 Task: Search one way flight ticket for 4 adults, 2 children, 2 infants in seat and 1 infant on lap in premium economy from Rockland: Knox County Regional Airport to Indianapolis: Indianapolis International Airport on 8-5-2023. Choice of flights is Alaska. Number of bags: 2 checked bags. Price is upto 94000. Outbound departure time preference is 19:00.
Action: Mouse moved to (391, 357)
Screenshot: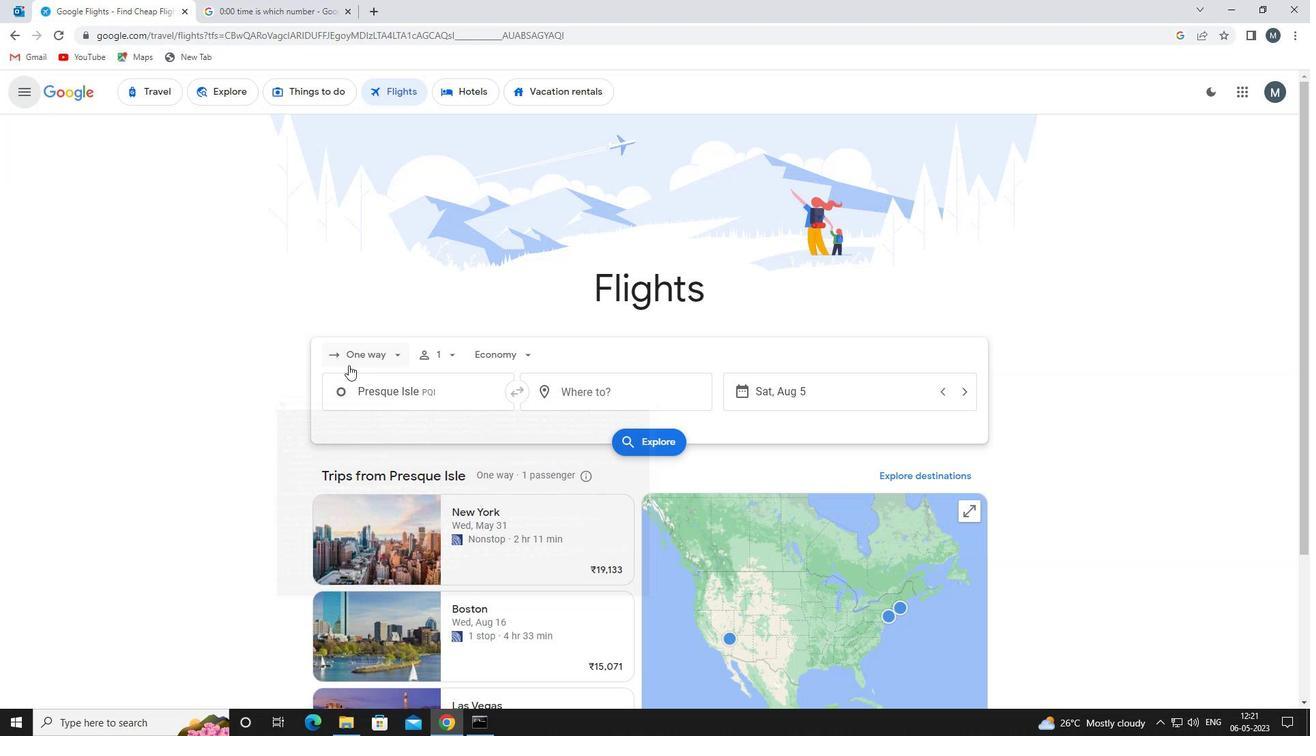 
Action: Mouse pressed left at (391, 357)
Screenshot: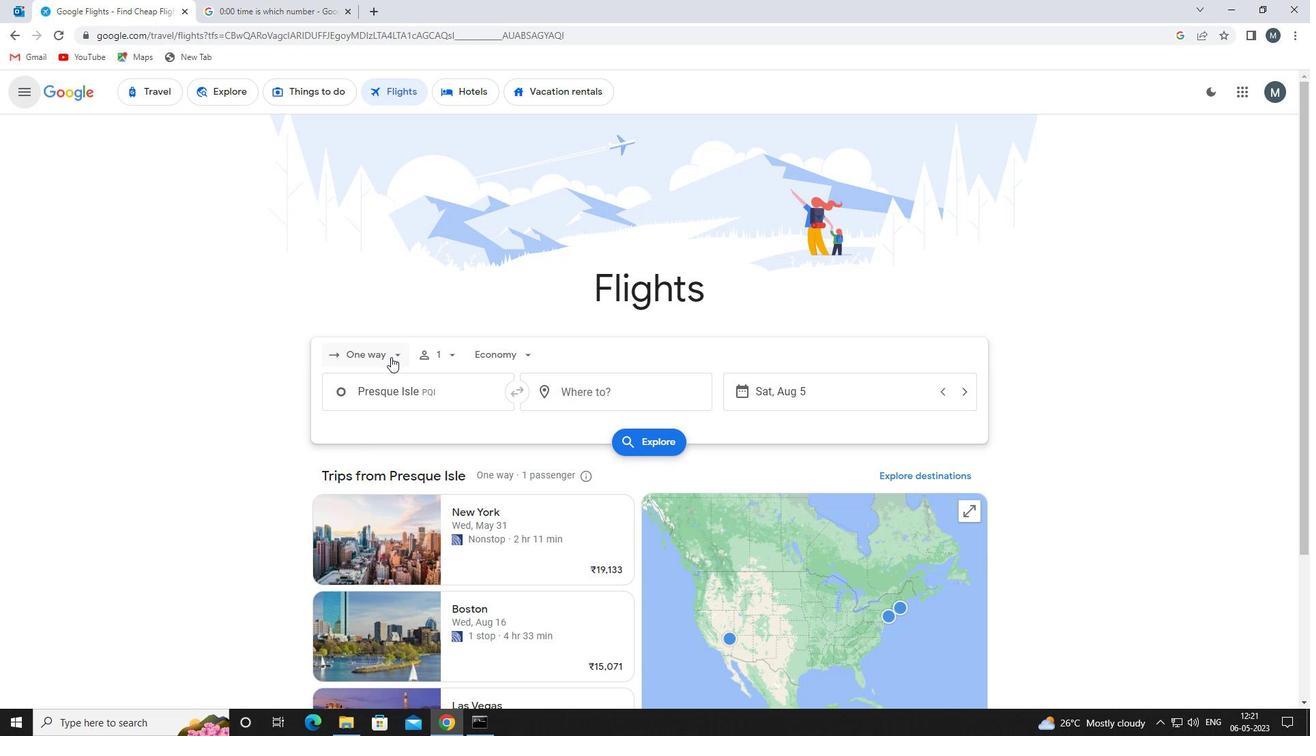 
Action: Mouse moved to (399, 419)
Screenshot: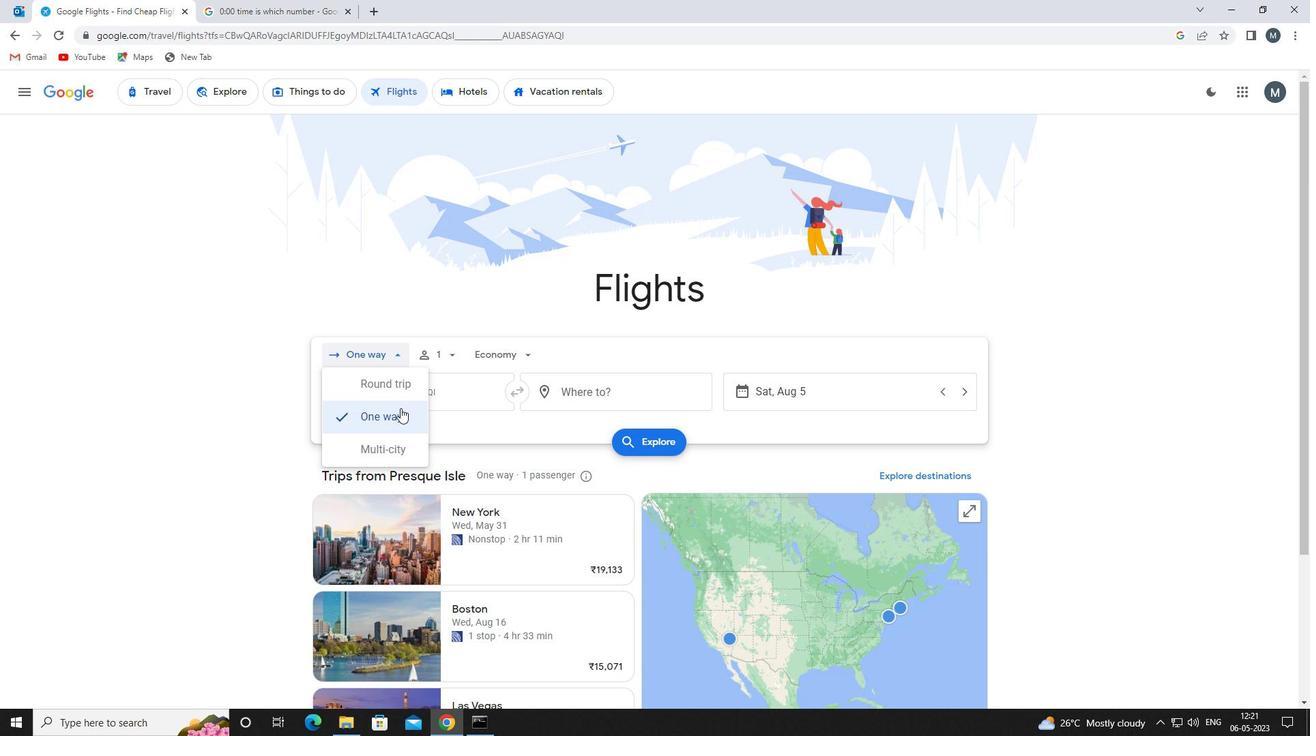 
Action: Mouse pressed left at (399, 419)
Screenshot: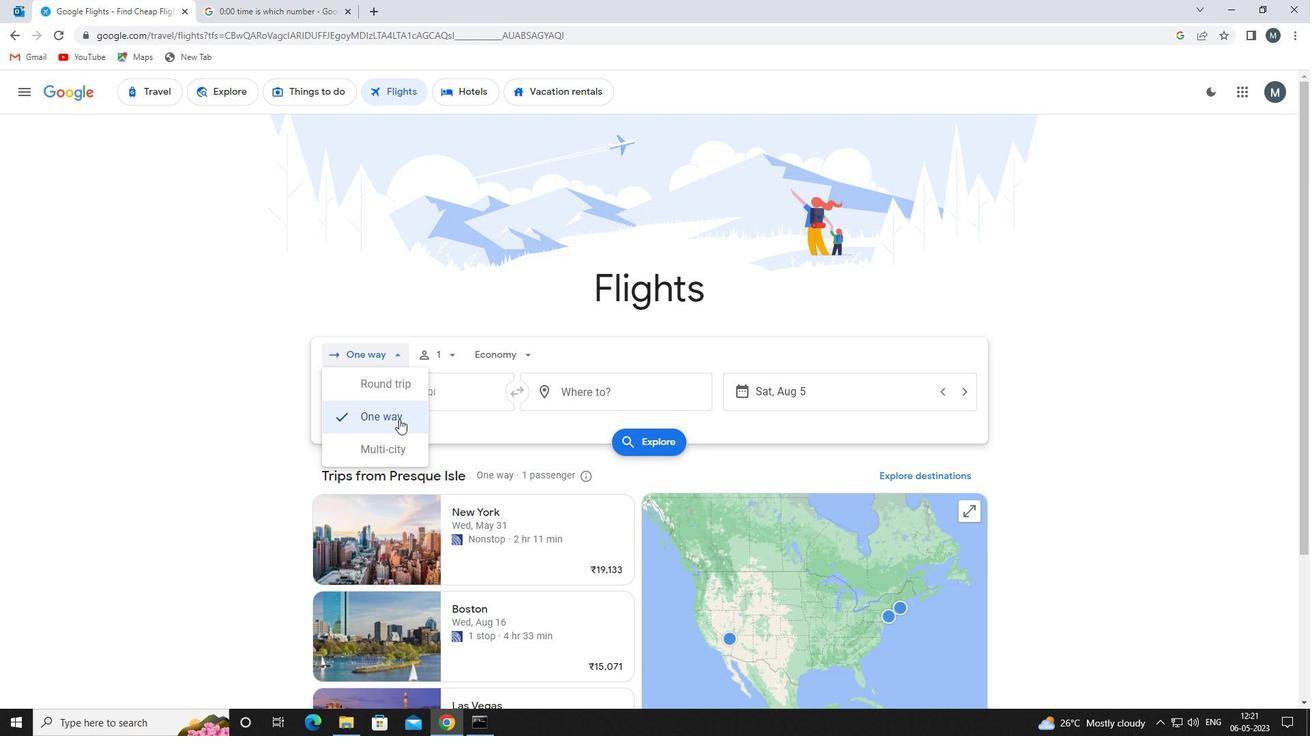 
Action: Mouse moved to (460, 358)
Screenshot: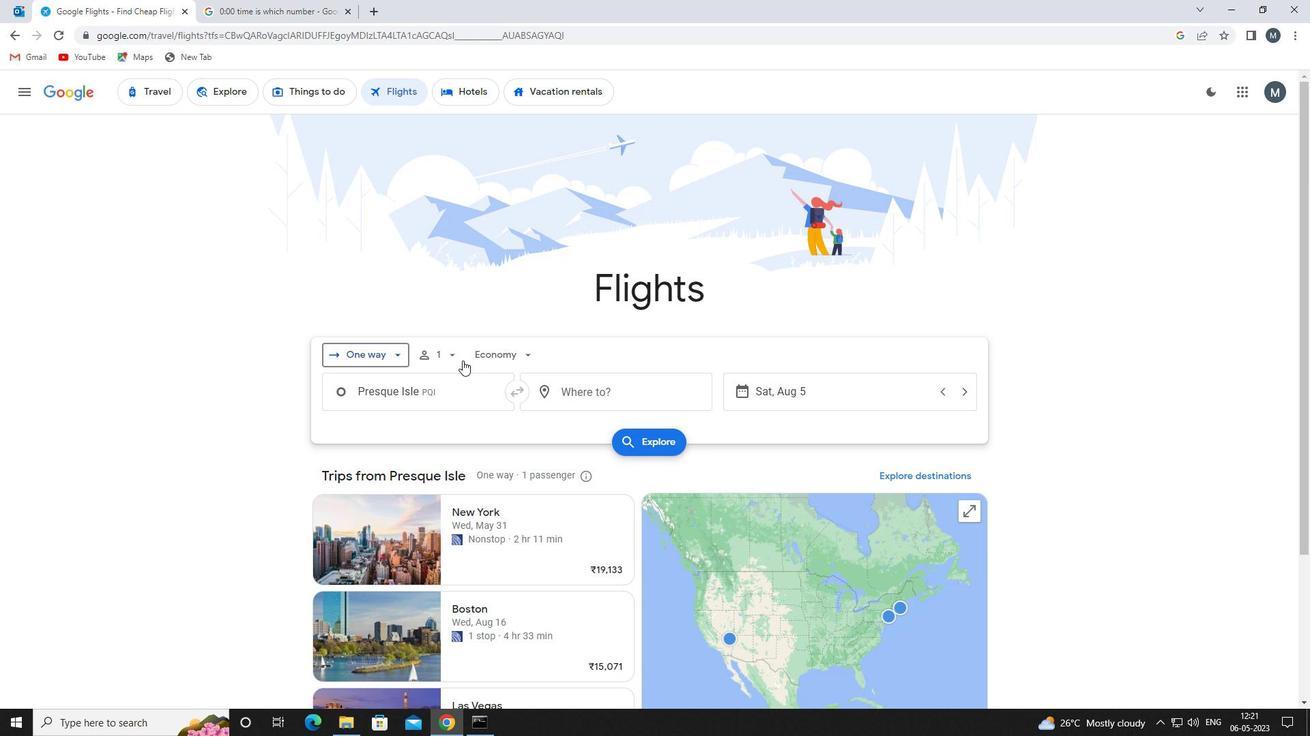 
Action: Mouse pressed left at (460, 358)
Screenshot: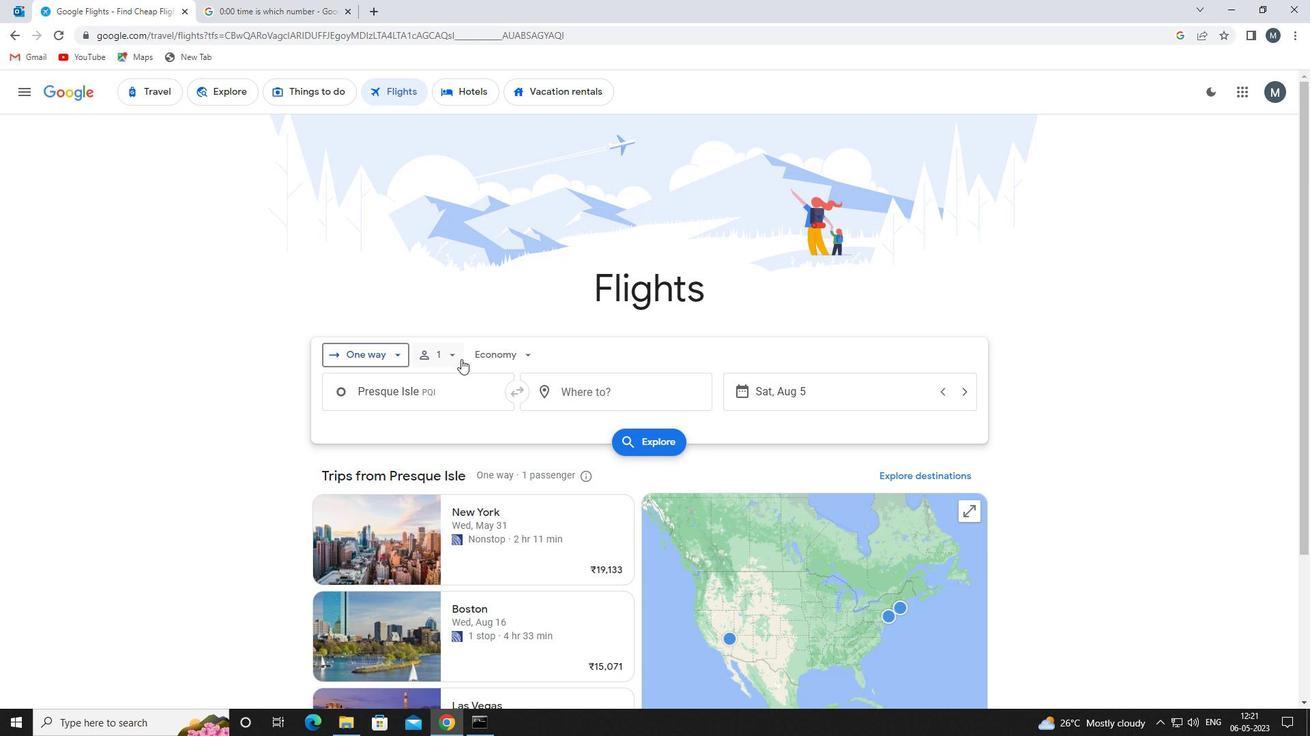 
Action: Mouse moved to (552, 388)
Screenshot: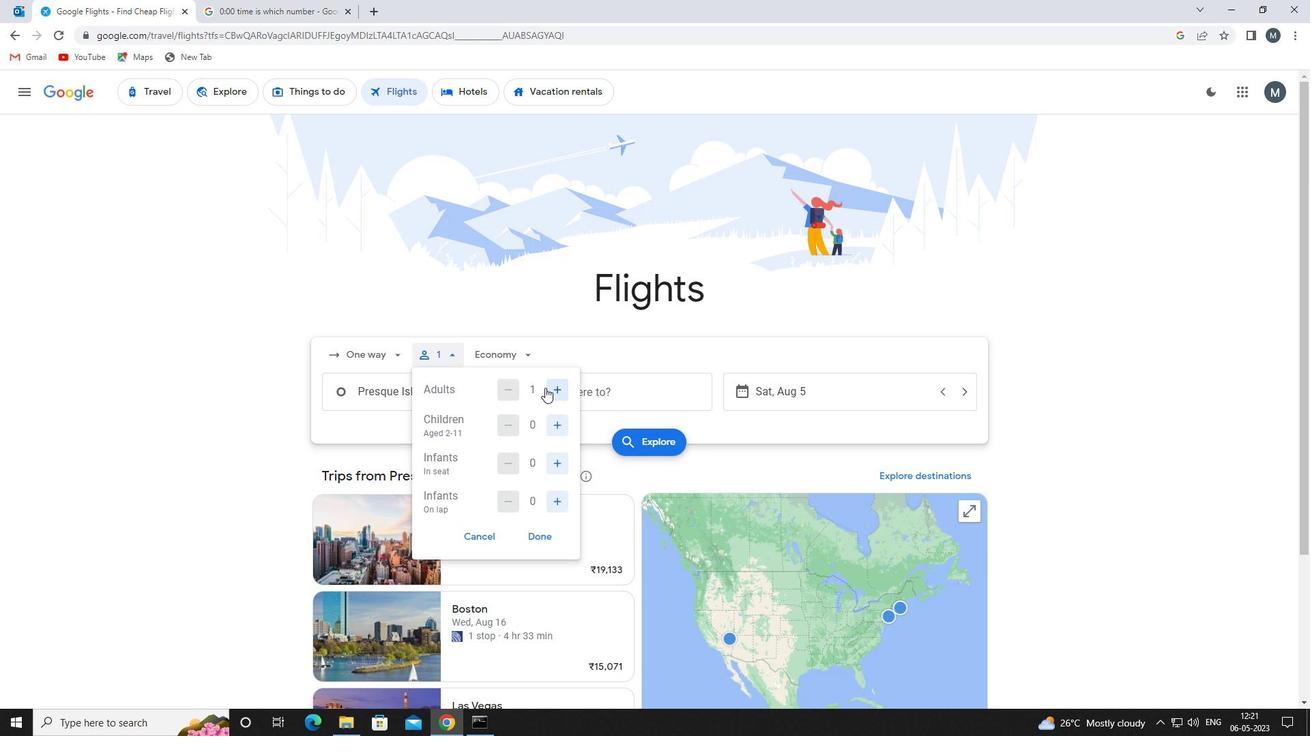 
Action: Mouse pressed left at (552, 388)
Screenshot: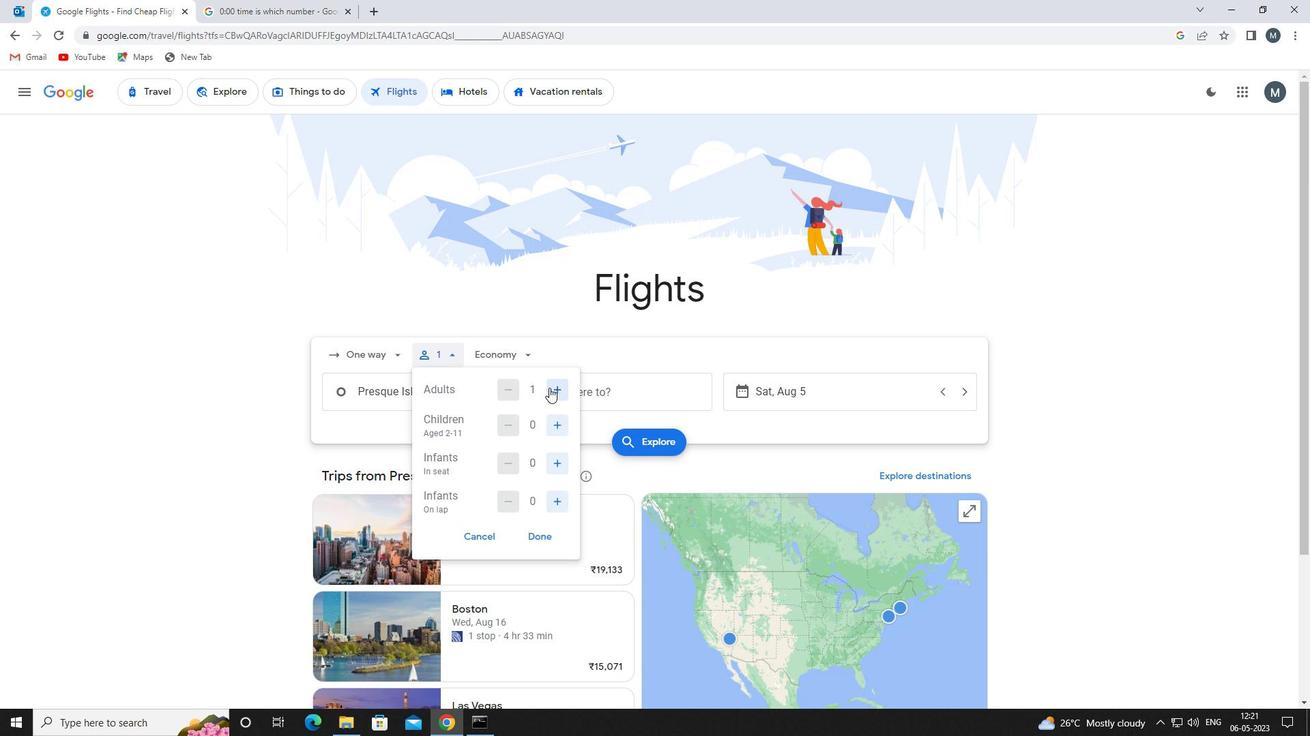 
Action: Mouse pressed left at (552, 388)
Screenshot: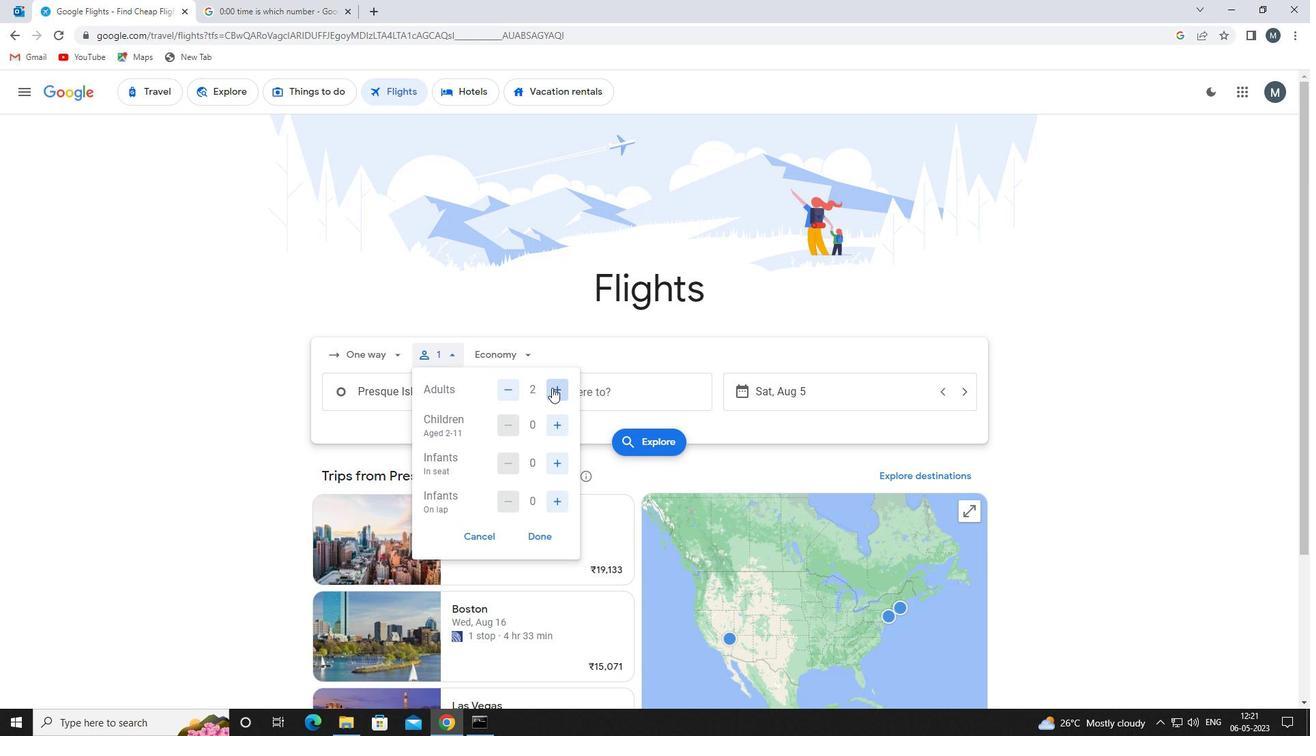 
Action: Mouse pressed left at (552, 388)
Screenshot: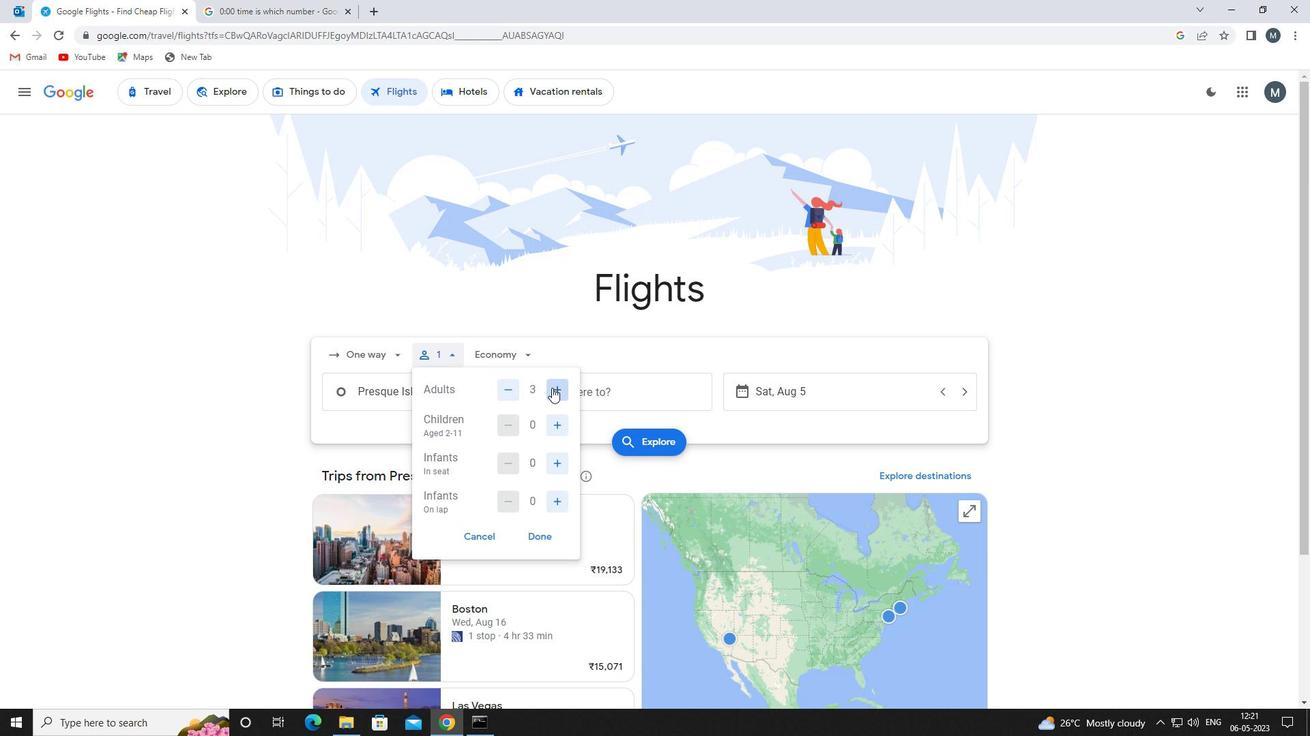 
Action: Mouse moved to (559, 429)
Screenshot: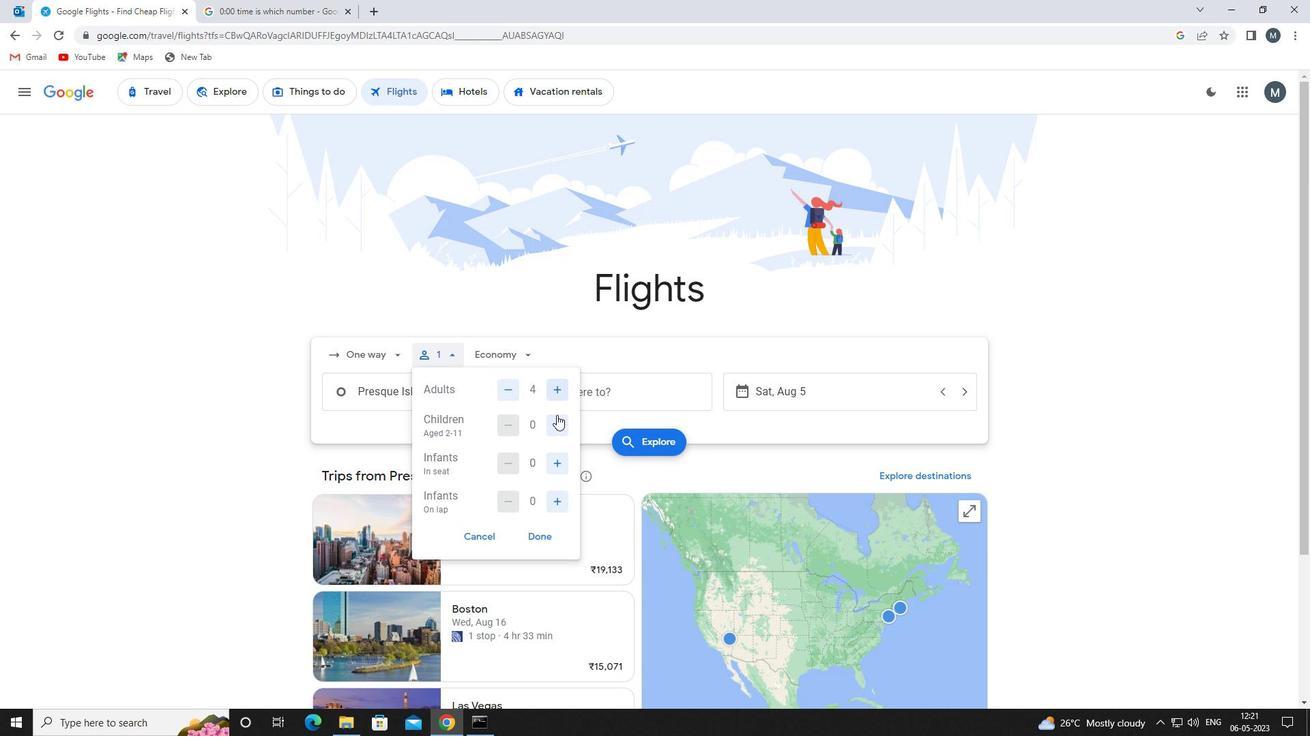 
Action: Mouse pressed left at (559, 429)
Screenshot: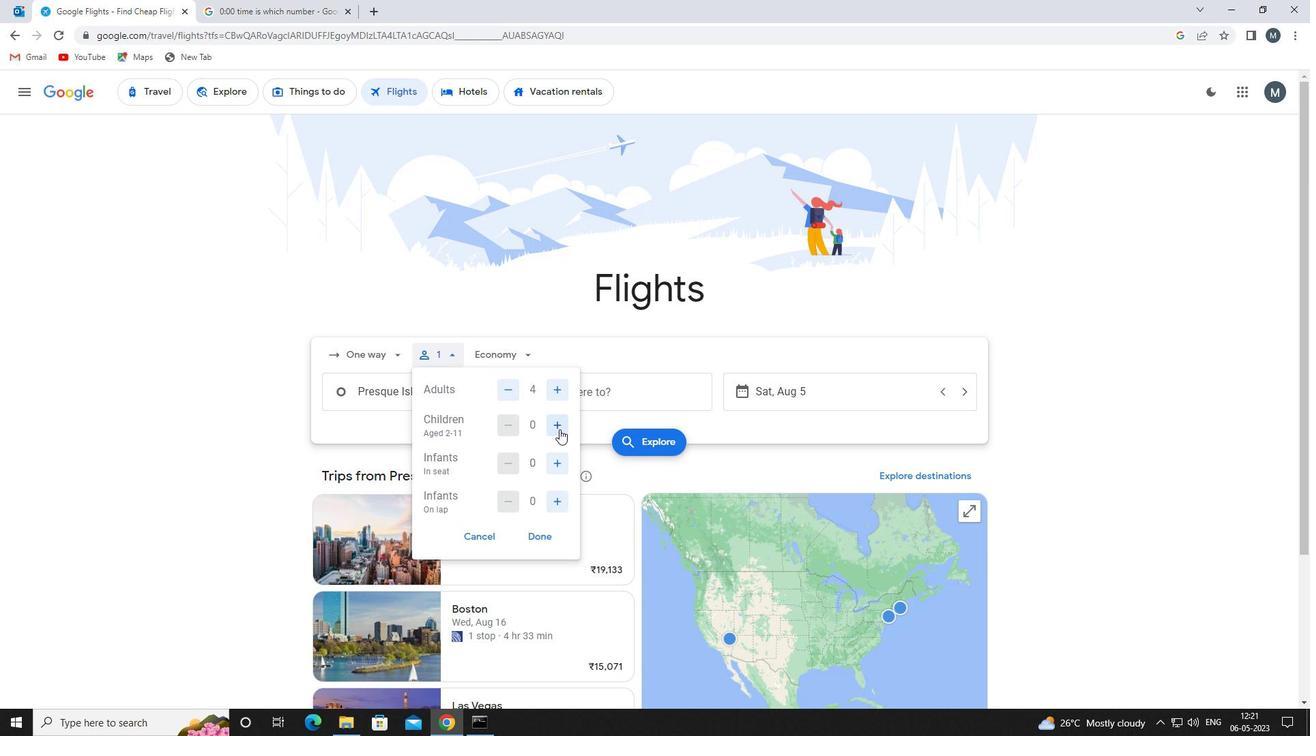 
Action: Mouse pressed left at (559, 429)
Screenshot: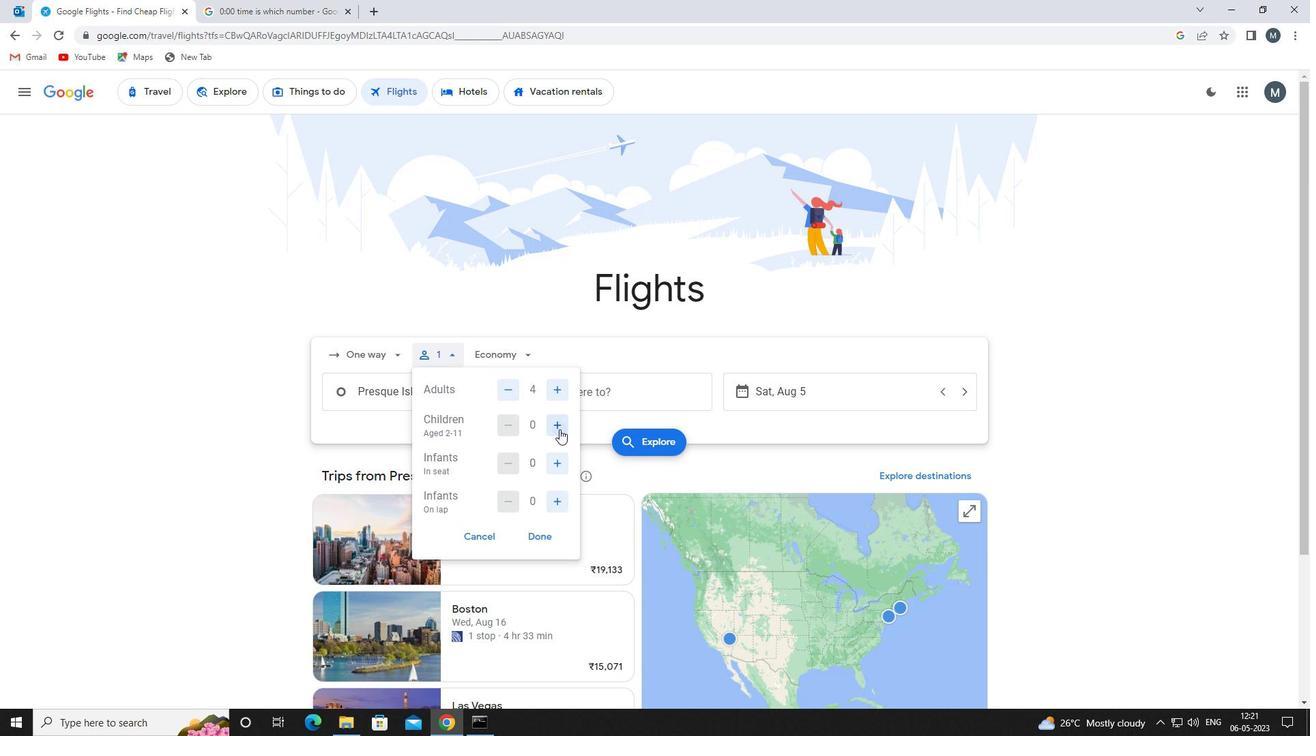 
Action: Mouse moved to (553, 462)
Screenshot: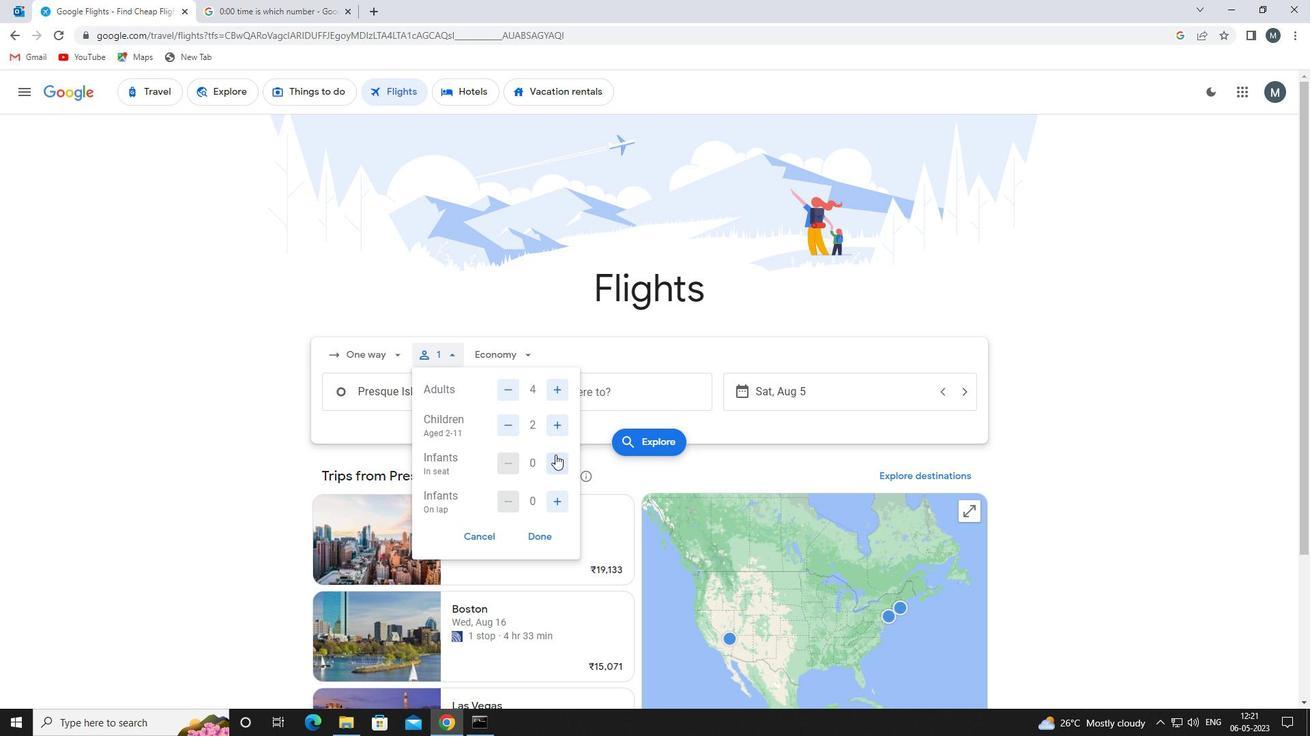 
Action: Mouse pressed left at (553, 462)
Screenshot: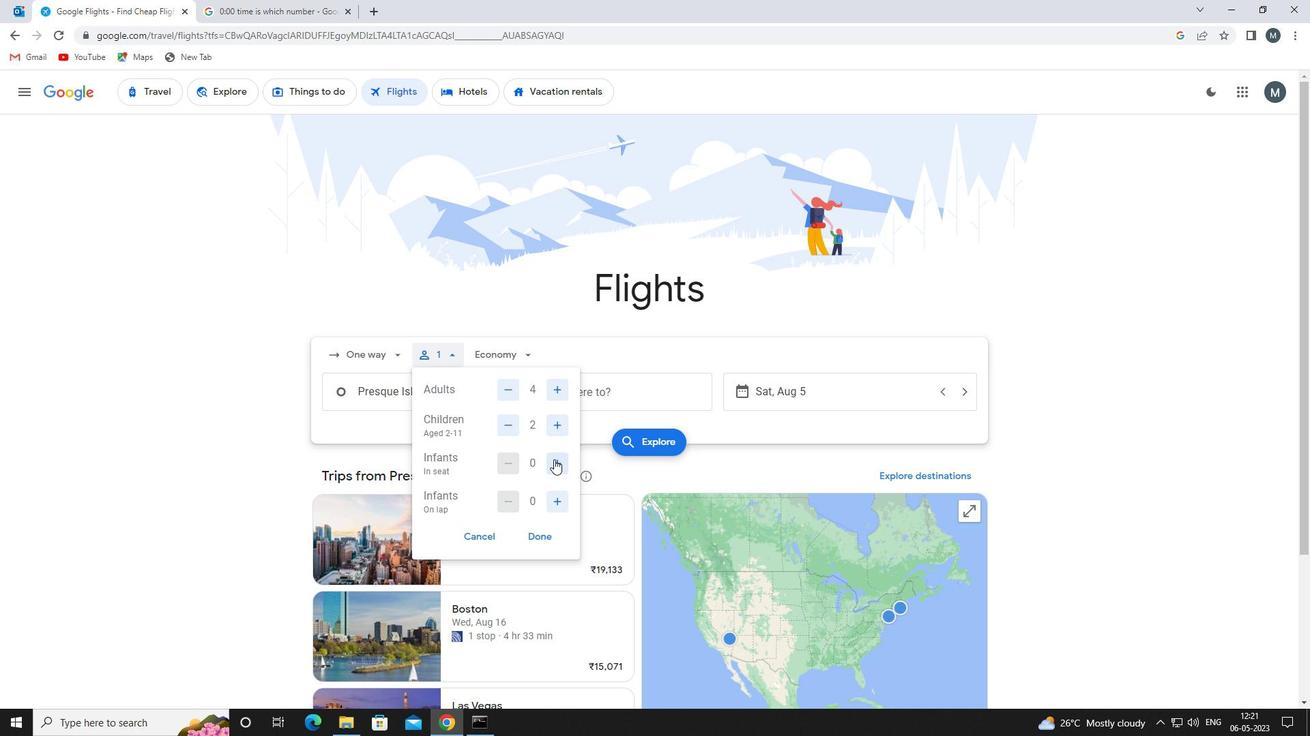 
Action: Mouse pressed left at (553, 462)
Screenshot: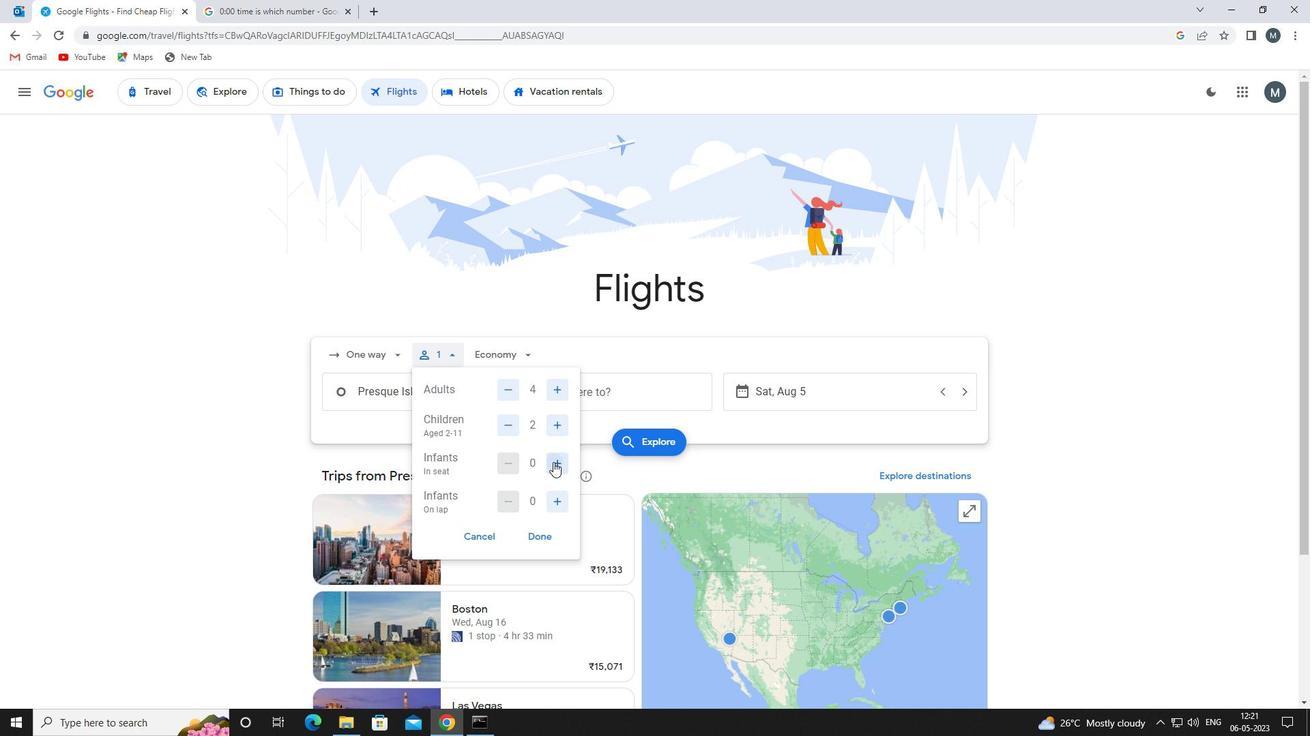 
Action: Mouse moved to (550, 509)
Screenshot: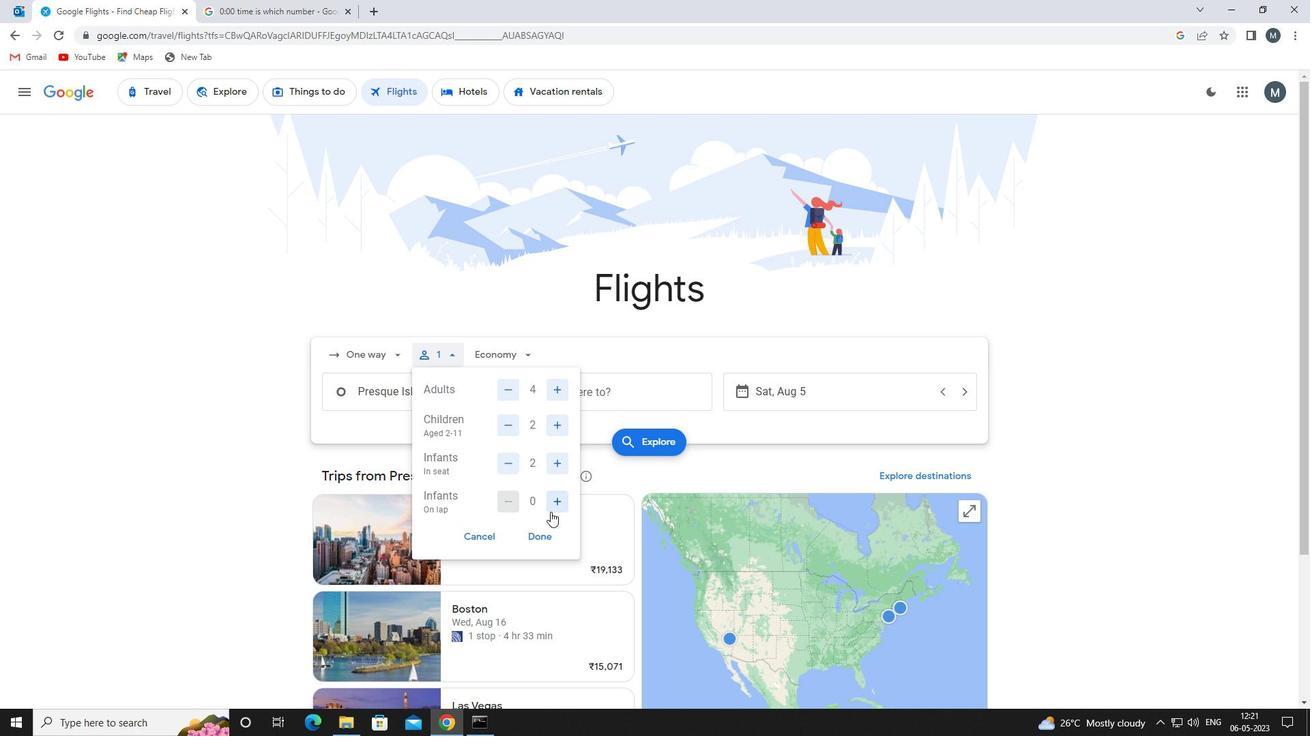 
Action: Mouse pressed left at (550, 509)
Screenshot: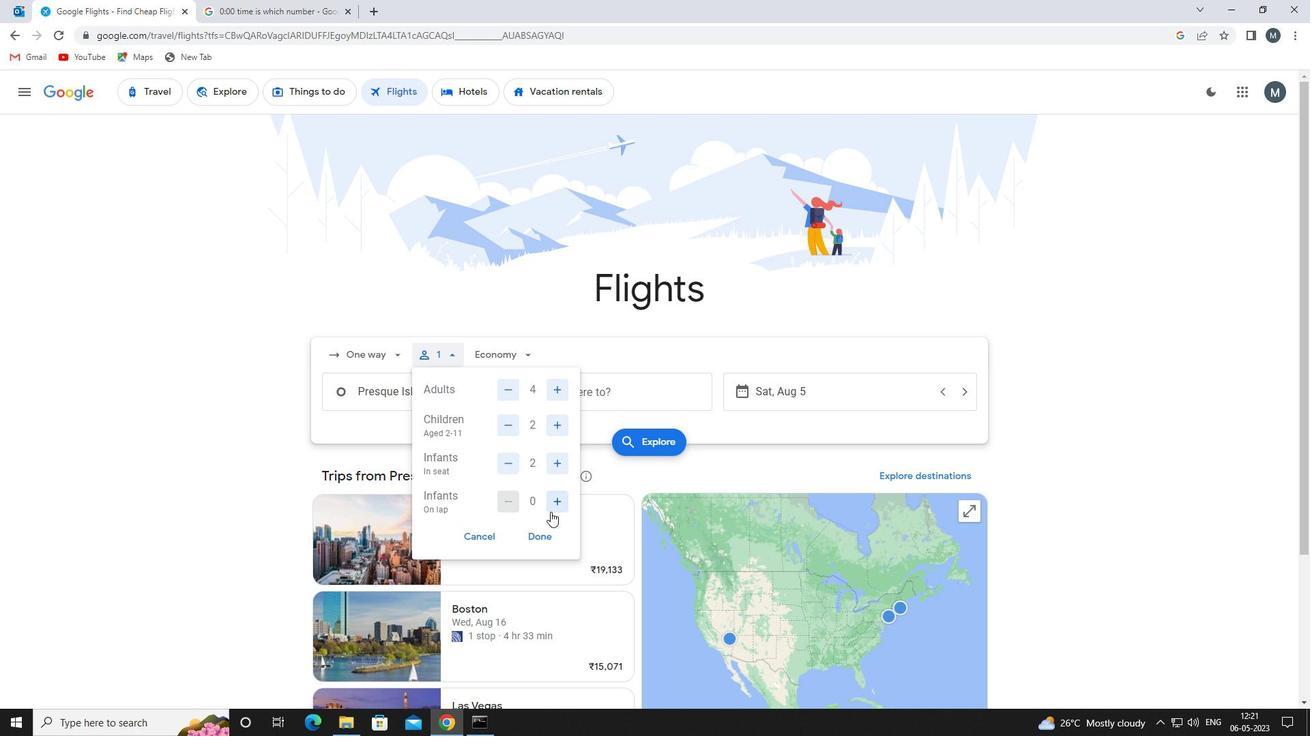 
Action: Mouse moved to (549, 527)
Screenshot: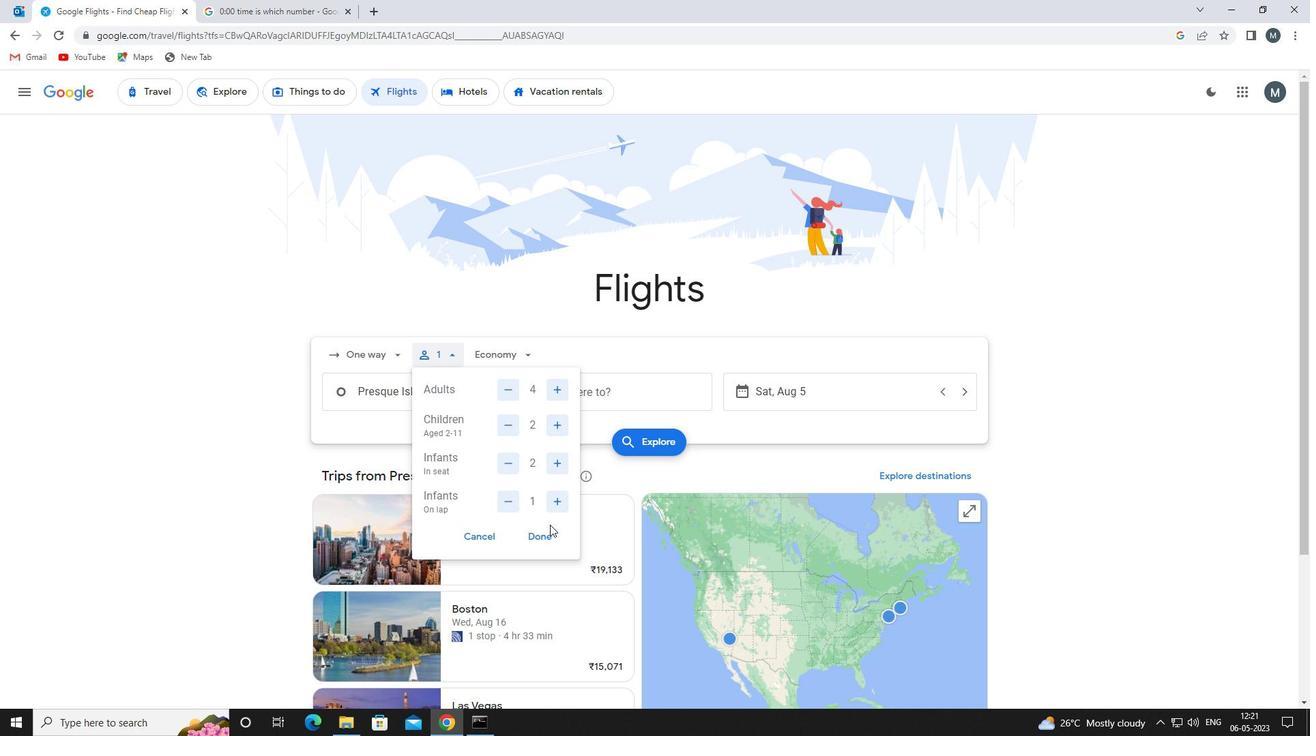 
Action: Mouse pressed left at (549, 527)
Screenshot: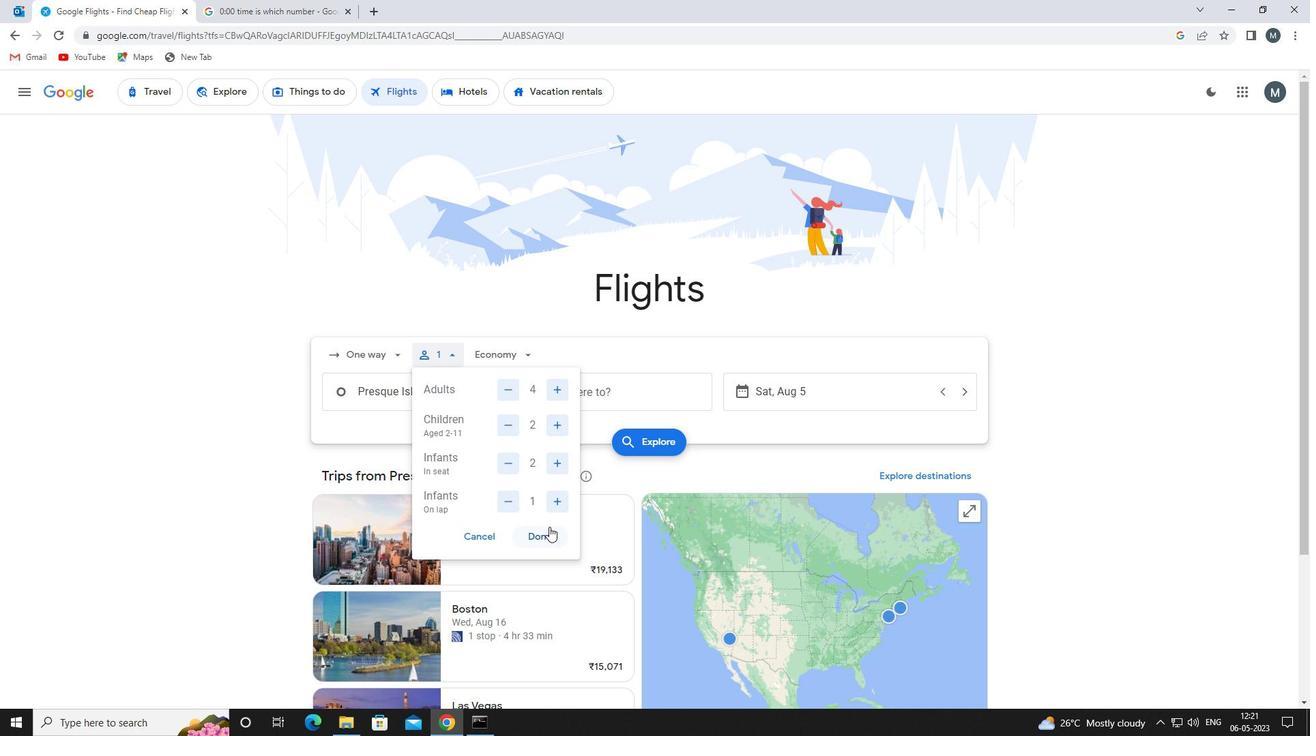 
Action: Mouse moved to (489, 352)
Screenshot: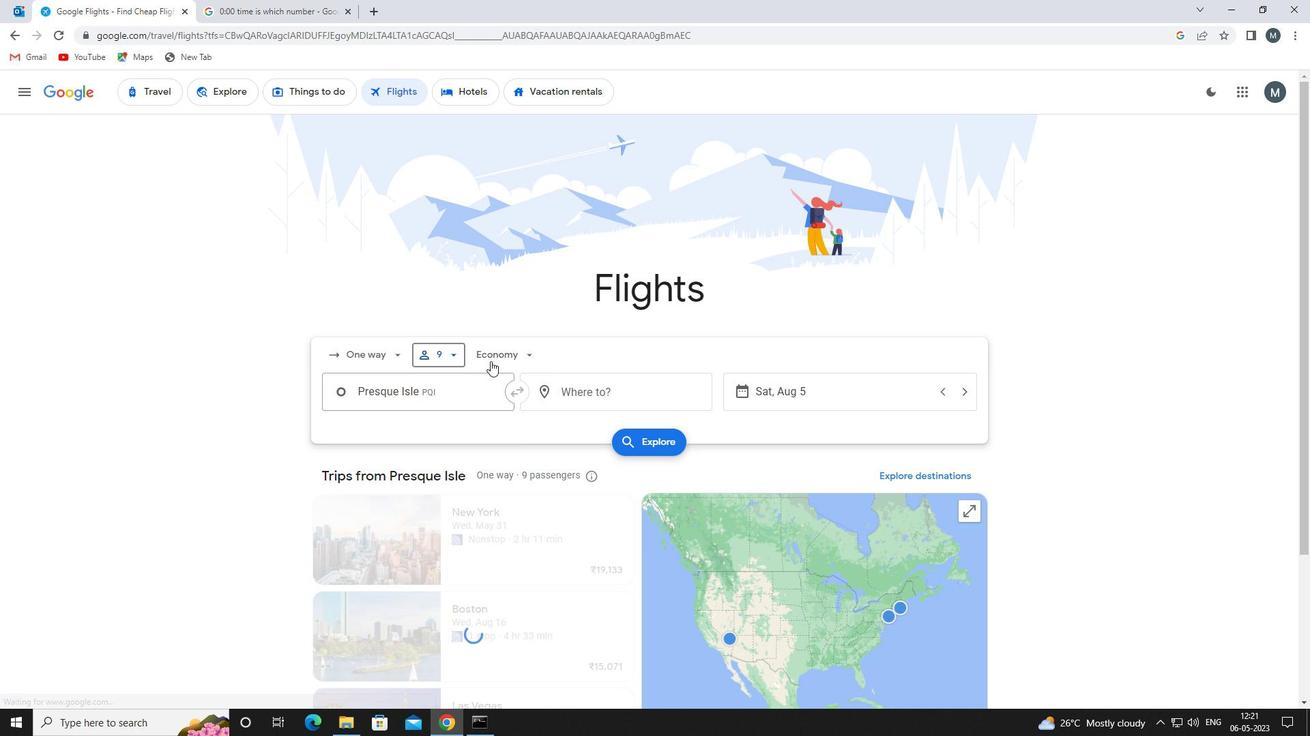 
Action: Mouse pressed left at (489, 352)
Screenshot: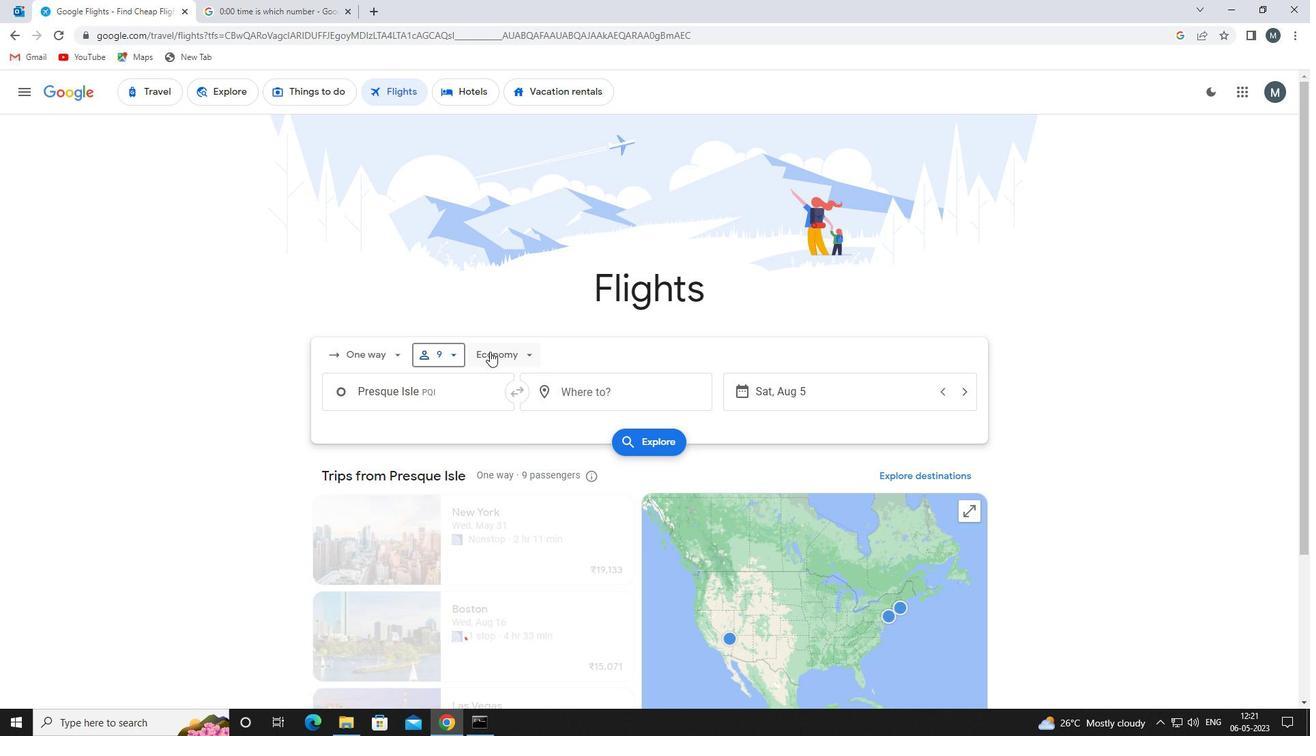 
Action: Mouse moved to (521, 419)
Screenshot: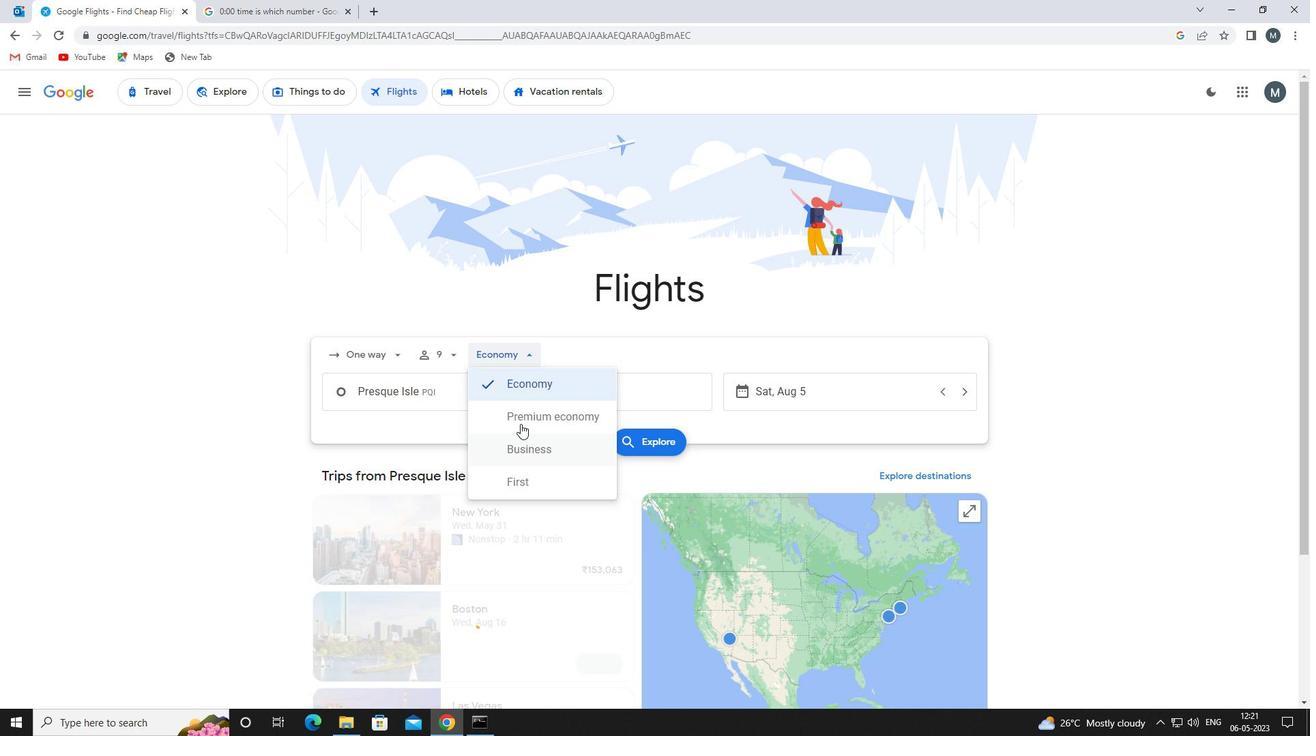 
Action: Mouse pressed left at (521, 419)
Screenshot: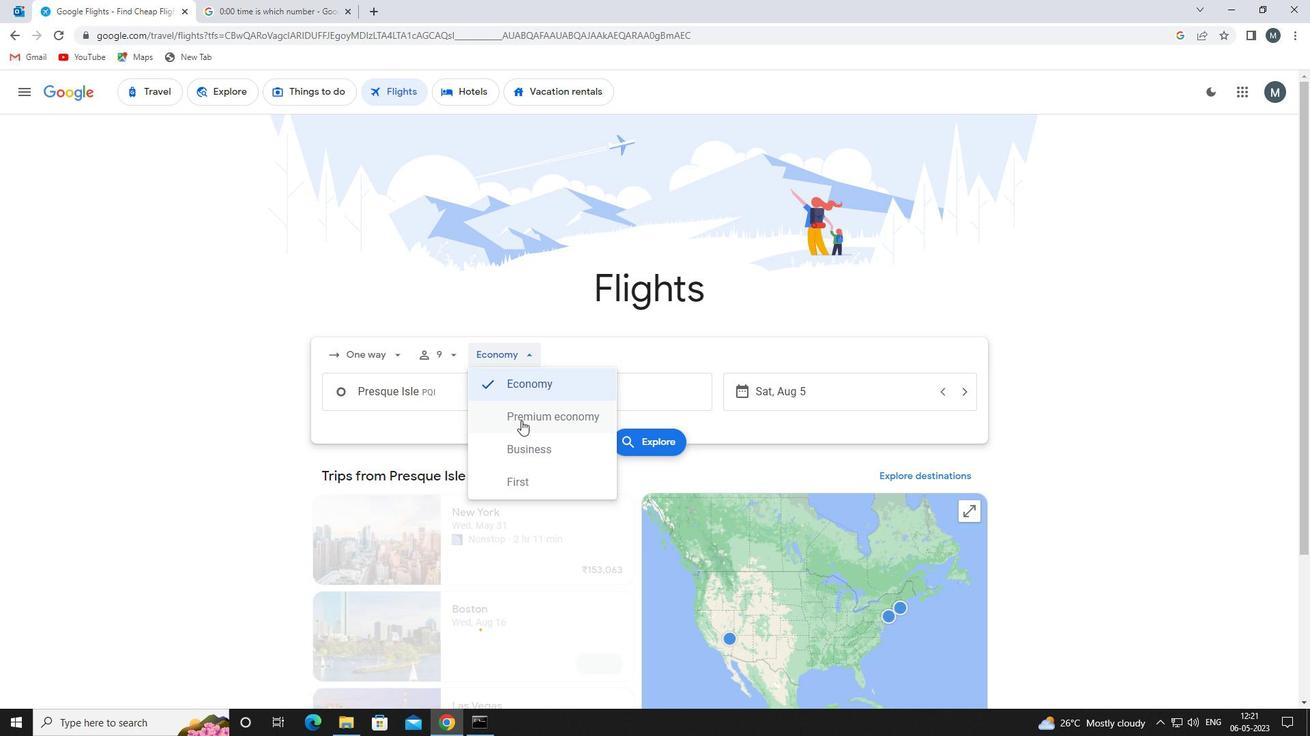 
Action: Mouse moved to (442, 397)
Screenshot: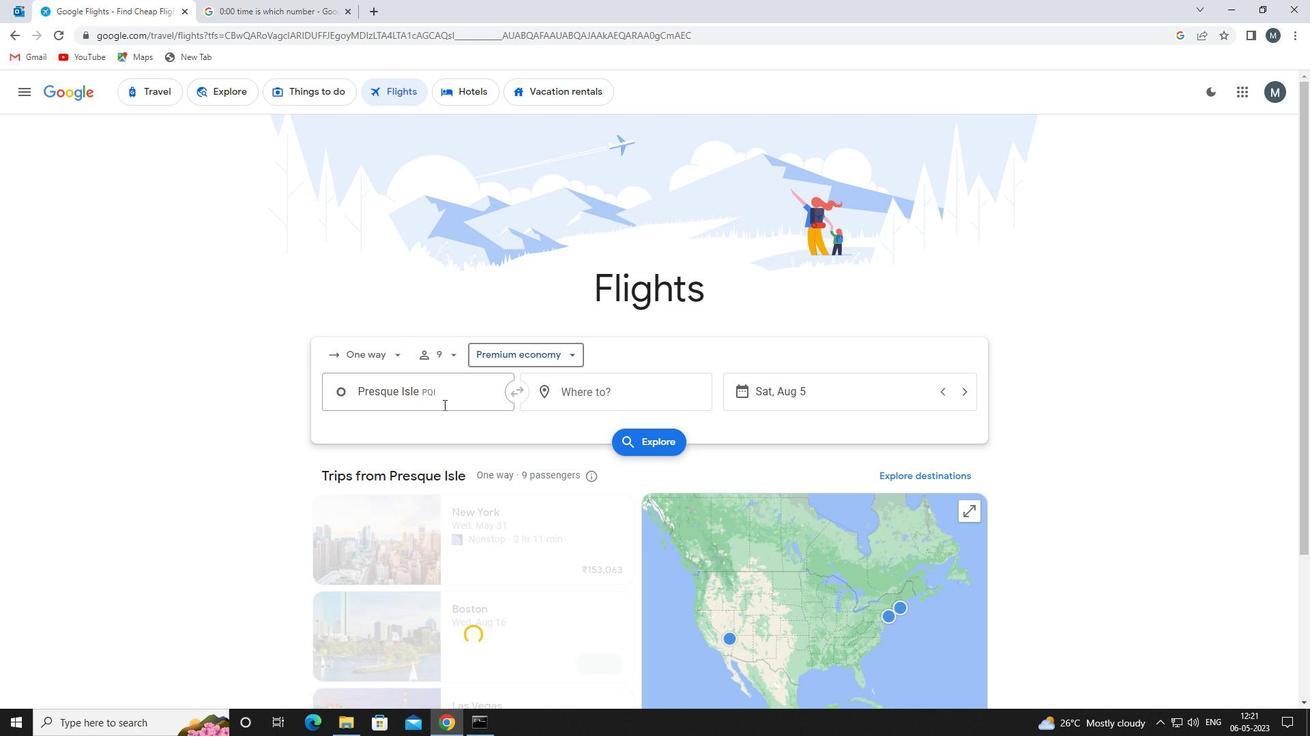 
Action: Mouse pressed left at (442, 397)
Screenshot: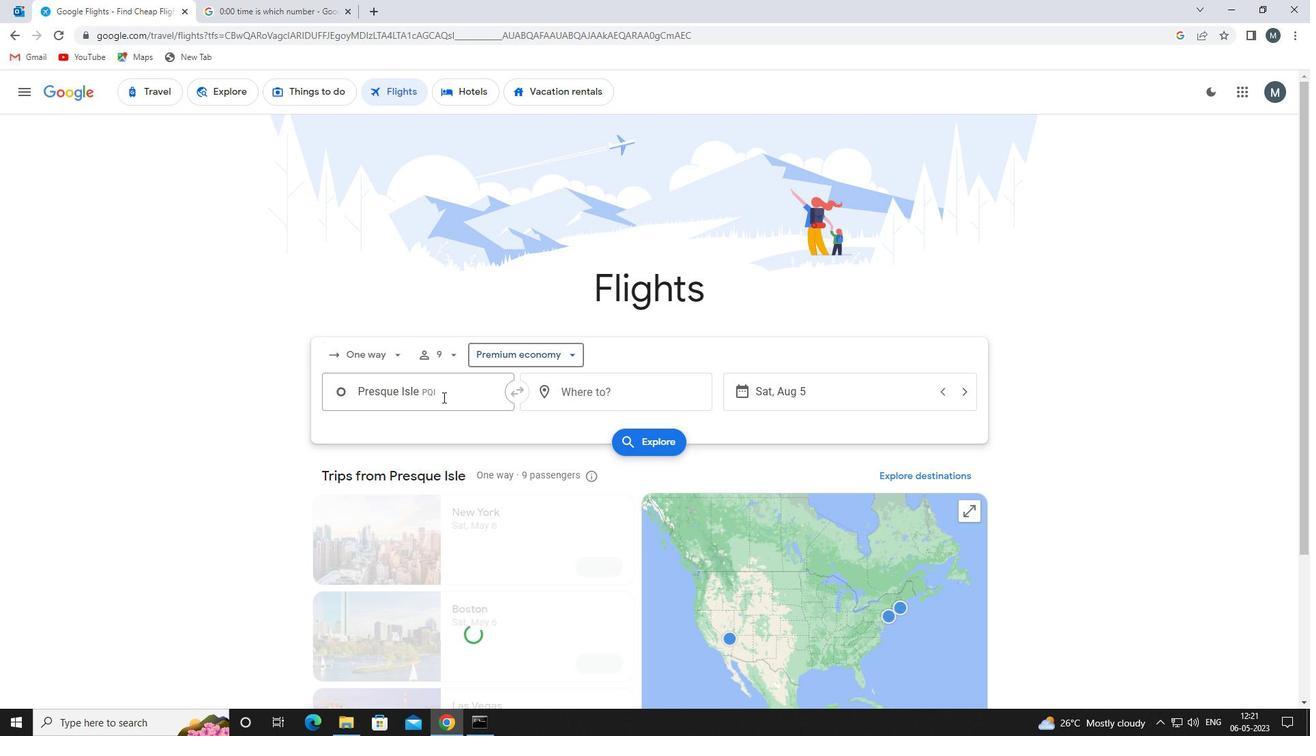 
Action: Key pressed knox<Key.space>county<Key.space>re
Screenshot: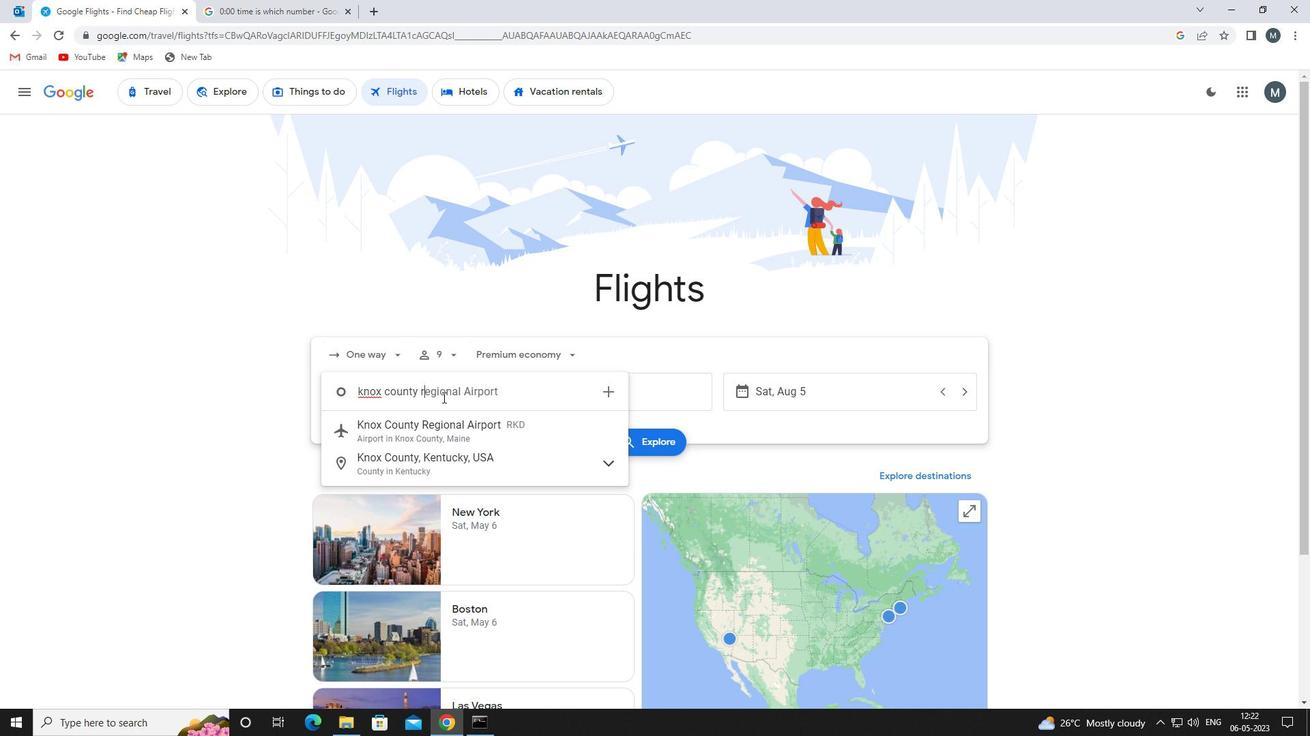 
Action: Mouse moved to (455, 433)
Screenshot: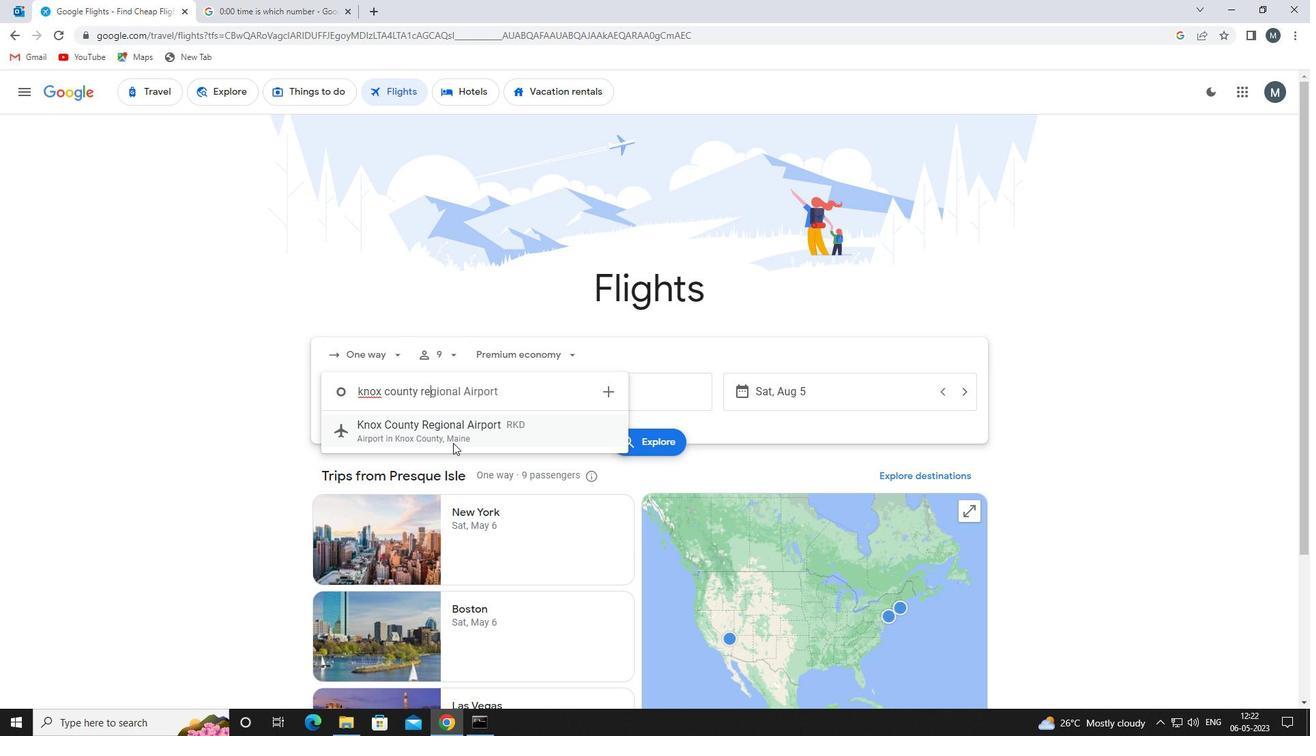 
Action: Mouse pressed left at (455, 433)
Screenshot: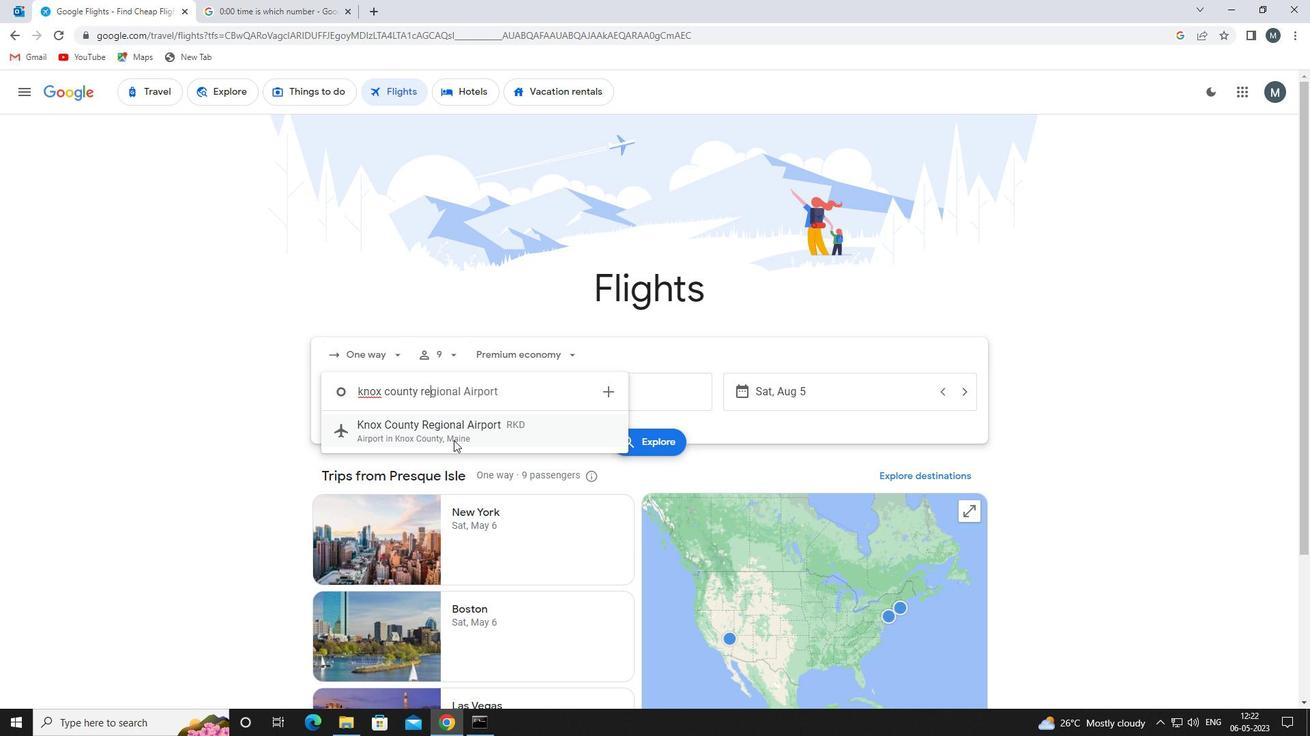 
Action: Mouse moved to (585, 393)
Screenshot: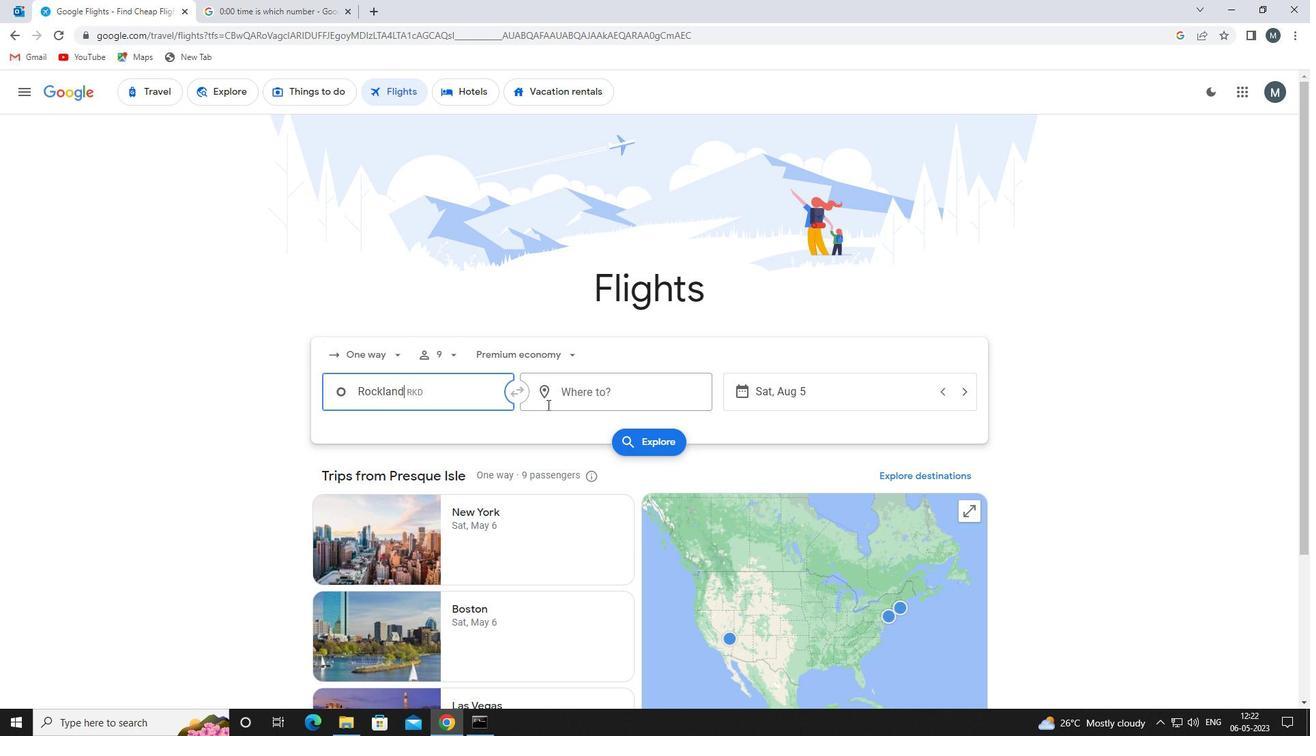 
Action: Mouse pressed left at (585, 393)
Screenshot: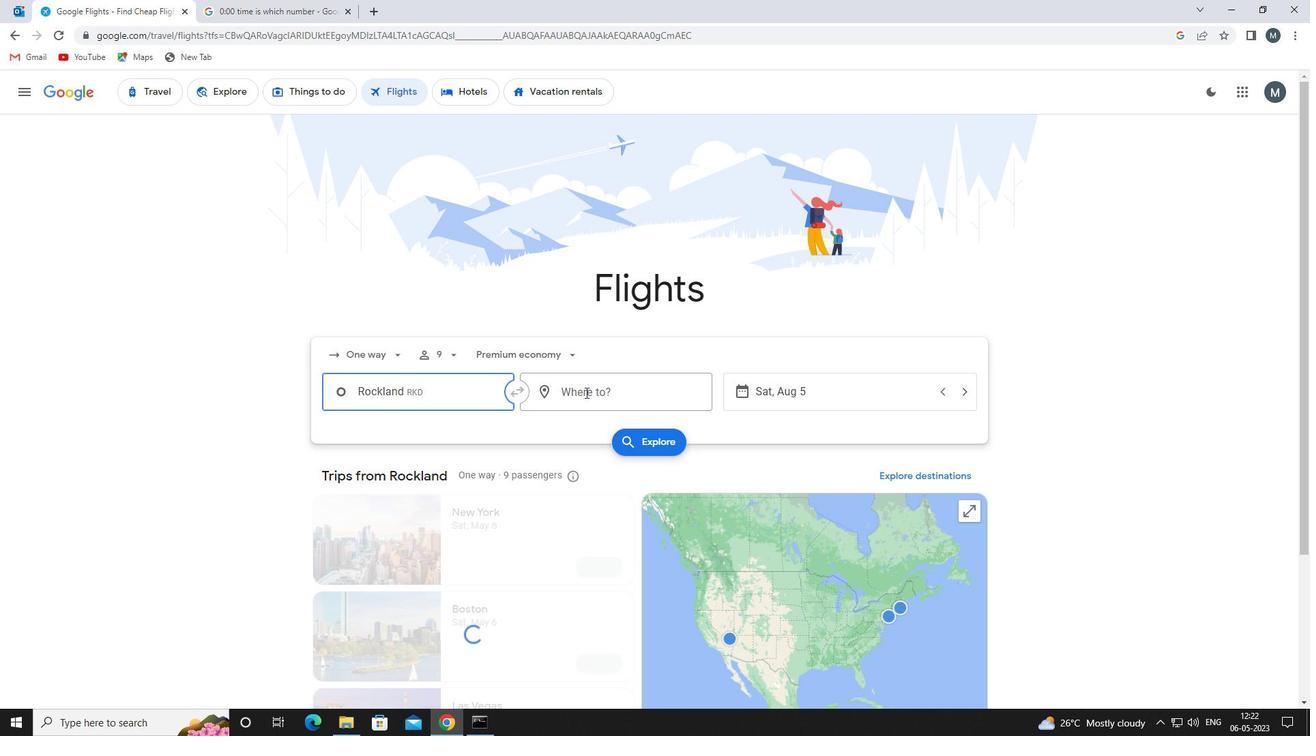 
Action: Key pressed ind
Screenshot: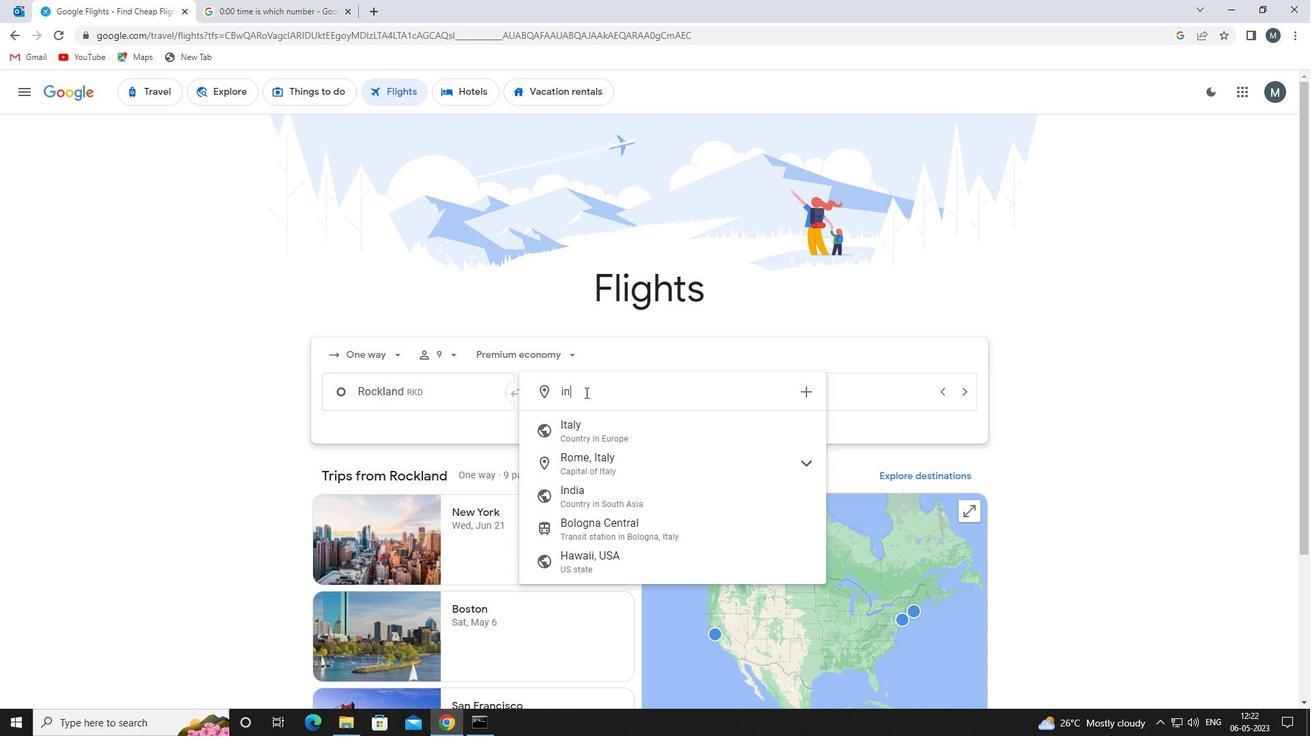 
Action: Mouse moved to (592, 431)
Screenshot: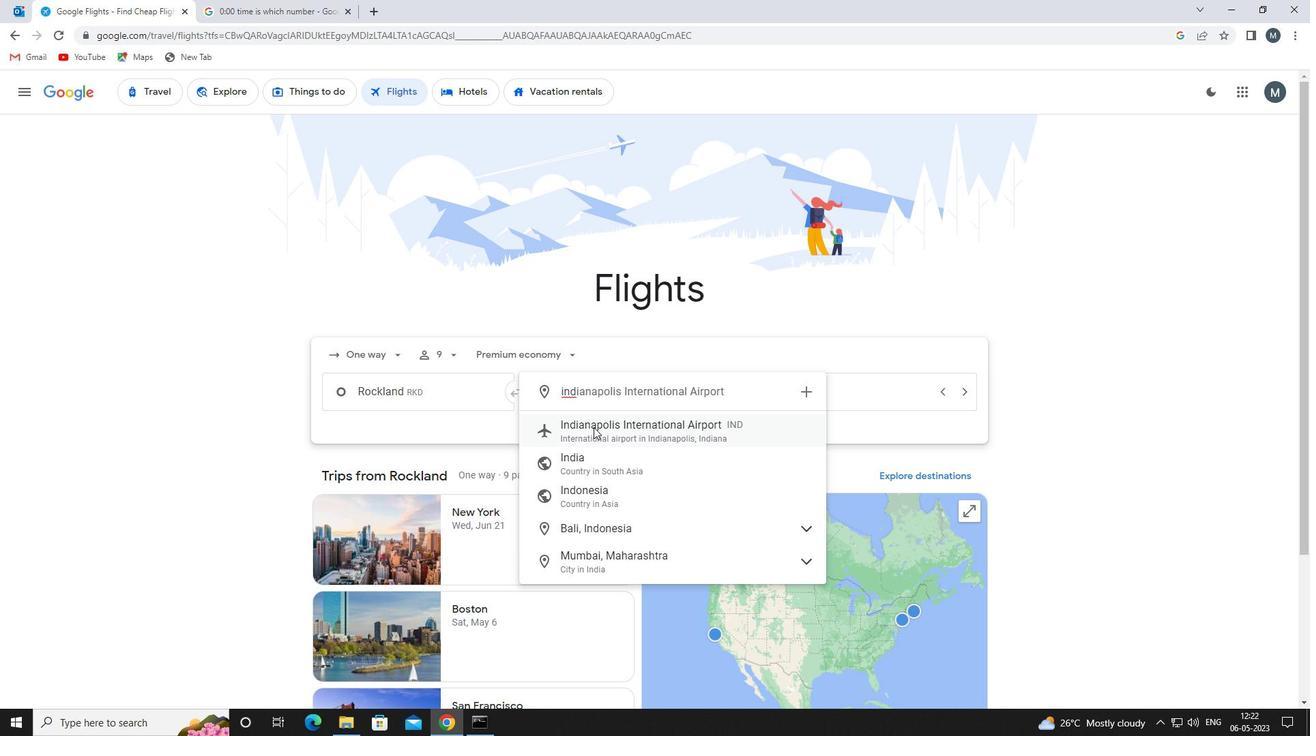 
Action: Mouse pressed left at (592, 431)
Screenshot: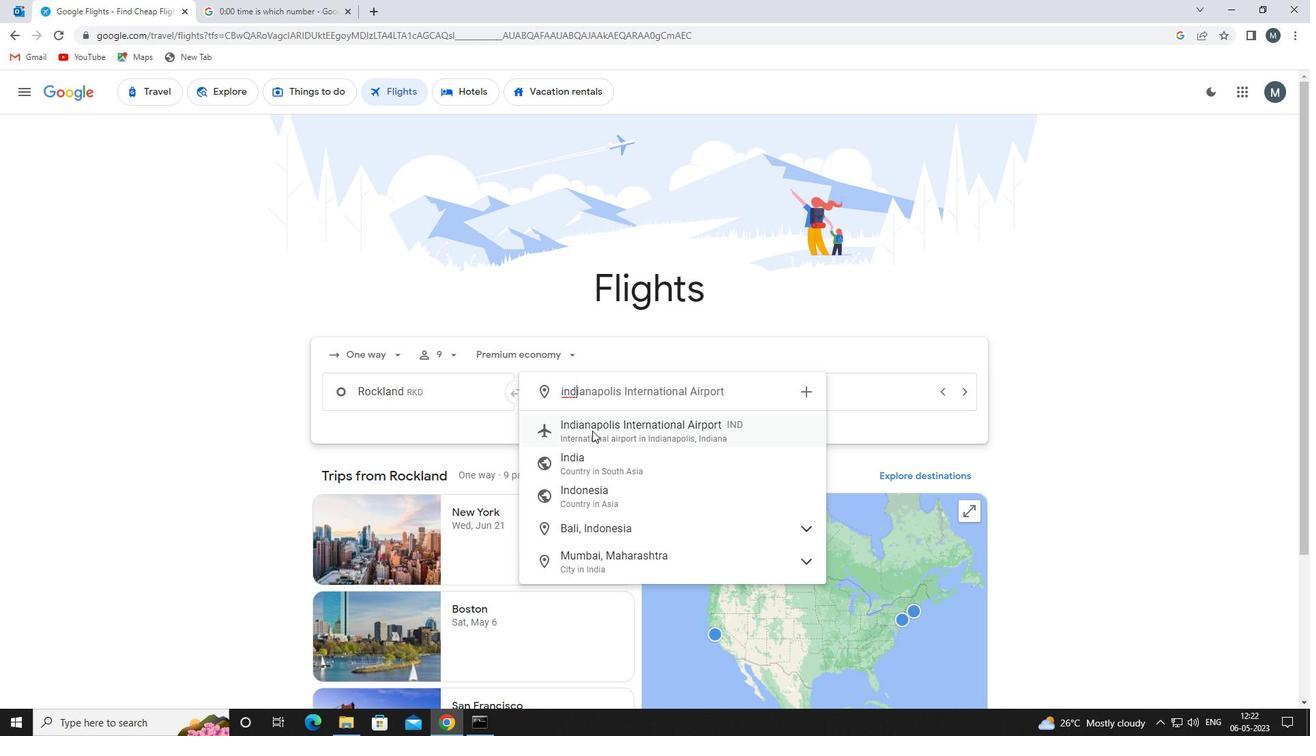 
Action: Mouse moved to (758, 391)
Screenshot: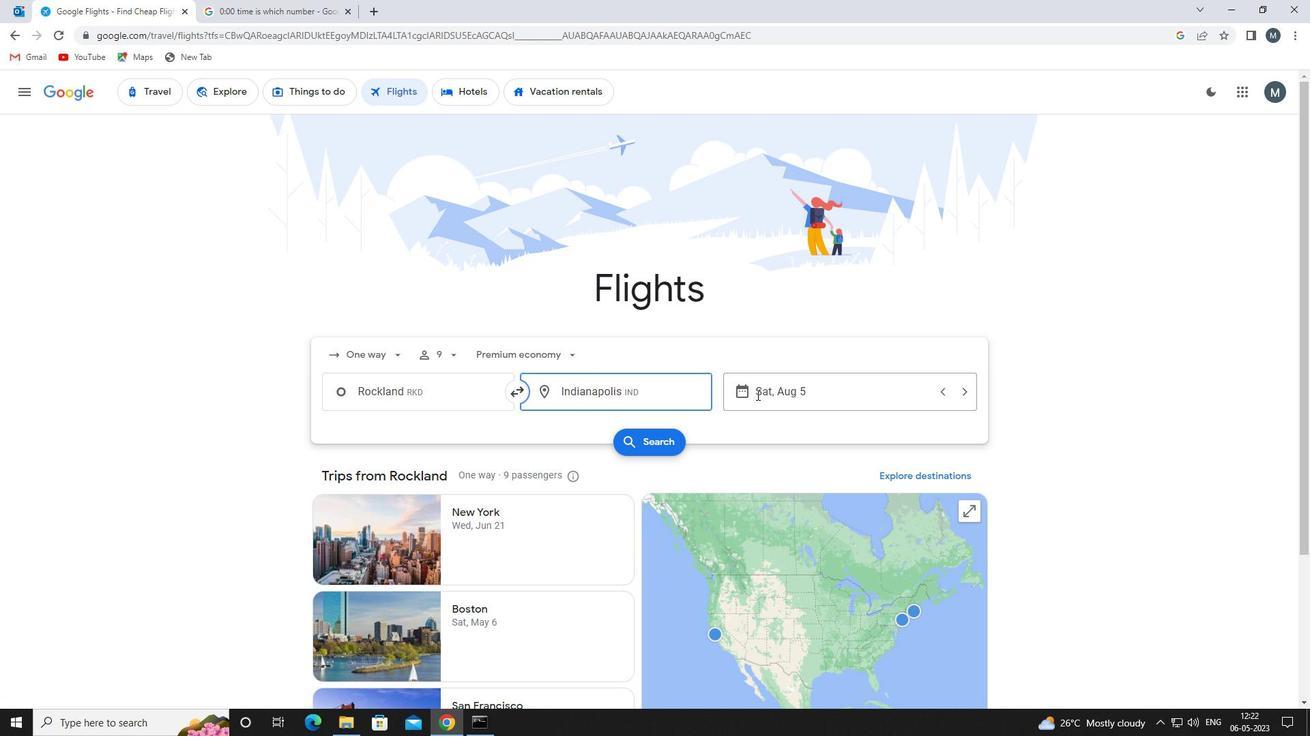 
Action: Mouse pressed left at (758, 391)
Screenshot: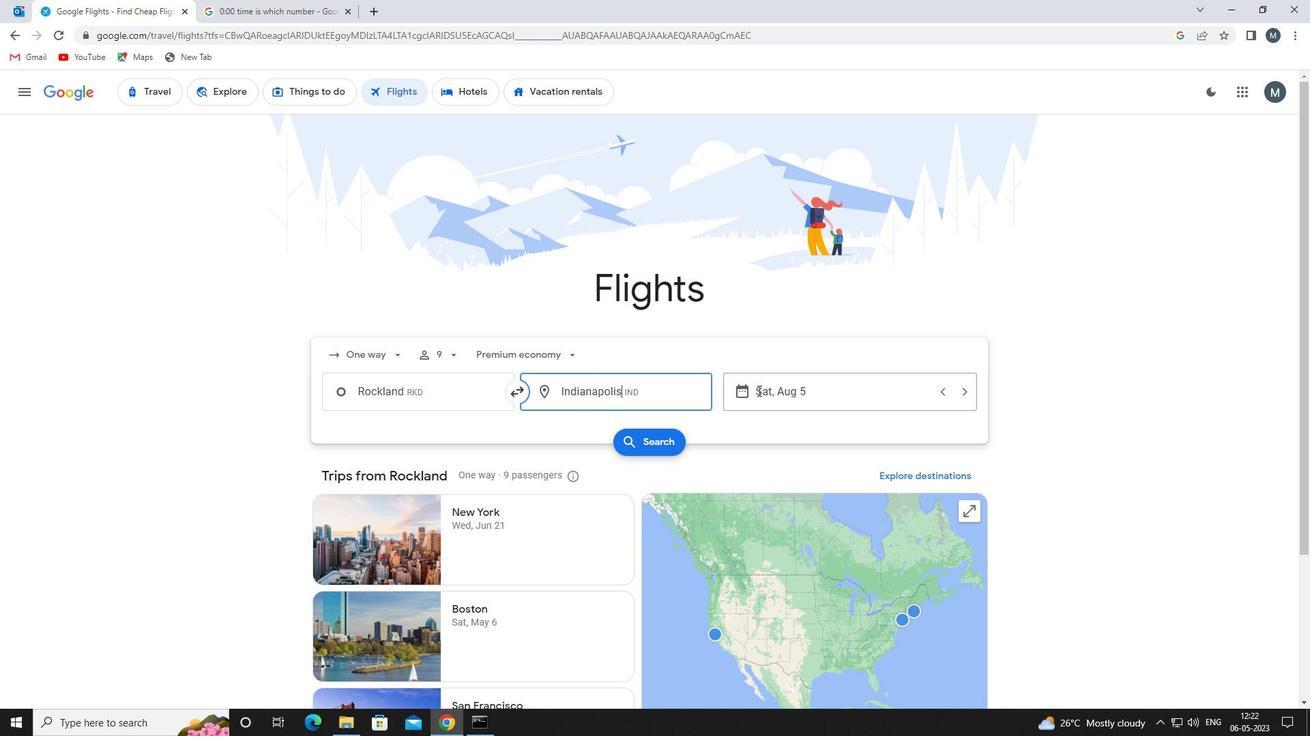 
Action: Mouse moved to (689, 466)
Screenshot: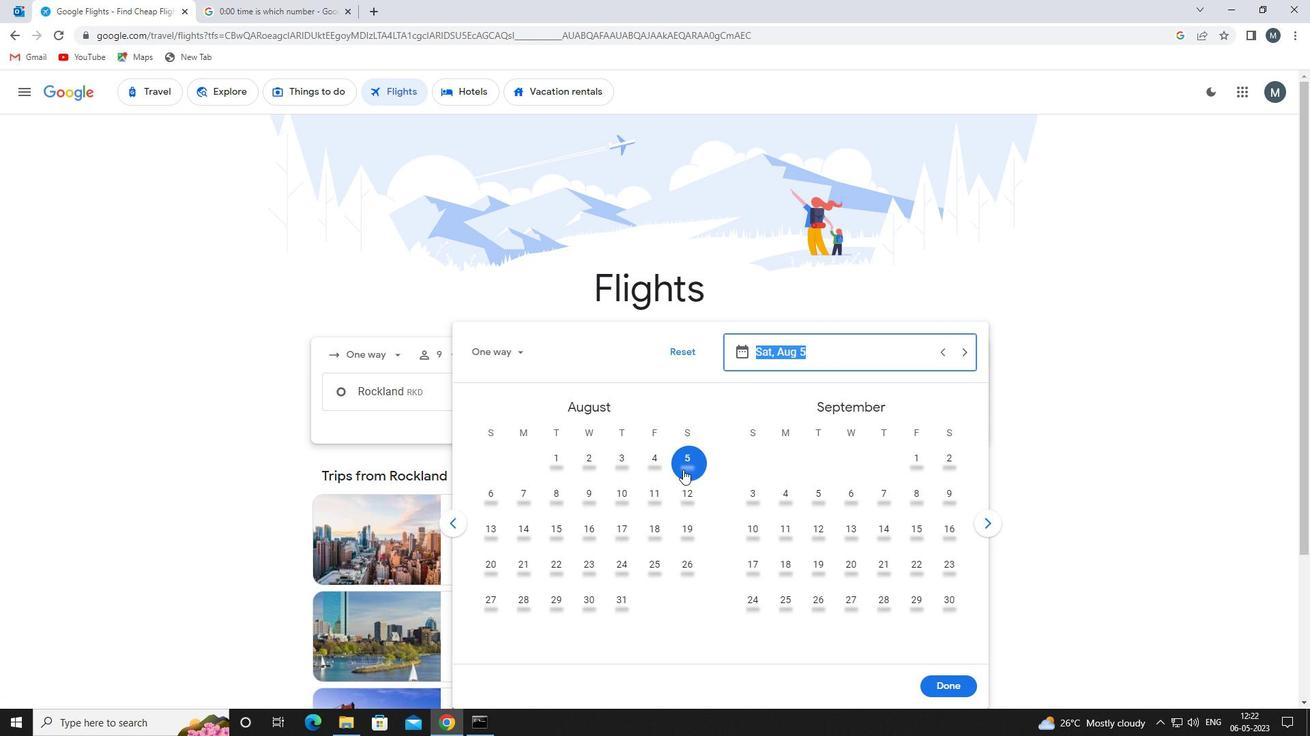 
Action: Mouse pressed left at (689, 466)
Screenshot: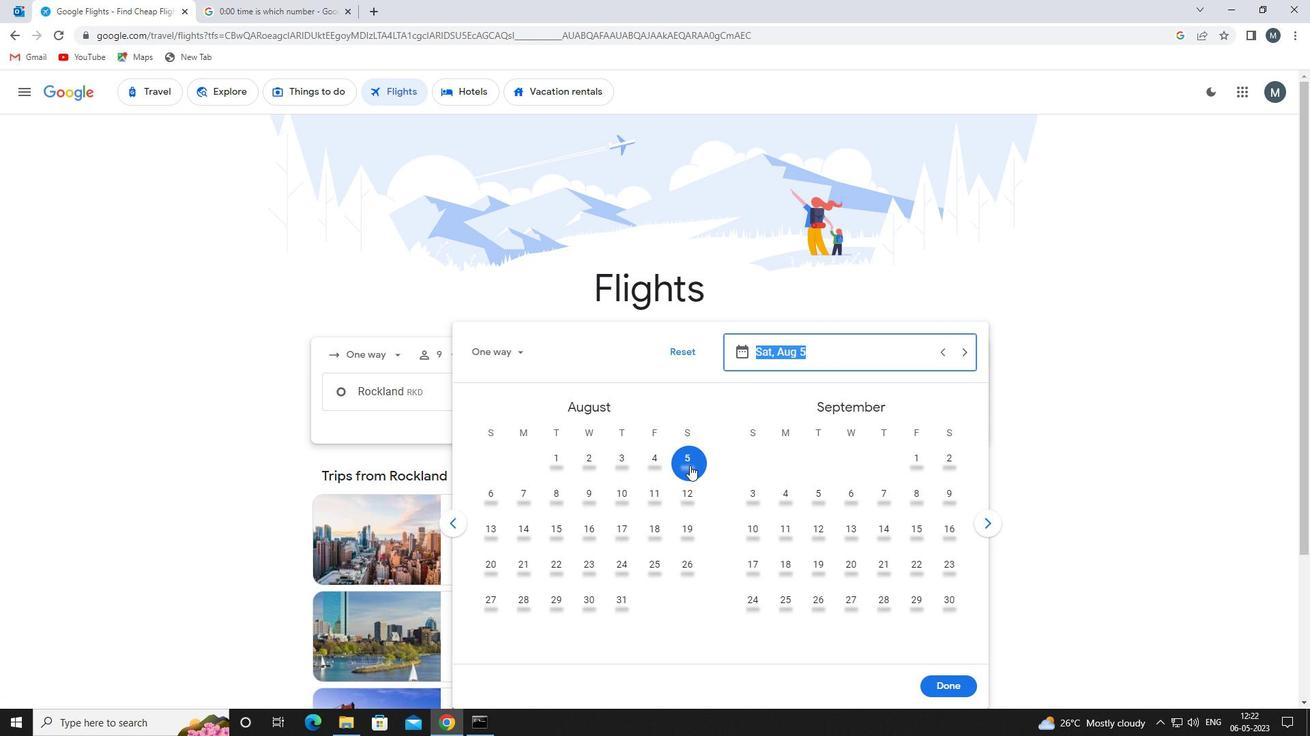 
Action: Mouse moved to (957, 686)
Screenshot: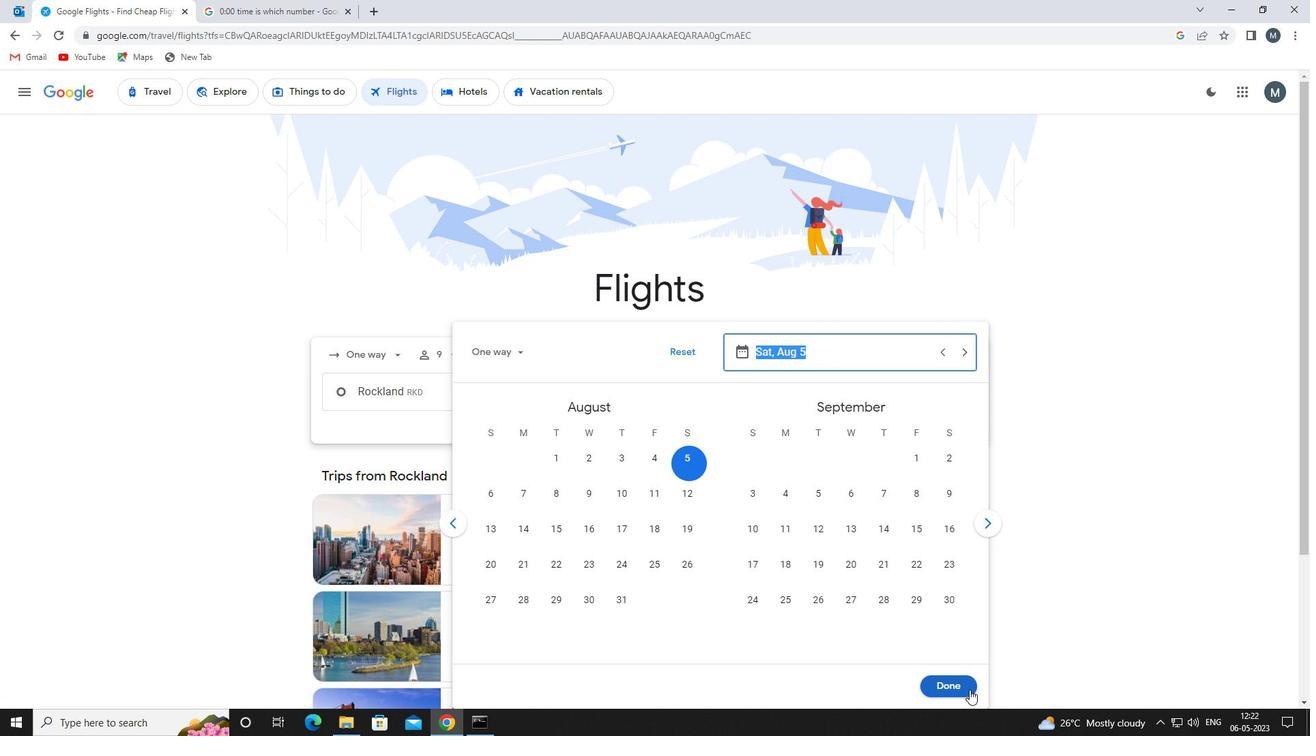 
Action: Mouse pressed left at (957, 686)
Screenshot: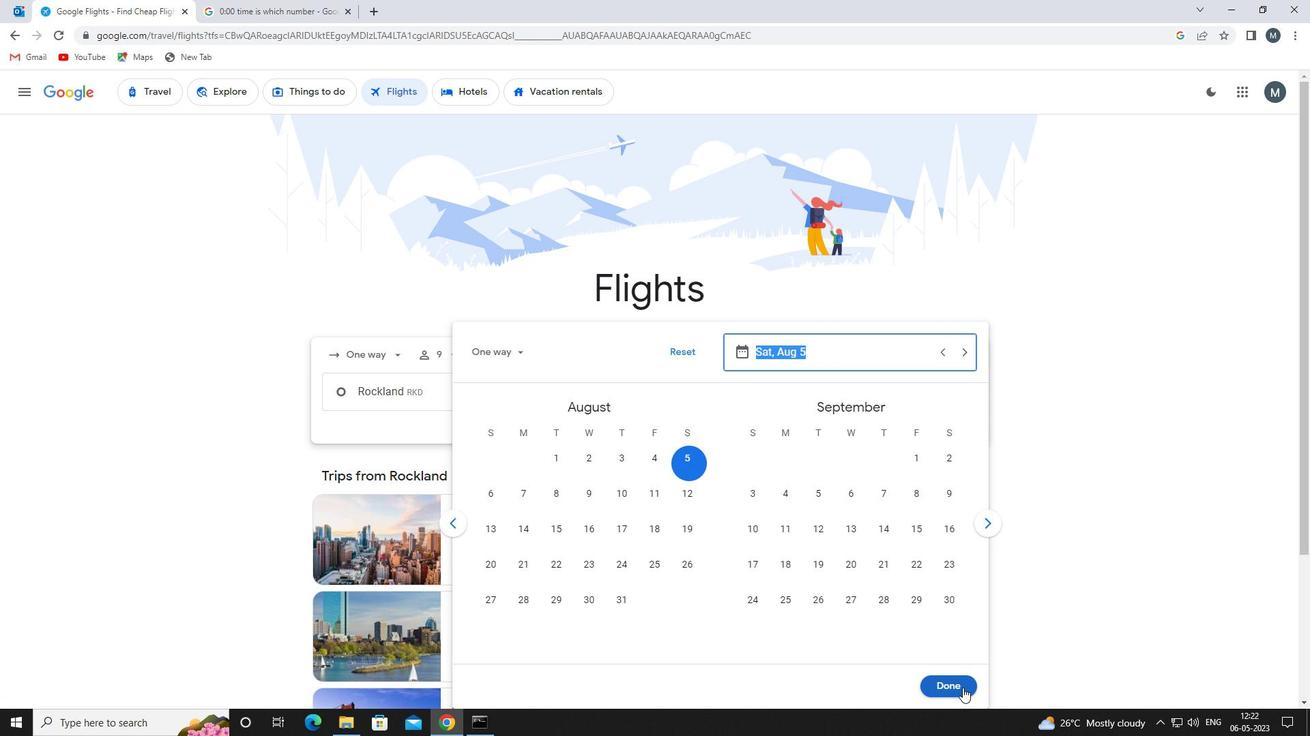 
Action: Mouse moved to (657, 434)
Screenshot: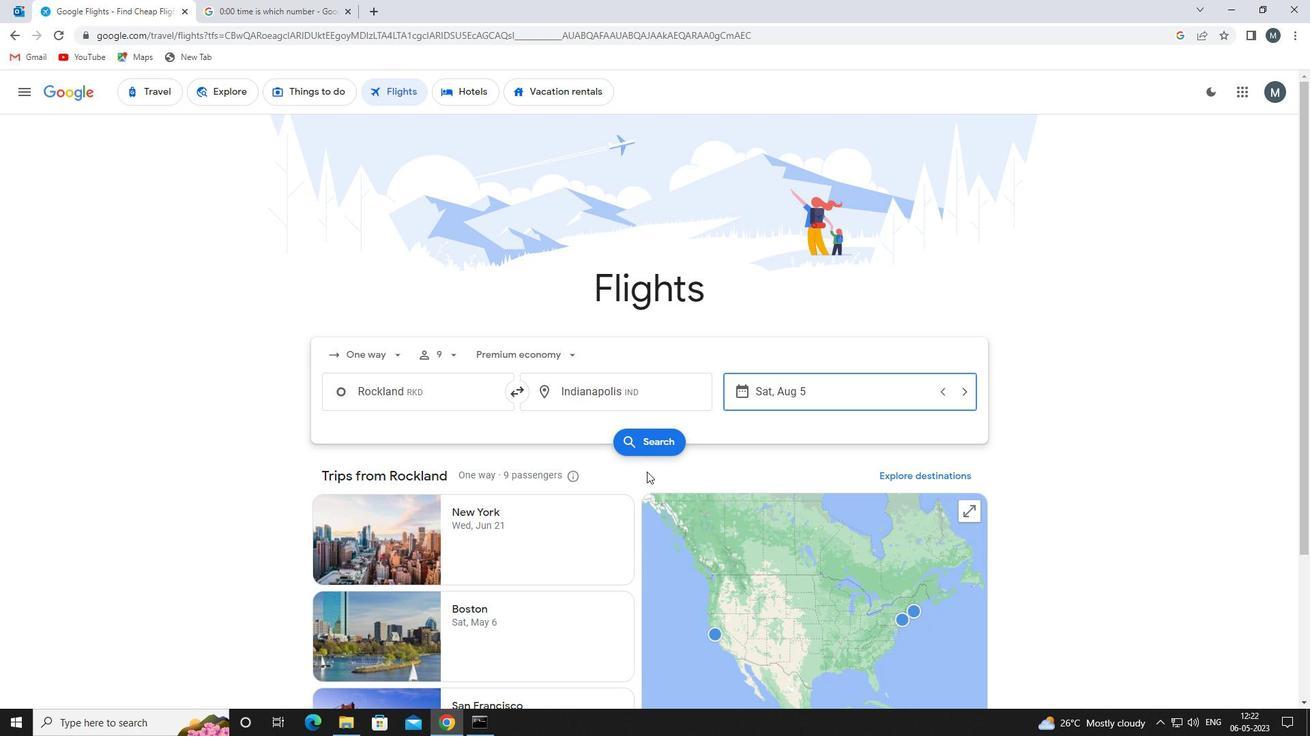 
Action: Mouse pressed left at (657, 434)
Screenshot: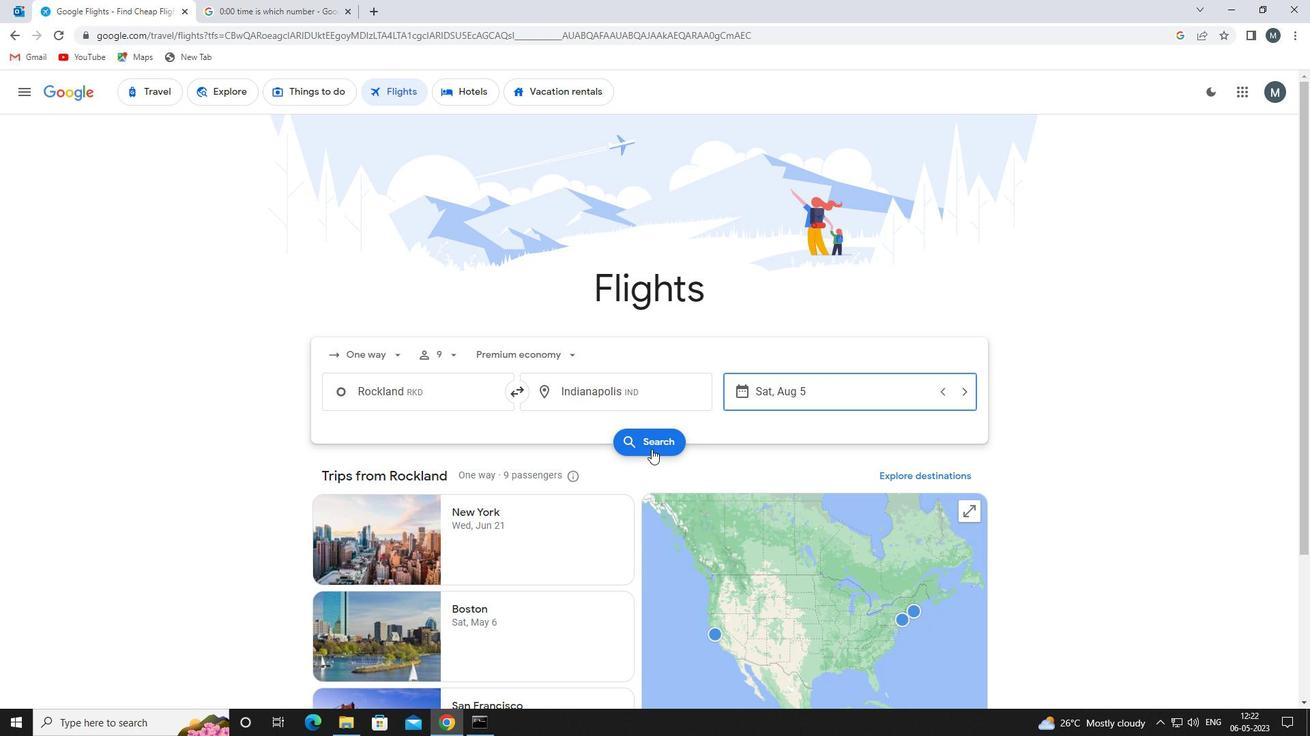 
Action: Mouse moved to (342, 222)
Screenshot: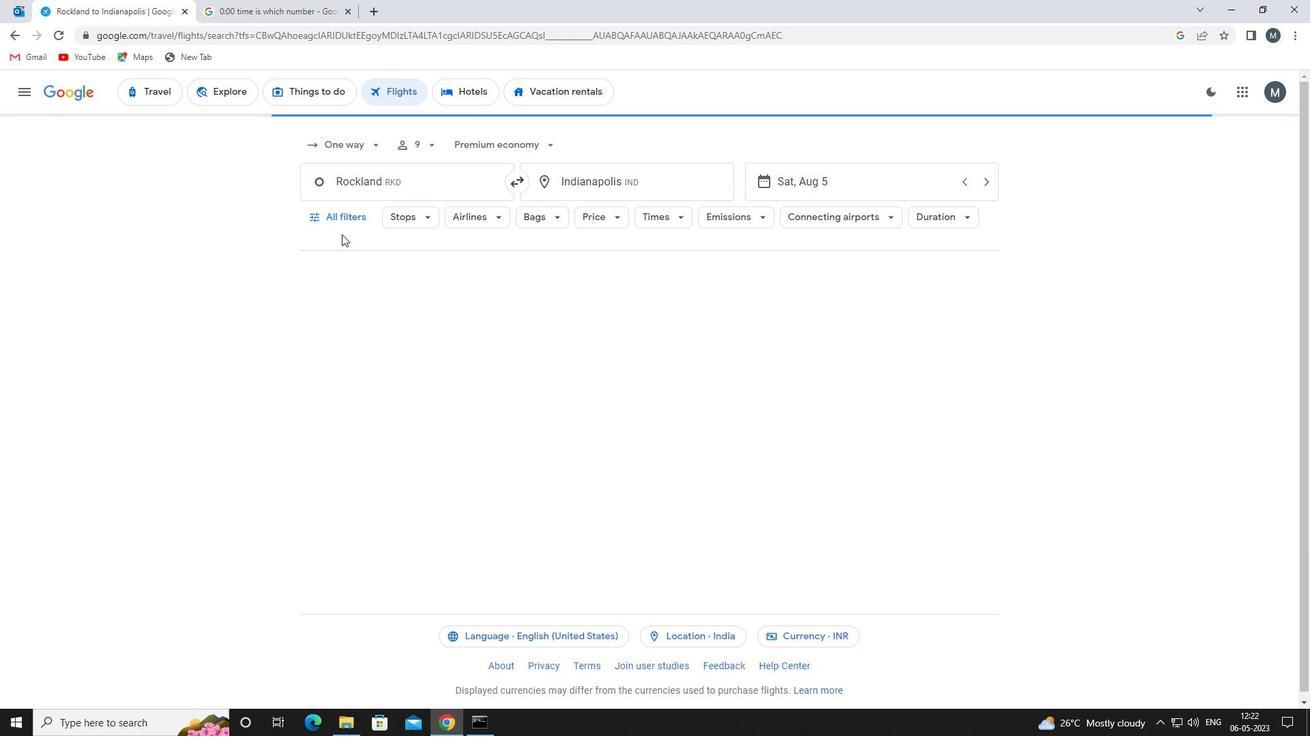 
Action: Mouse pressed left at (342, 222)
Screenshot: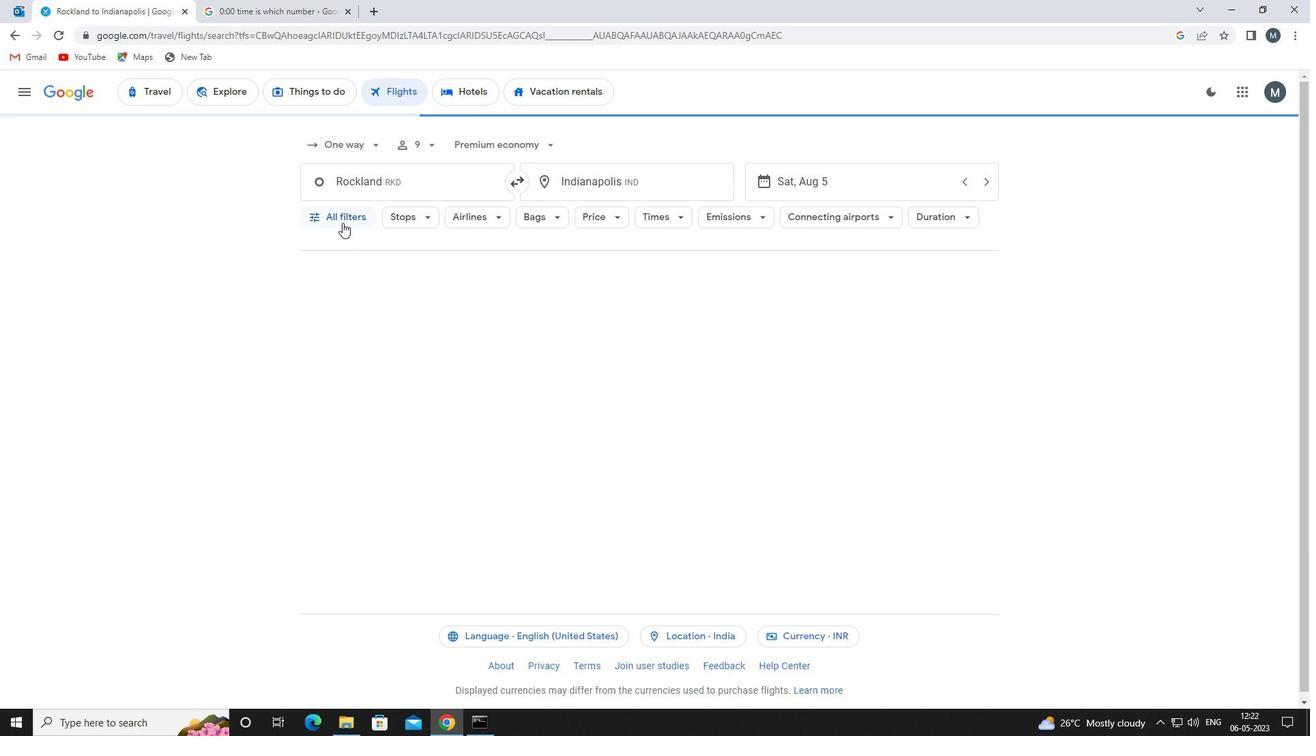 
Action: Mouse moved to (382, 348)
Screenshot: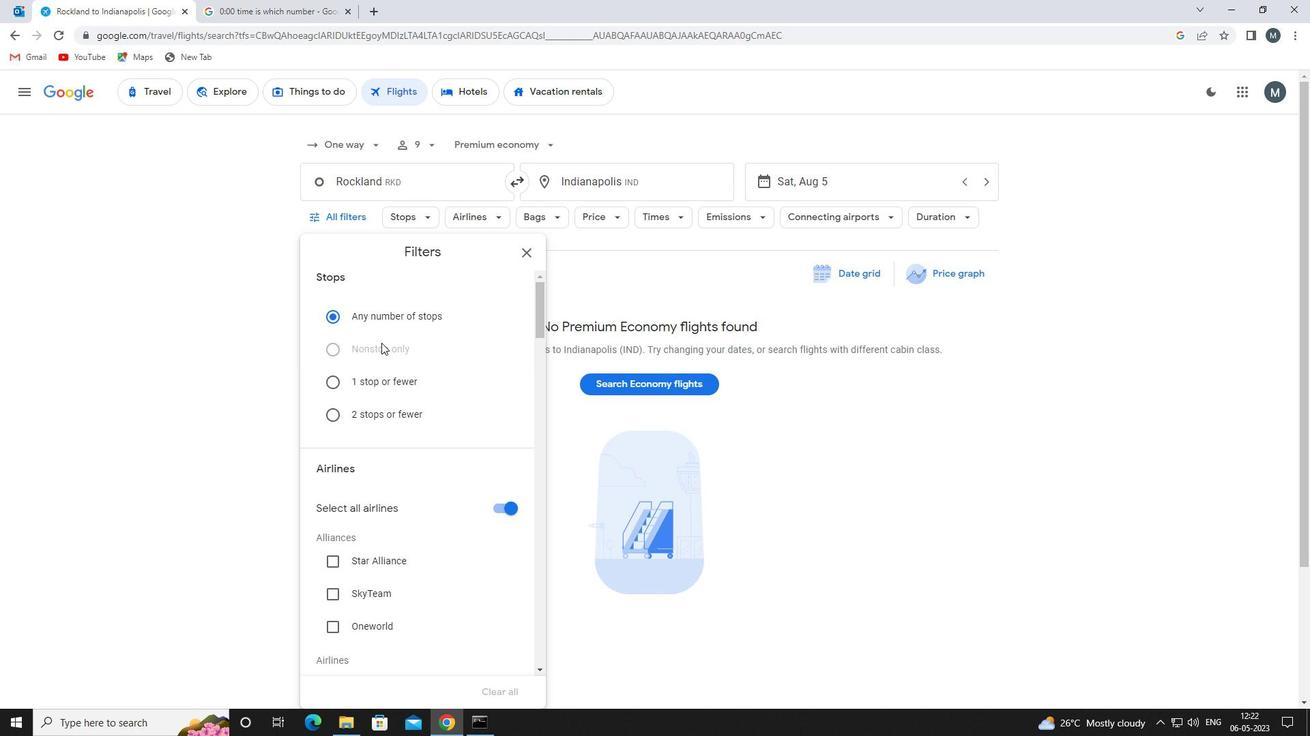
Action: Mouse scrolled (382, 347) with delta (0, 0)
Screenshot: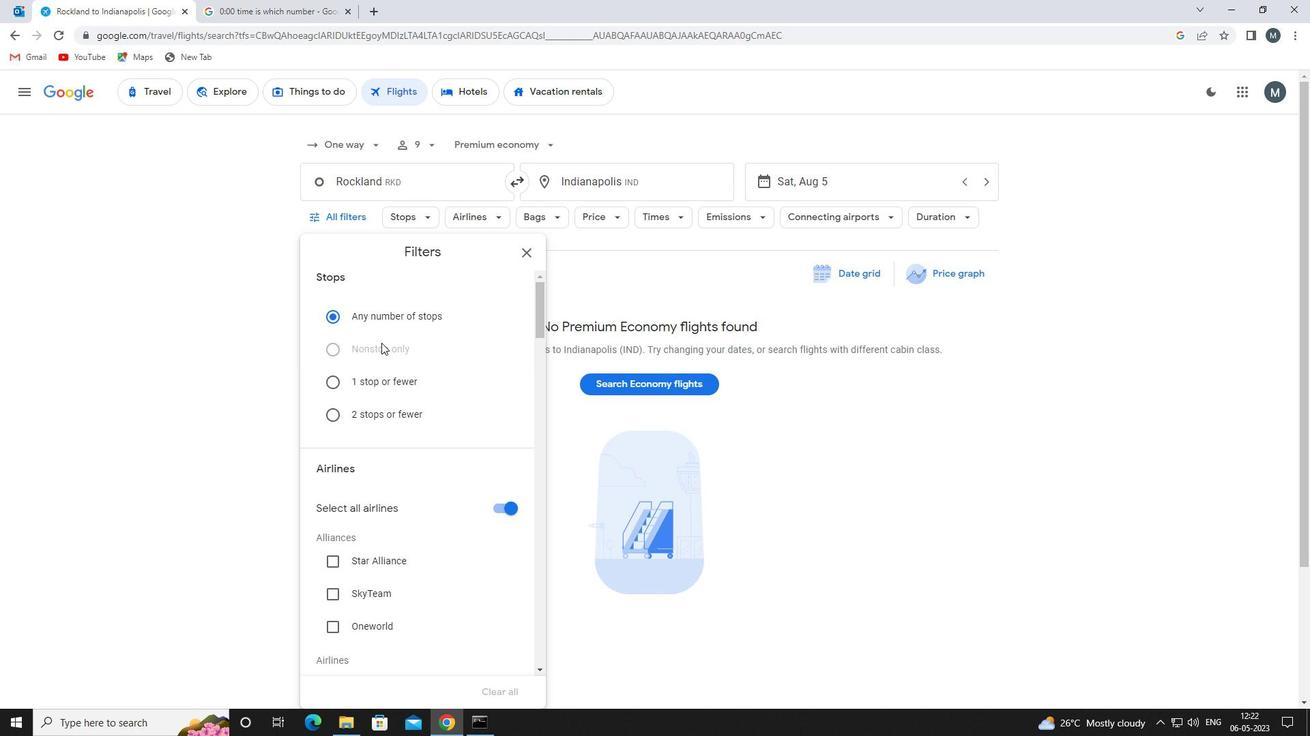 
Action: Mouse moved to (509, 441)
Screenshot: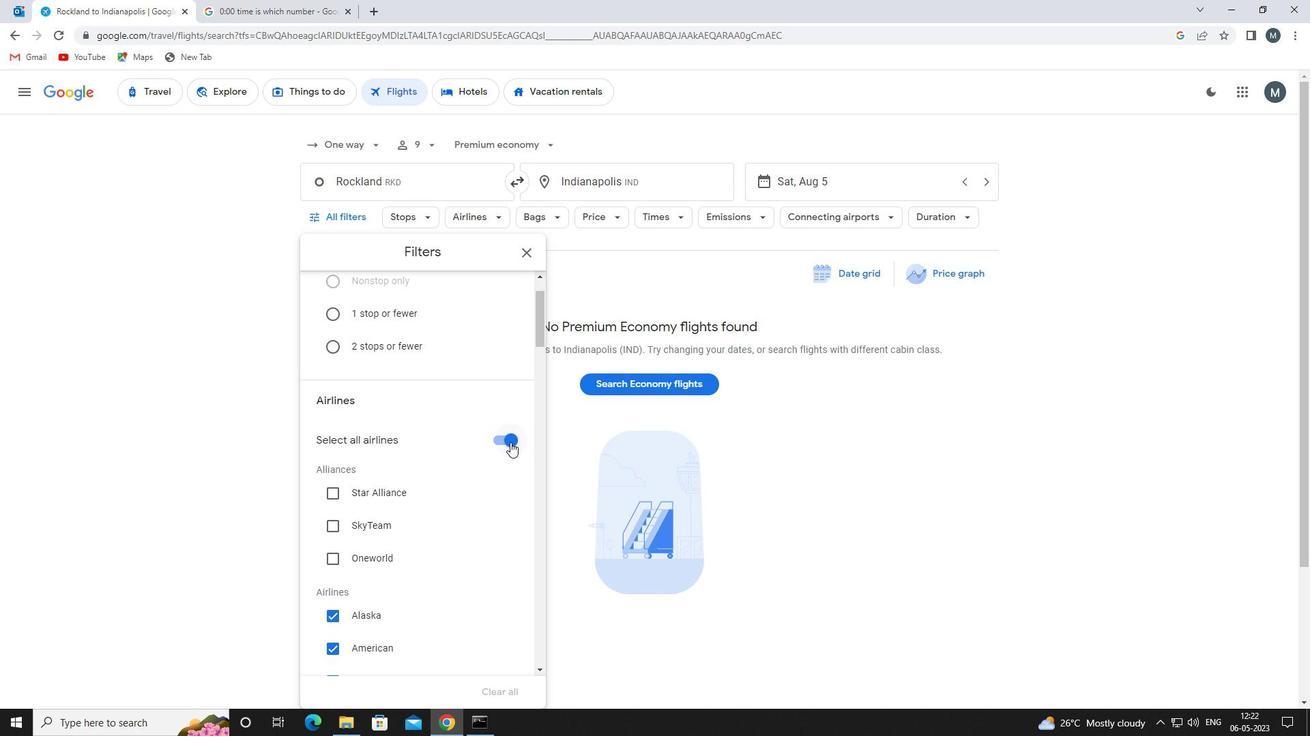 
Action: Mouse pressed left at (509, 441)
Screenshot: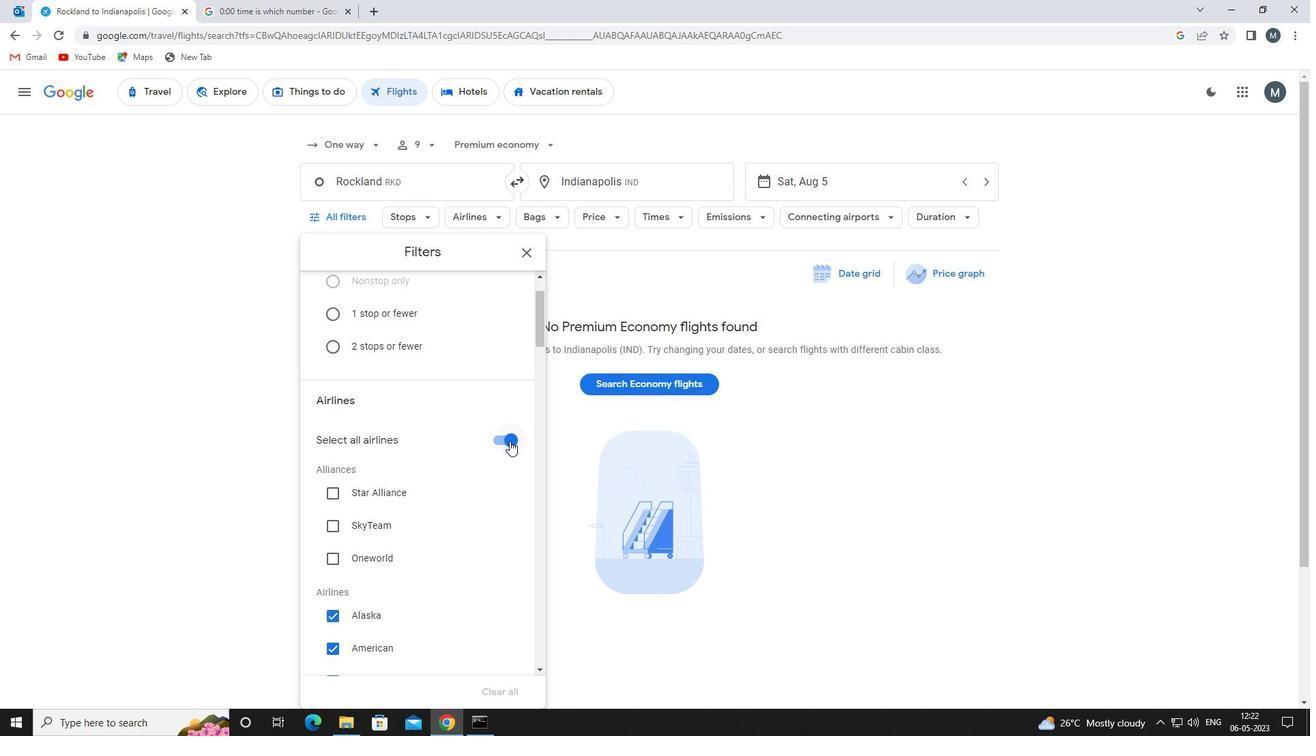 
Action: Mouse moved to (438, 450)
Screenshot: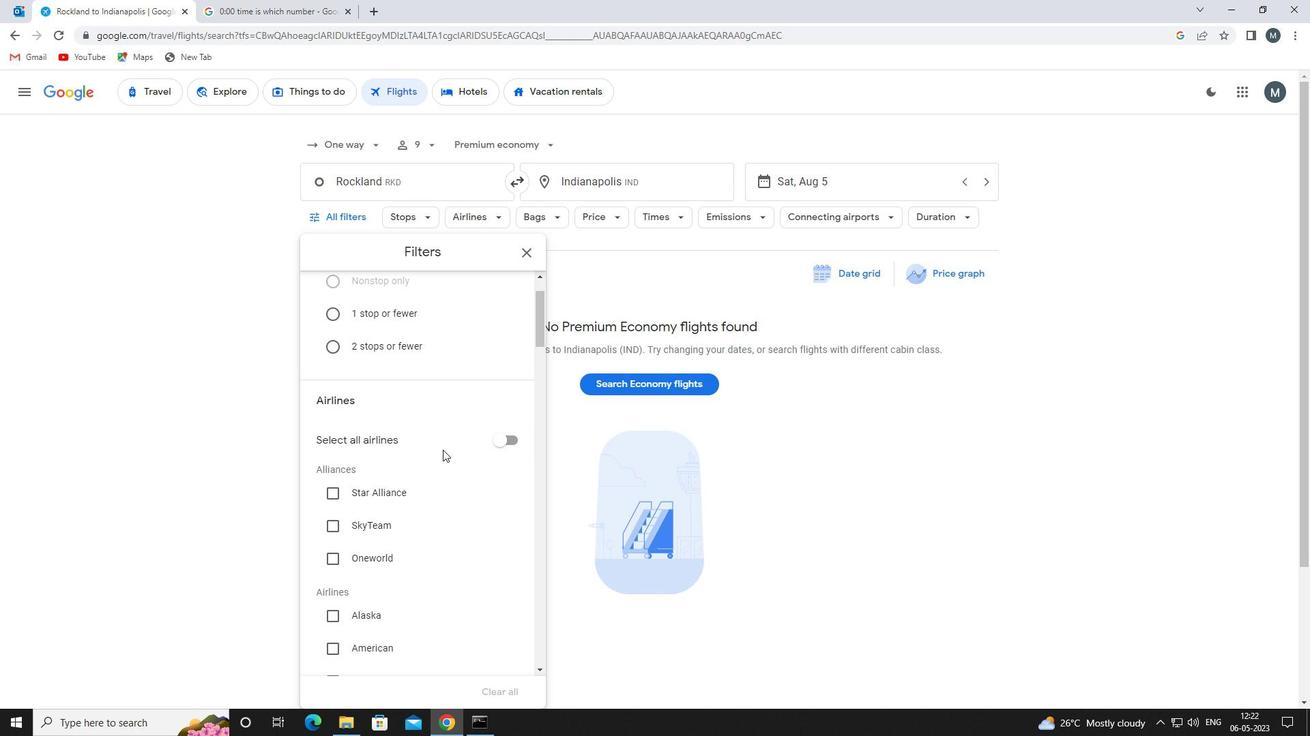 
Action: Mouse scrolled (438, 449) with delta (0, 0)
Screenshot: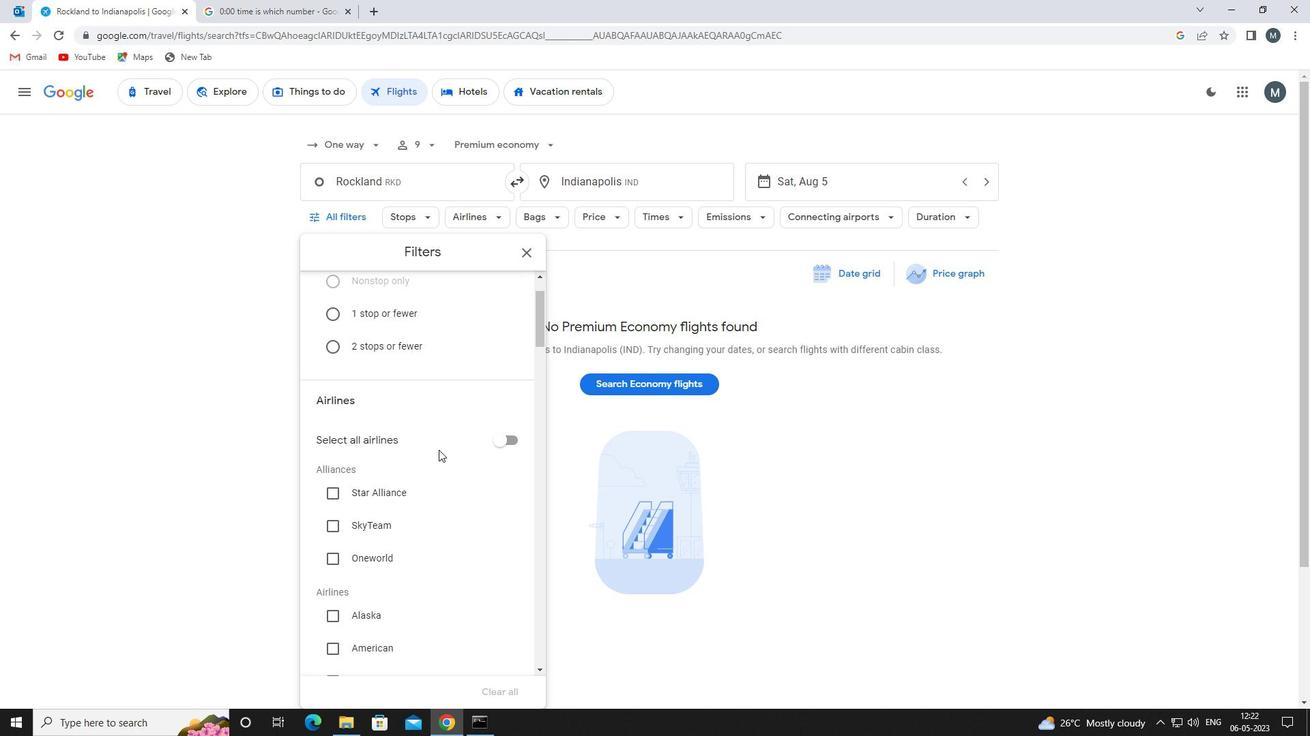 
Action: Mouse moved to (438, 451)
Screenshot: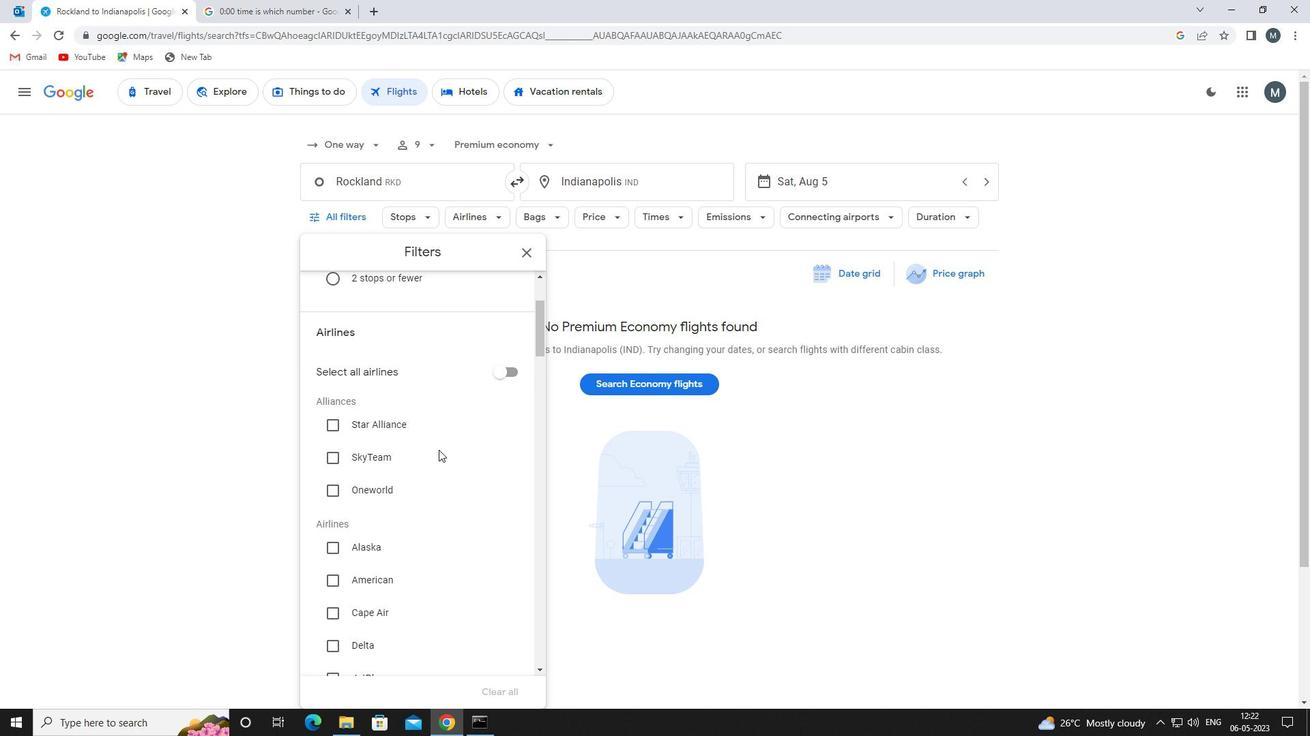 
Action: Mouse scrolled (438, 450) with delta (0, 0)
Screenshot: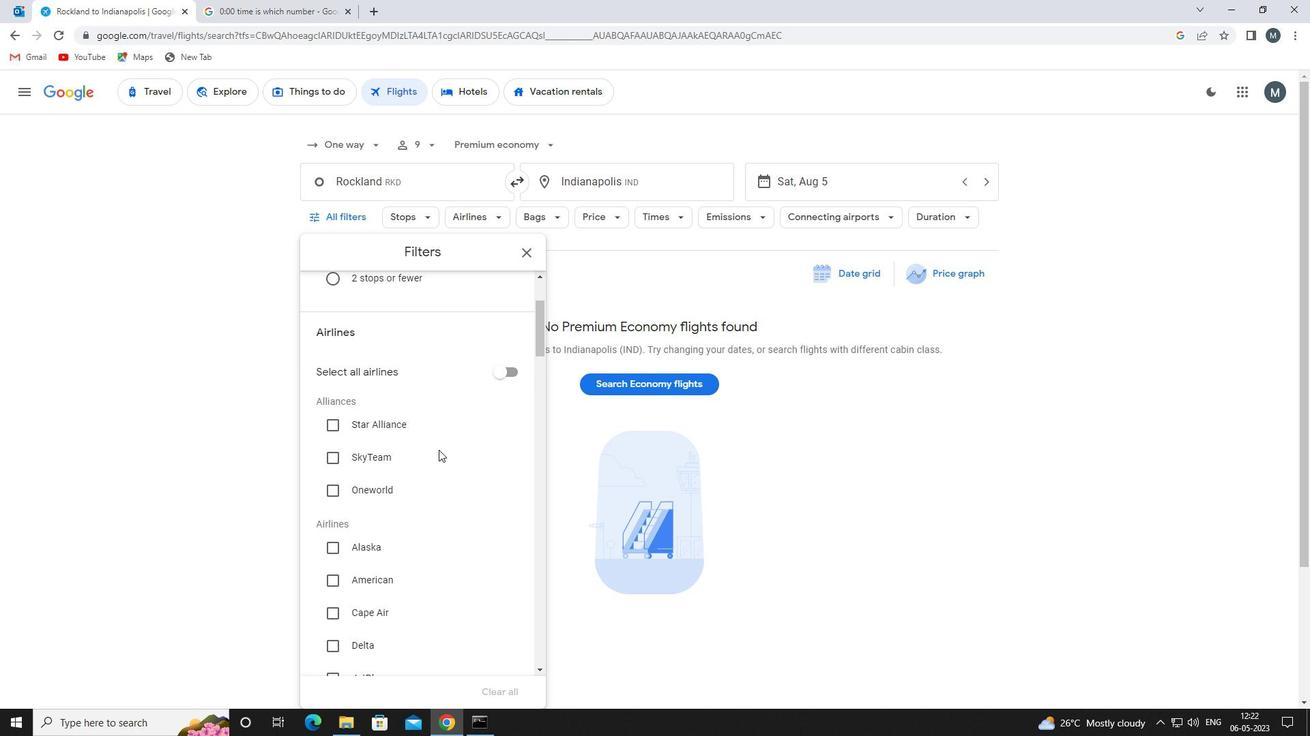 
Action: Mouse moved to (441, 479)
Screenshot: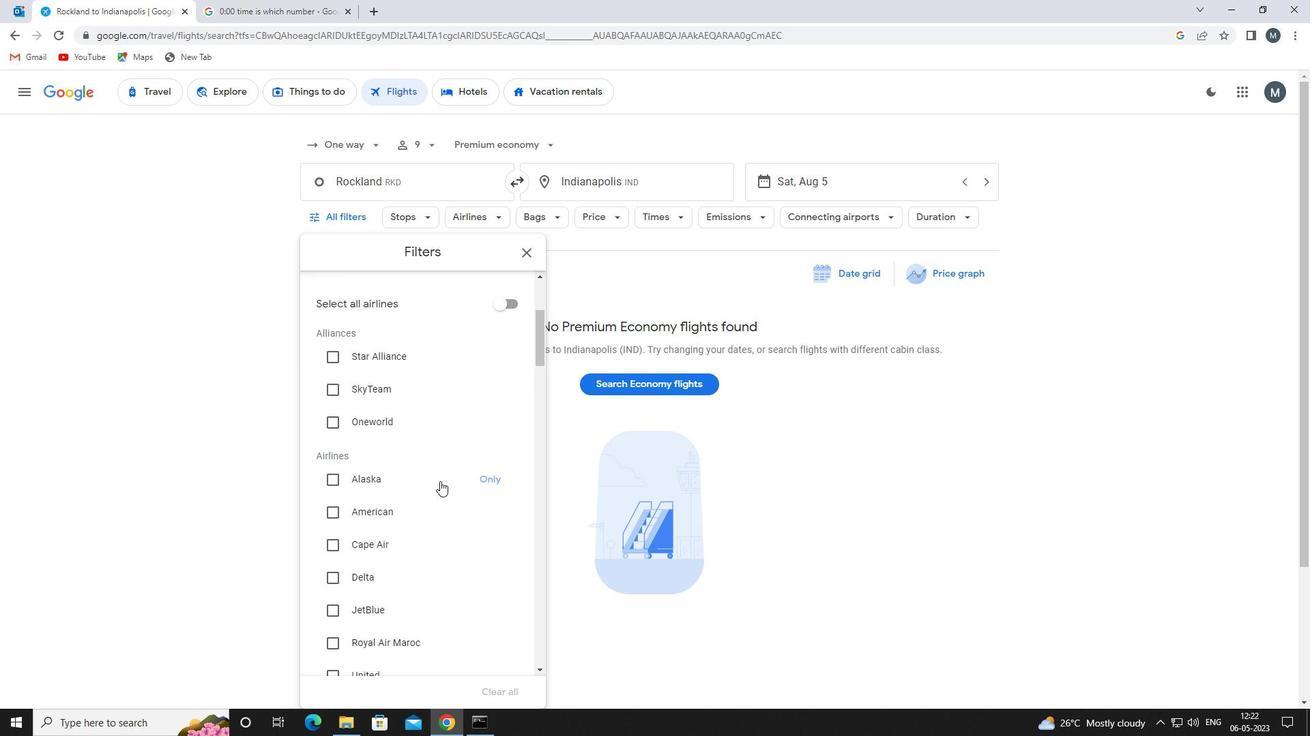 
Action: Mouse pressed left at (441, 479)
Screenshot: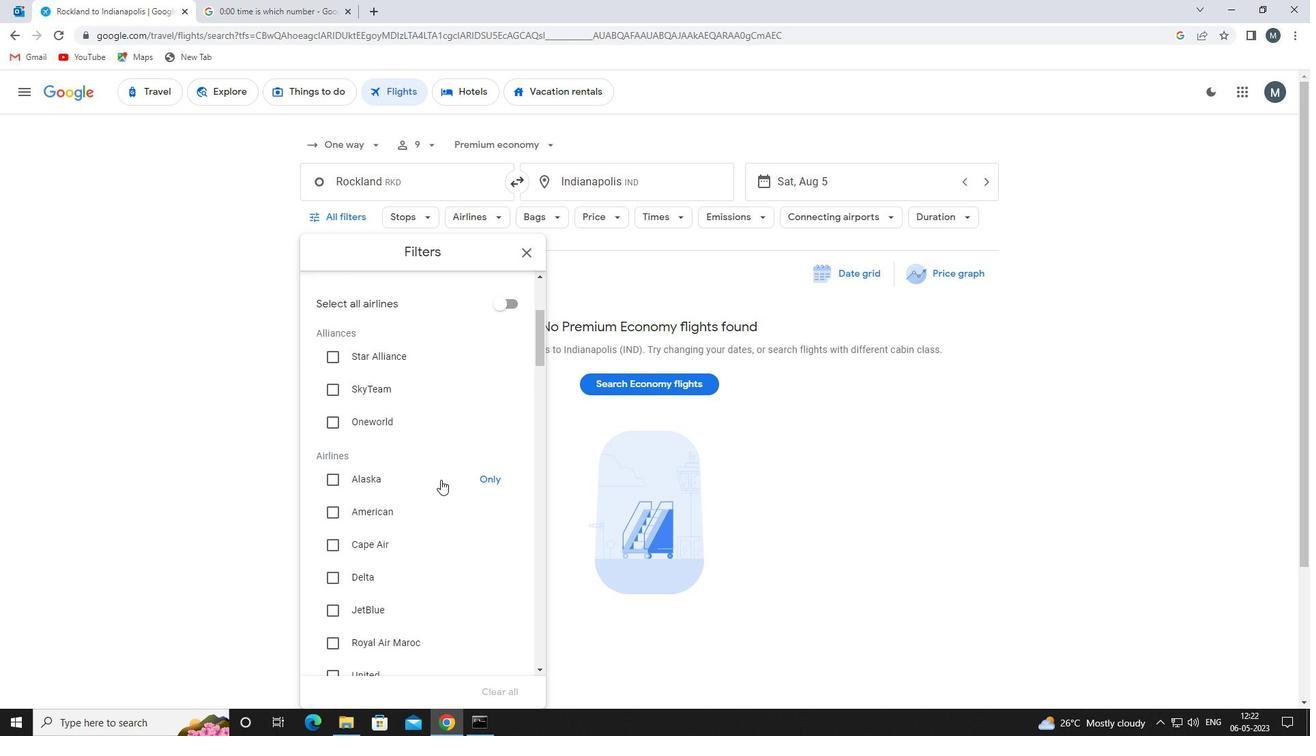 
Action: Mouse moved to (433, 475)
Screenshot: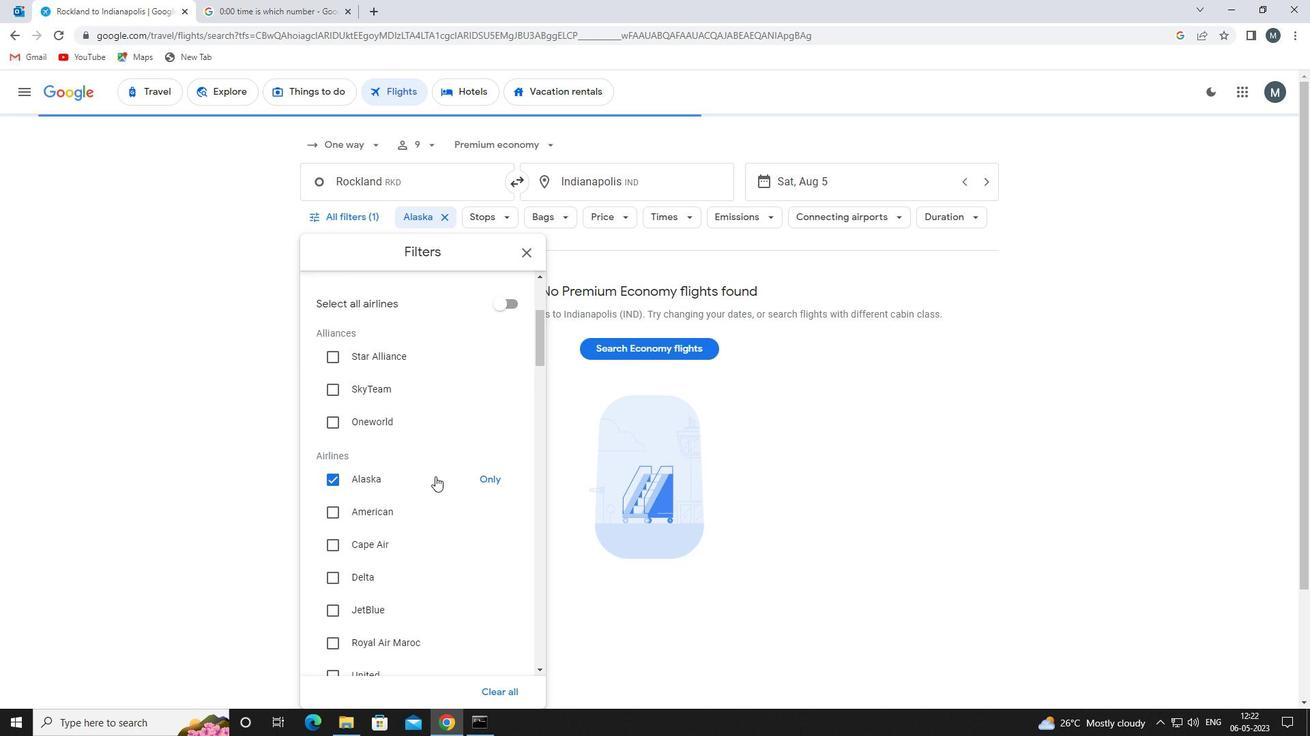 
Action: Mouse scrolled (433, 474) with delta (0, 0)
Screenshot: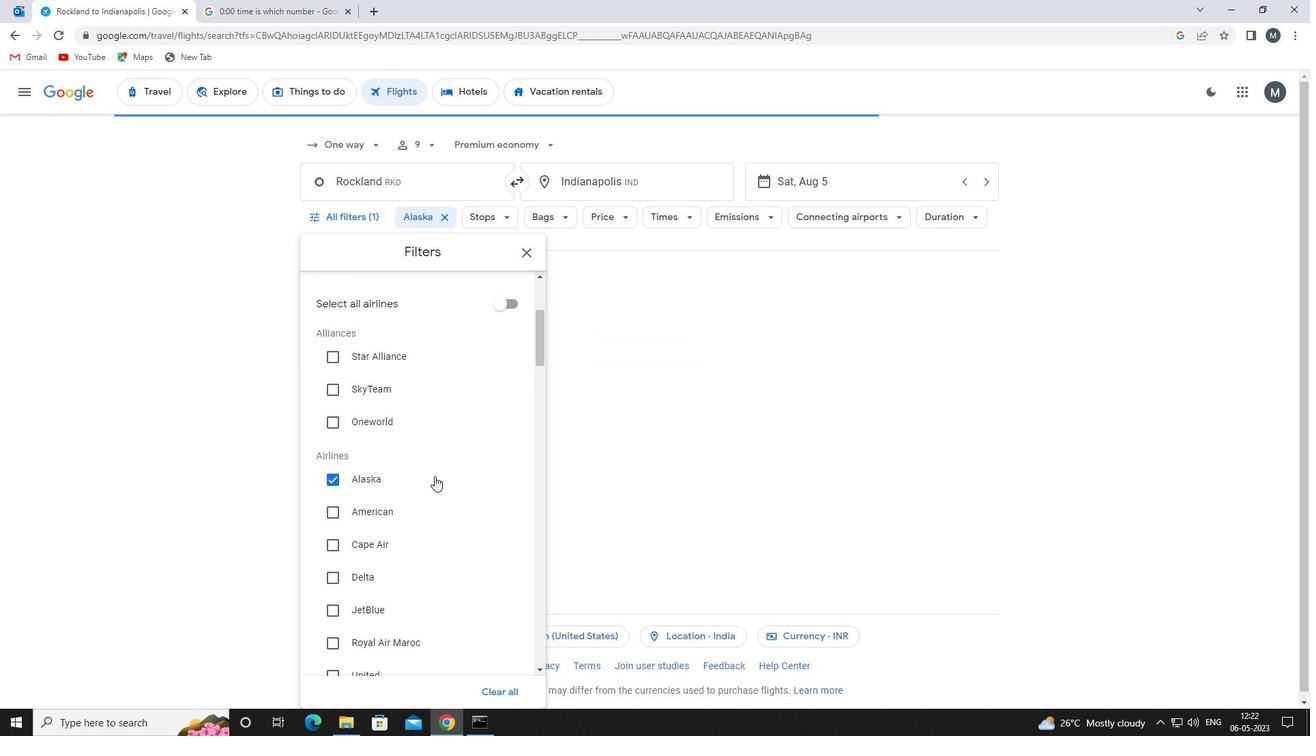 
Action: Mouse moved to (432, 474)
Screenshot: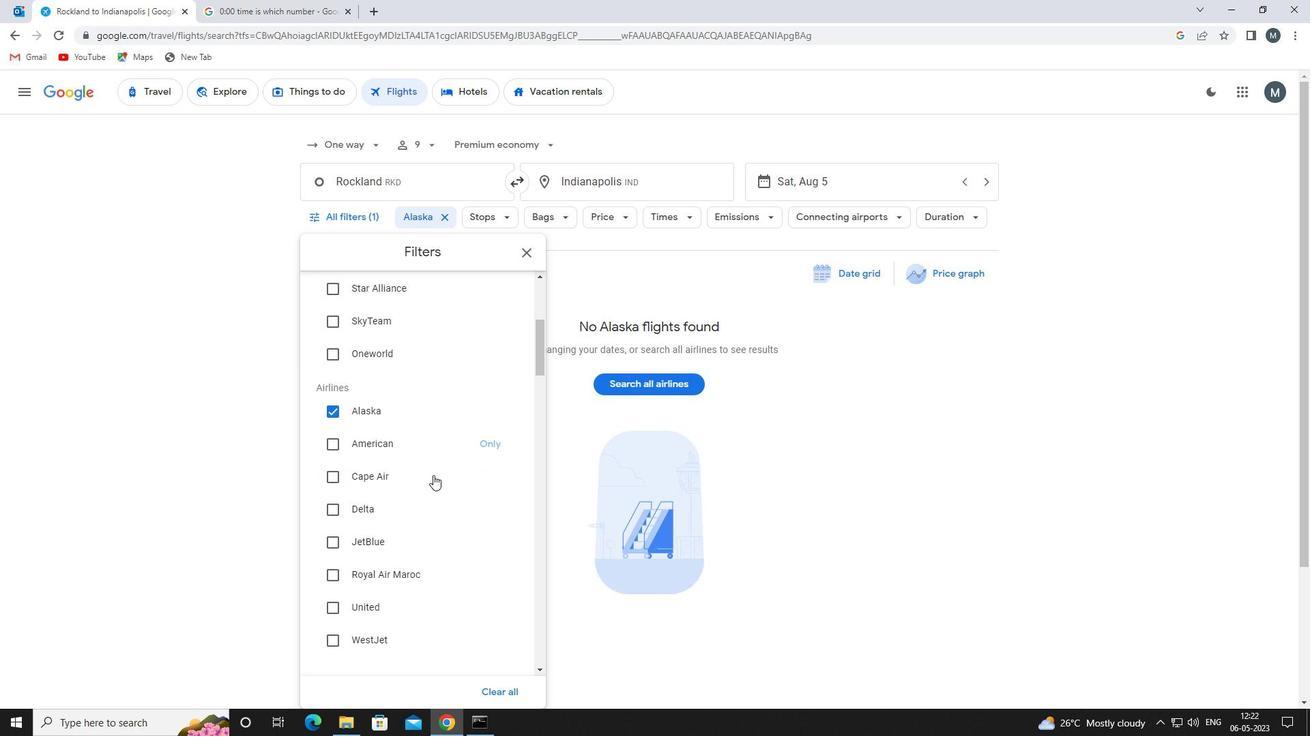 
Action: Mouse scrolled (432, 474) with delta (0, 0)
Screenshot: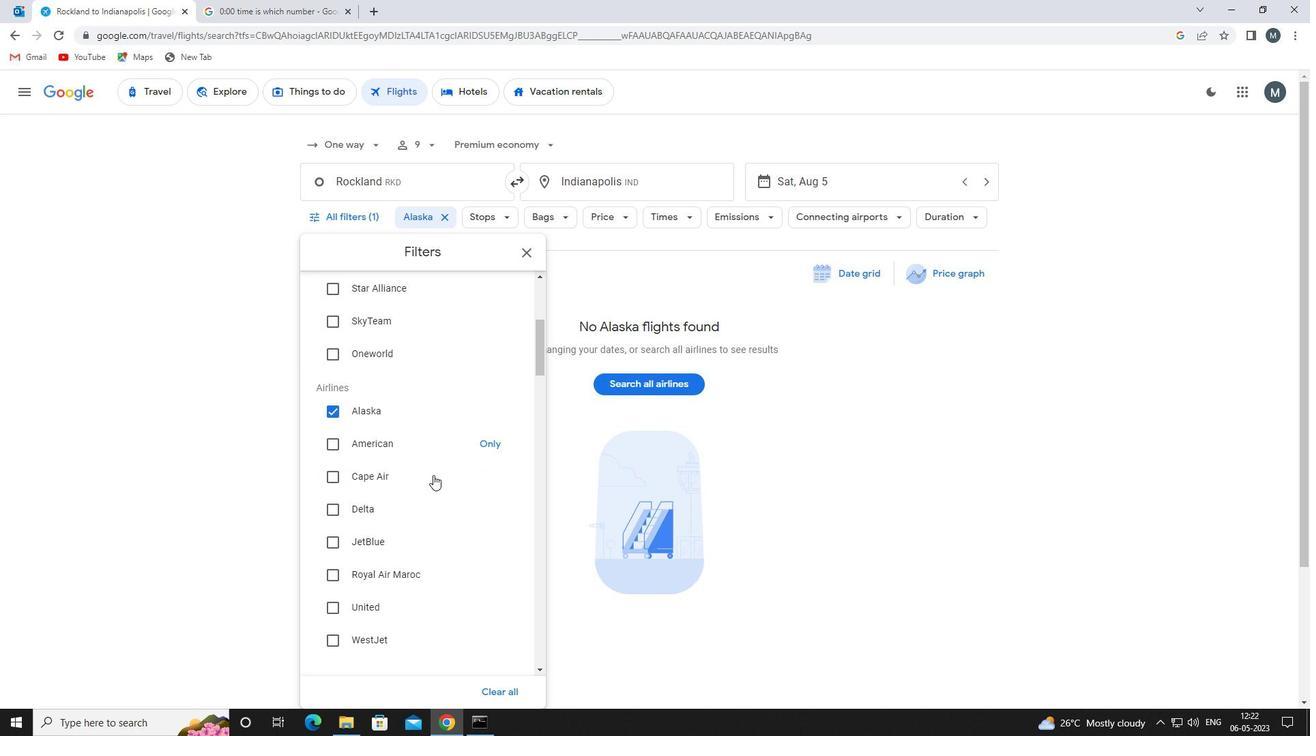 
Action: Mouse scrolled (432, 474) with delta (0, 0)
Screenshot: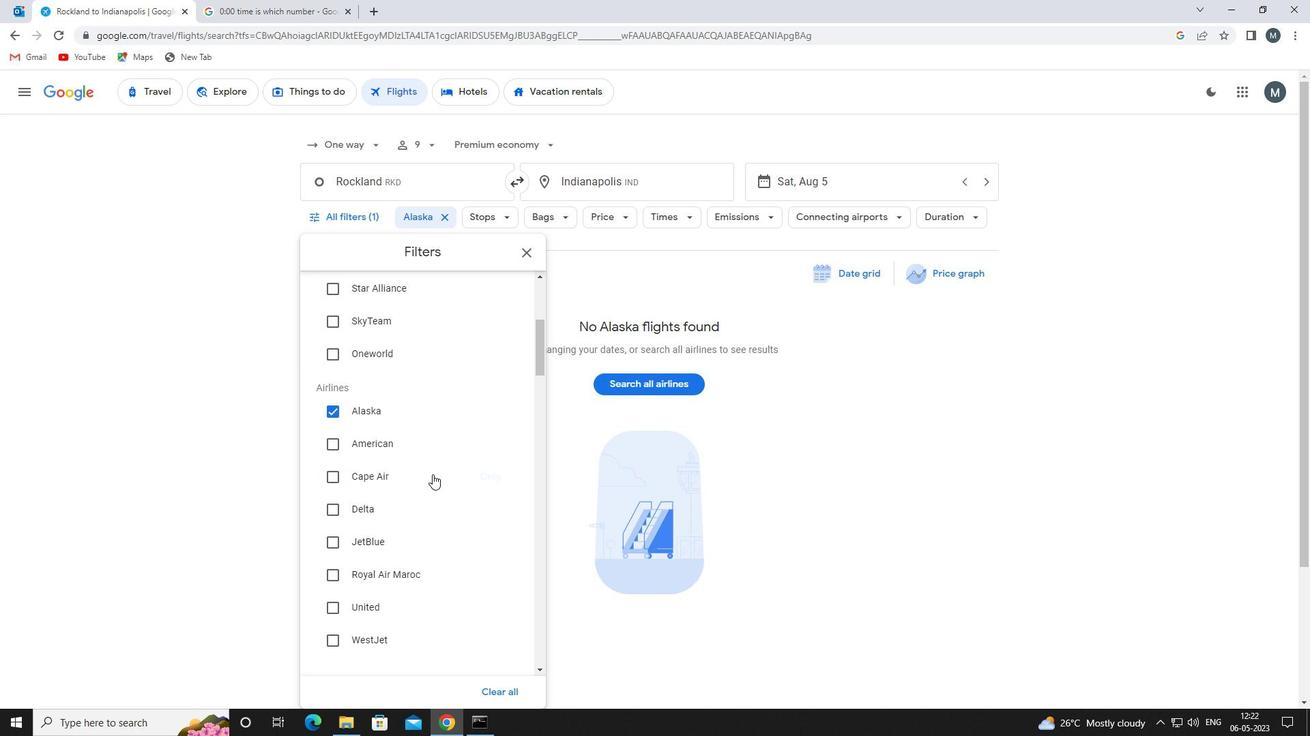 
Action: Mouse scrolled (432, 474) with delta (0, 0)
Screenshot: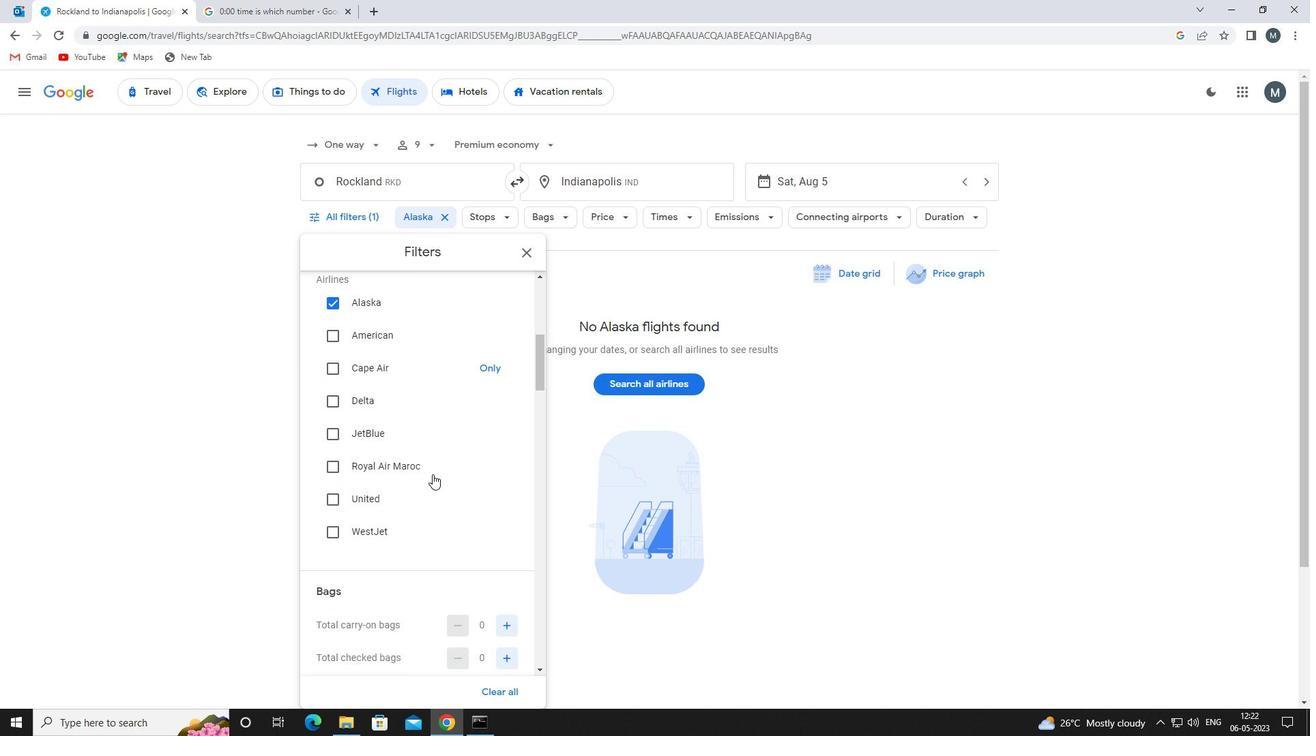 
Action: Mouse moved to (506, 562)
Screenshot: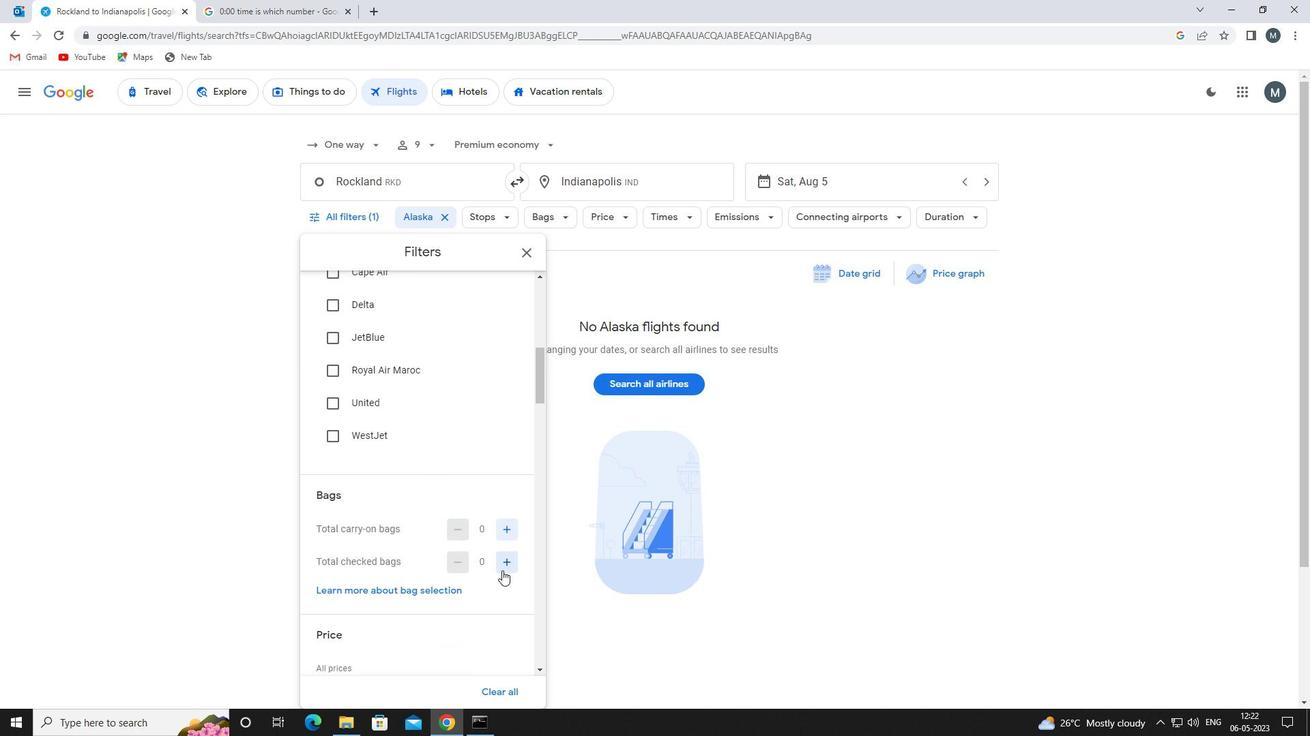 
Action: Mouse pressed left at (506, 562)
Screenshot: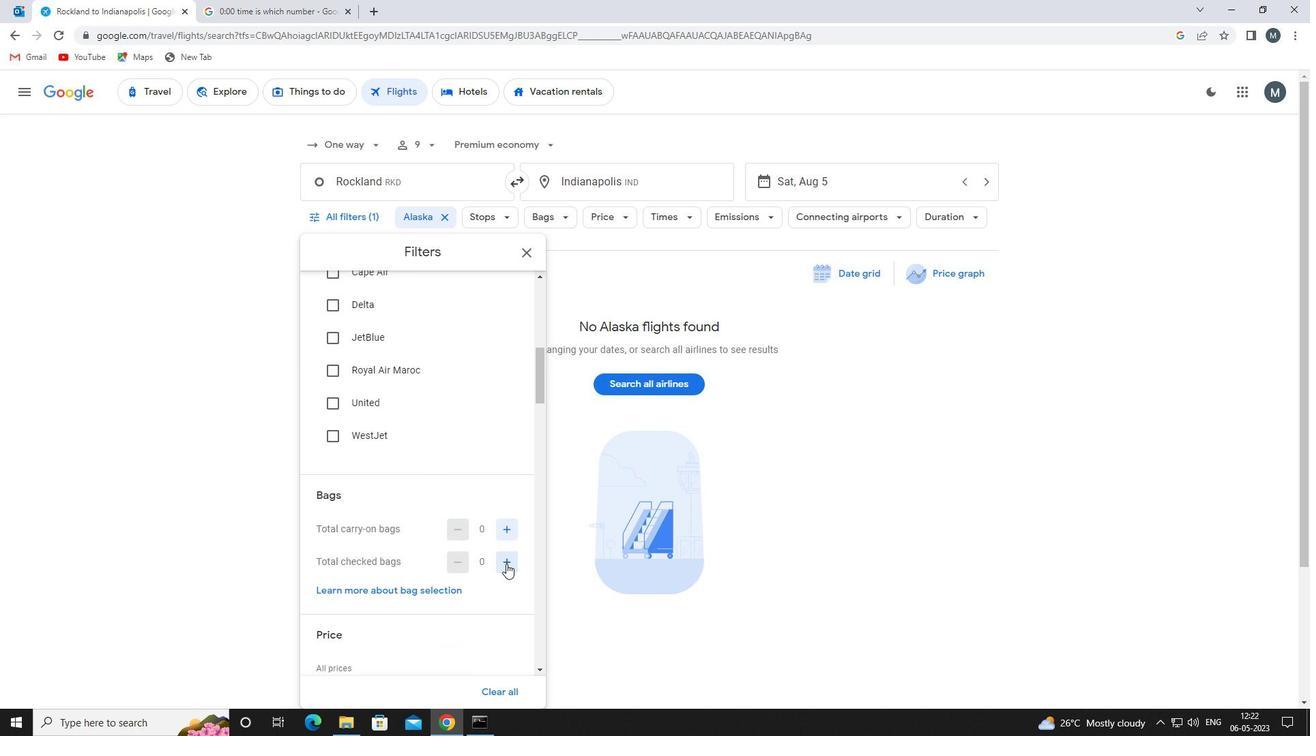 
Action: Mouse pressed left at (506, 562)
Screenshot: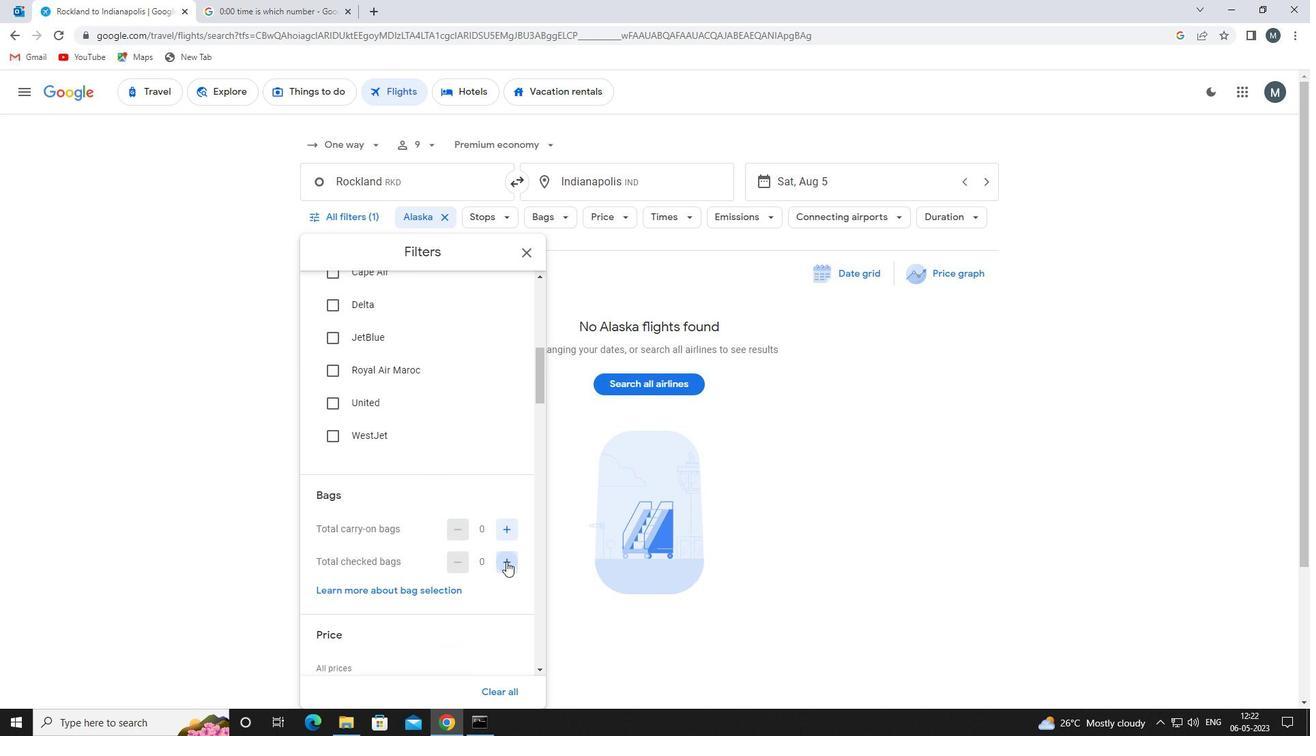 
Action: Mouse moved to (436, 526)
Screenshot: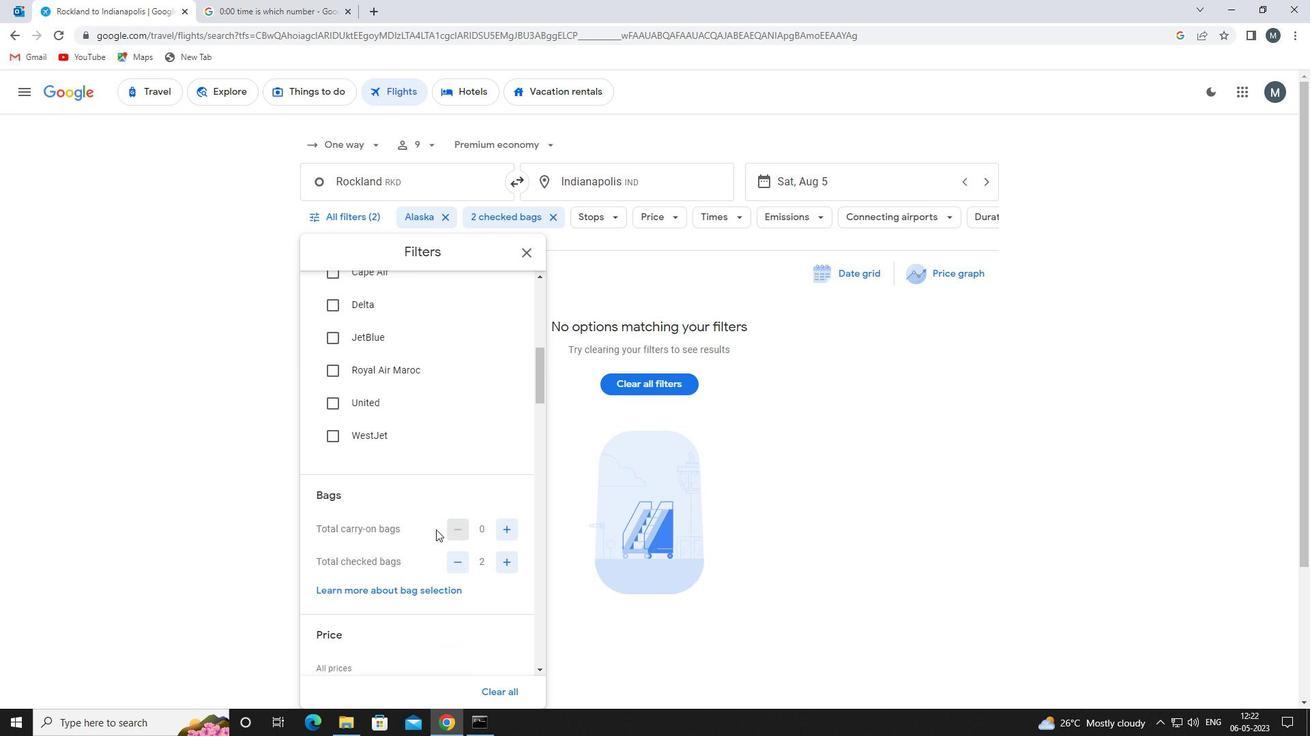 
Action: Mouse scrolled (436, 526) with delta (0, 0)
Screenshot: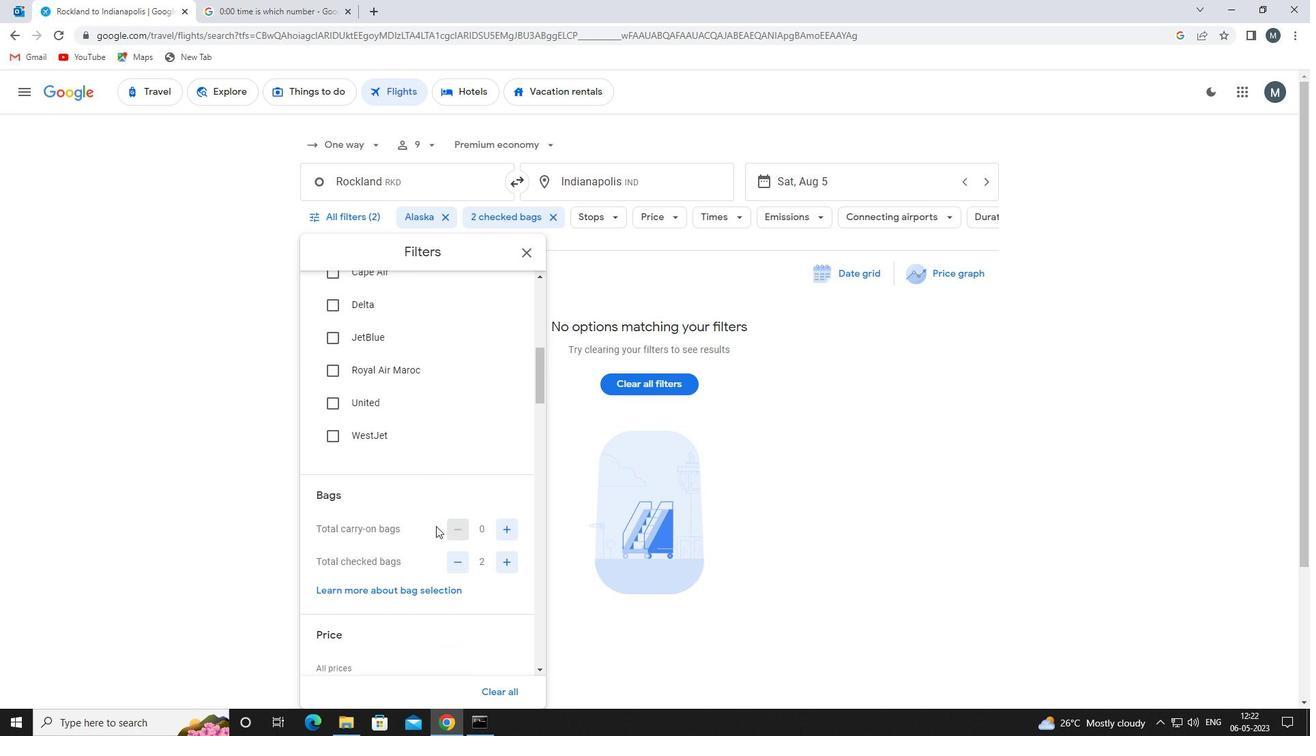 
Action: Mouse scrolled (436, 526) with delta (0, 0)
Screenshot: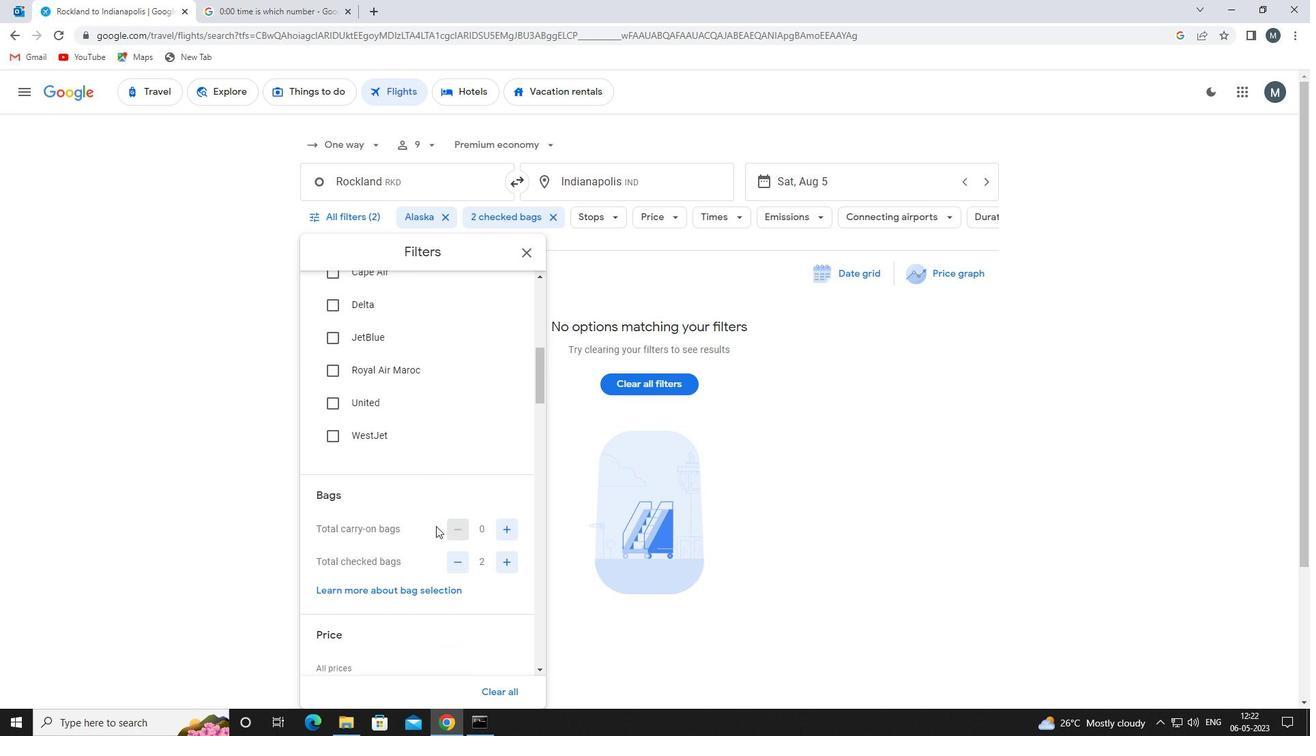 
Action: Mouse scrolled (436, 526) with delta (0, 0)
Screenshot: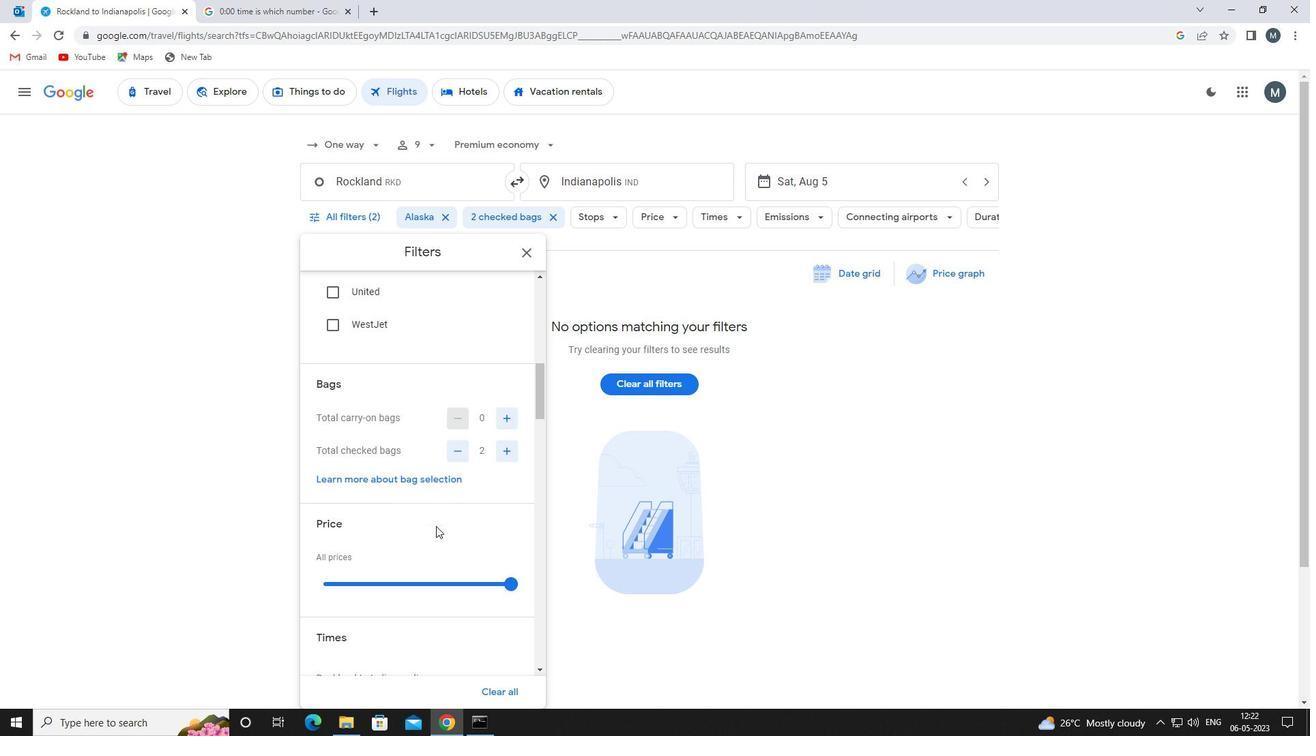 
Action: Mouse moved to (429, 490)
Screenshot: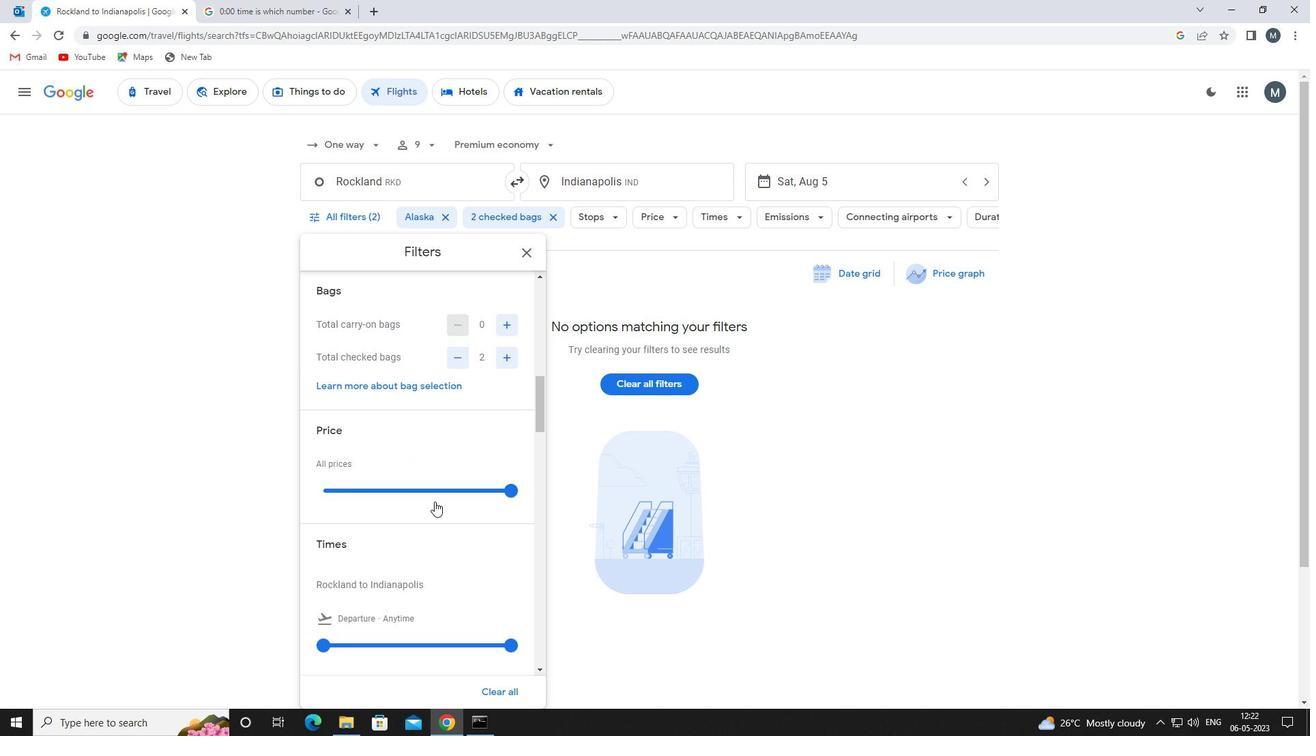 
Action: Mouse pressed left at (429, 490)
Screenshot: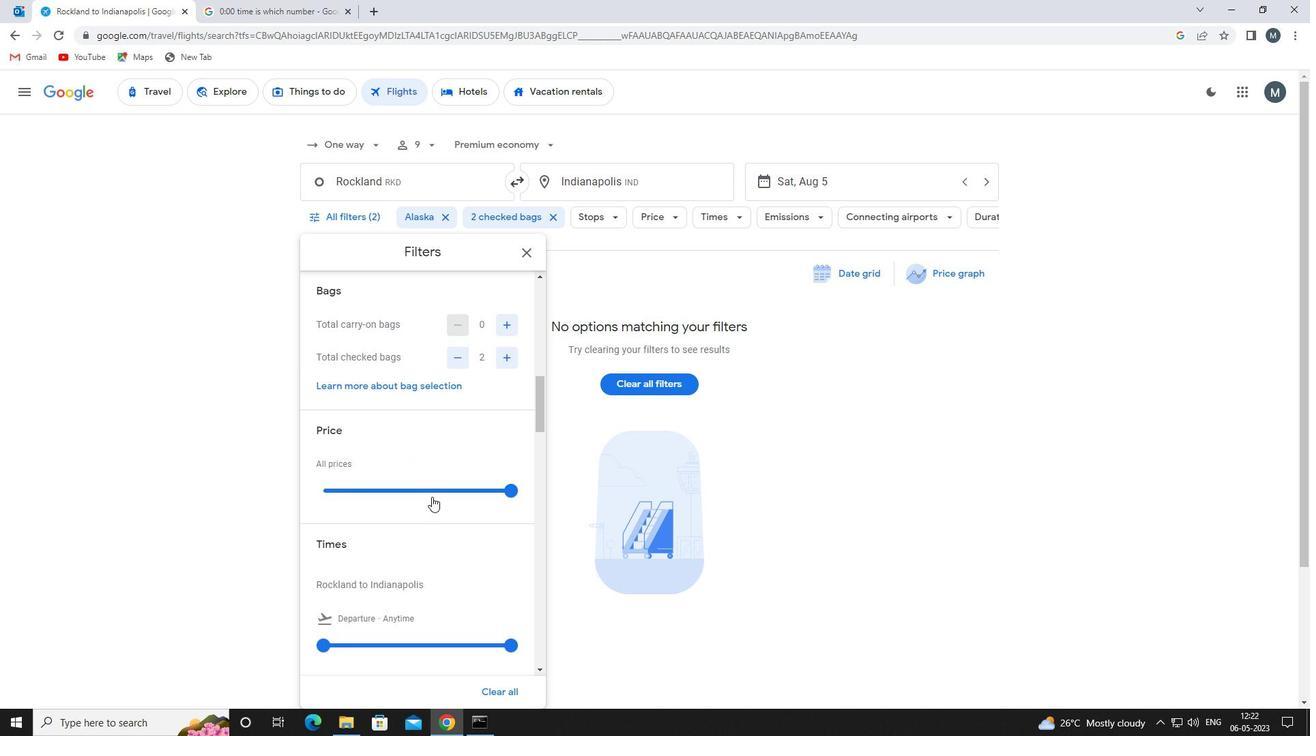 
Action: Mouse pressed left at (429, 490)
Screenshot: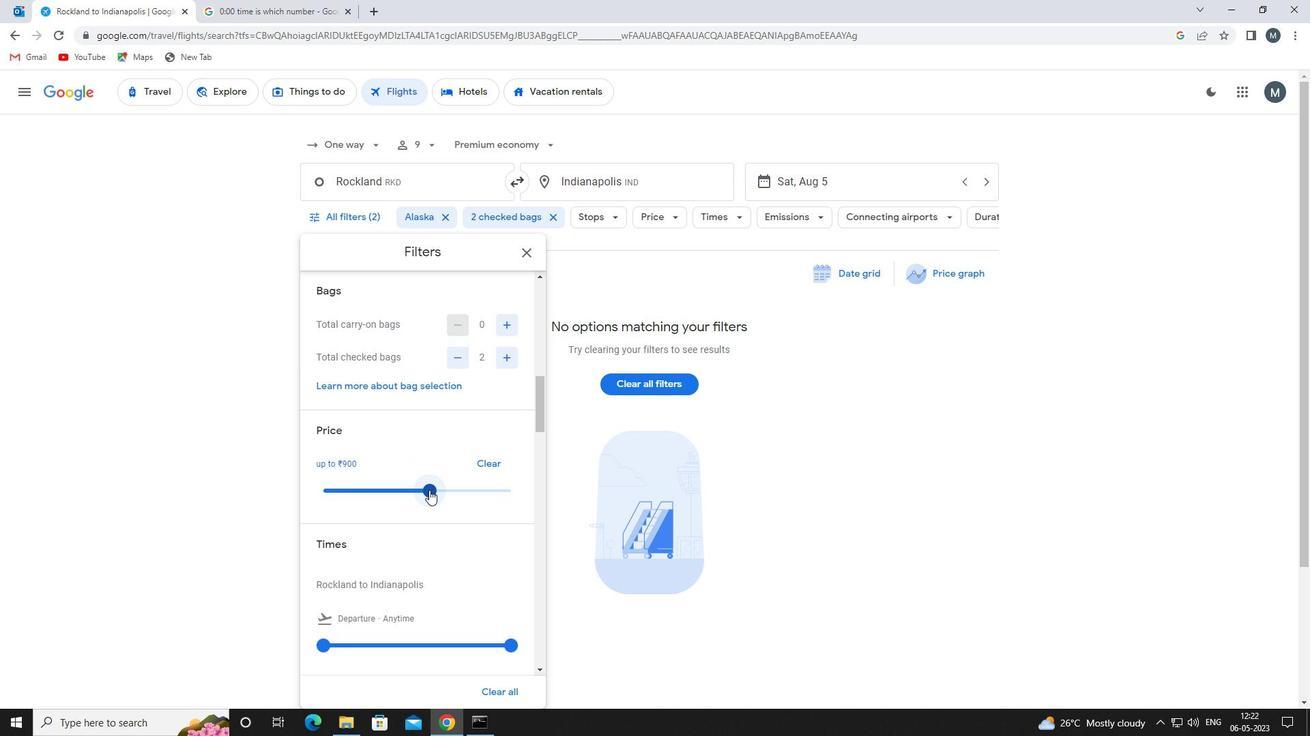 
Action: Mouse moved to (418, 492)
Screenshot: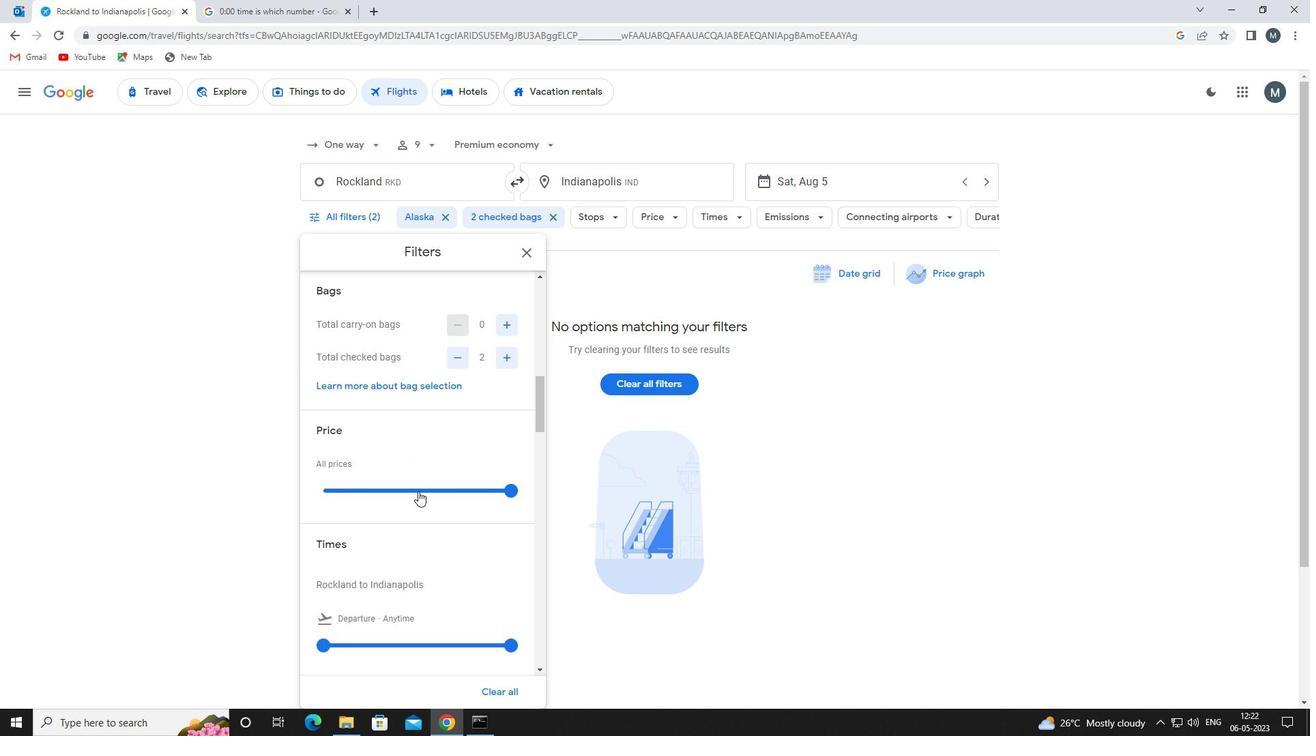 
Action: Mouse scrolled (418, 491) with delta (0, 0)
Screenshot: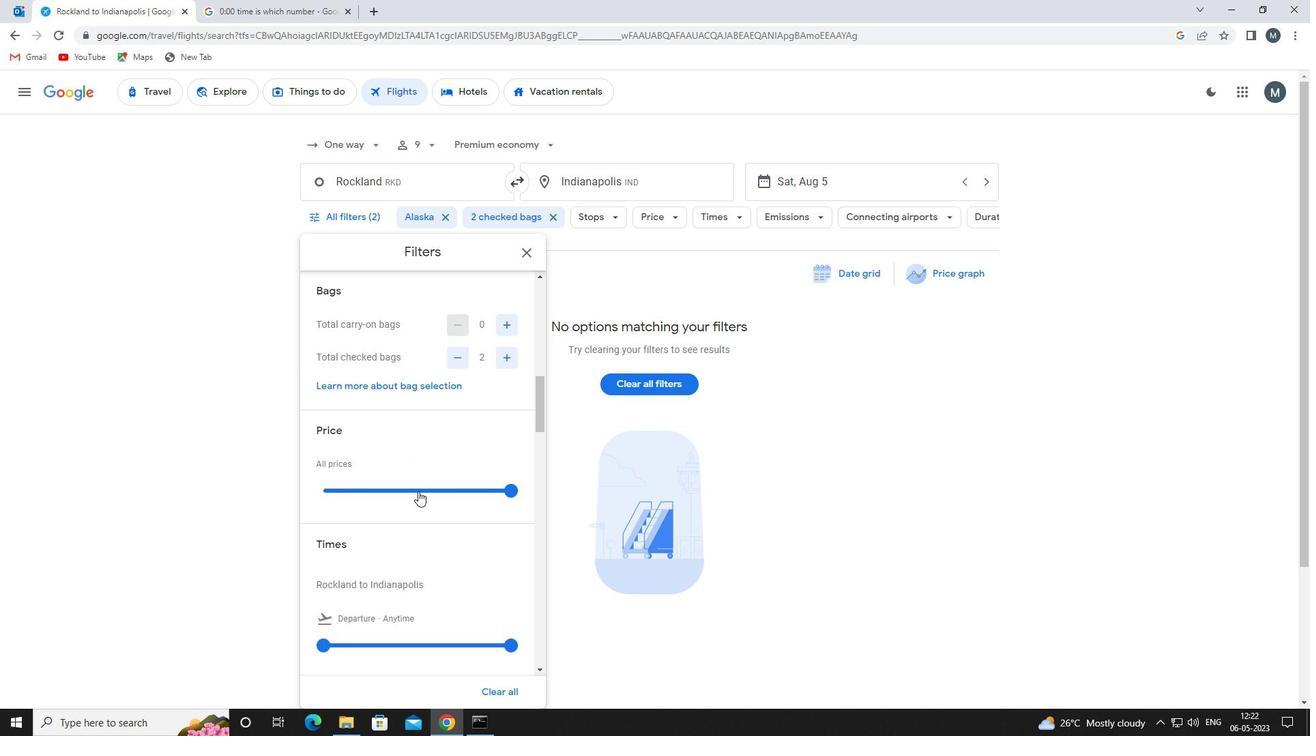 
Action: Mouse scrolled (418, 491) with delta (0, 0)
Screenshot: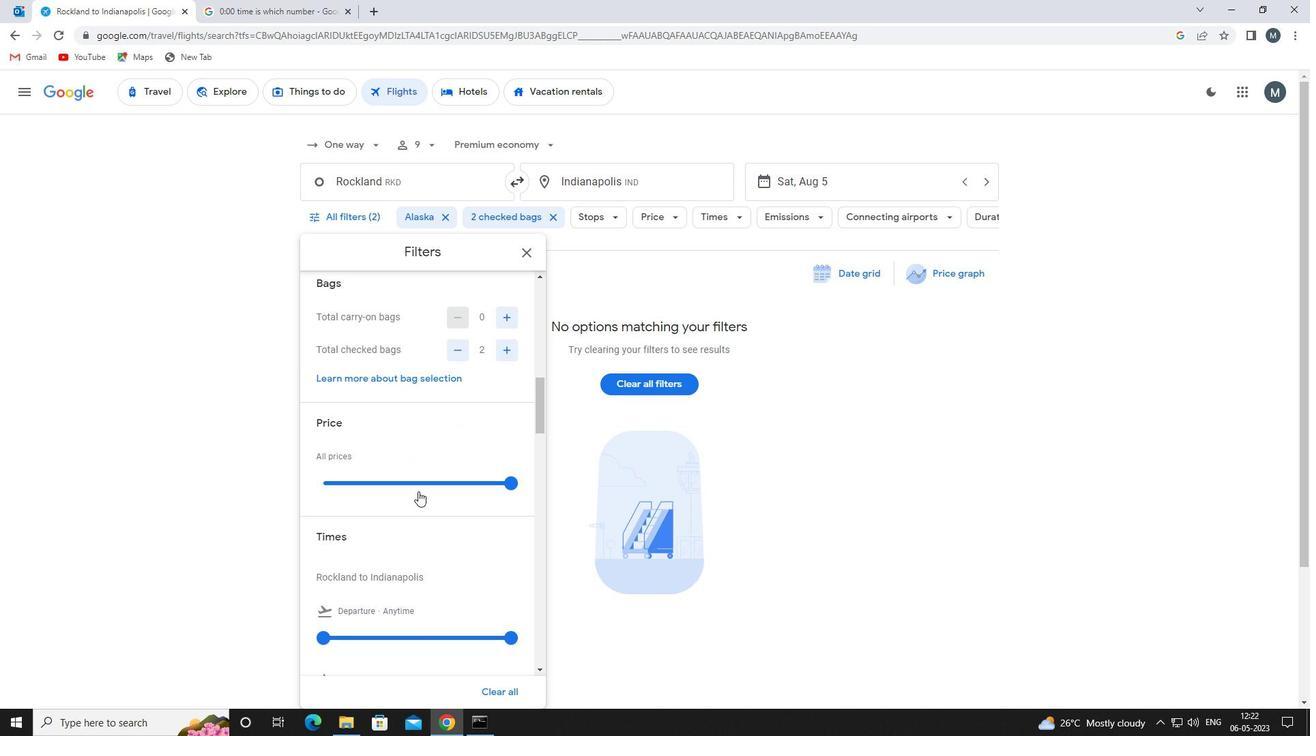 
Action: Mouse moved to (333, 509)
Screenshot: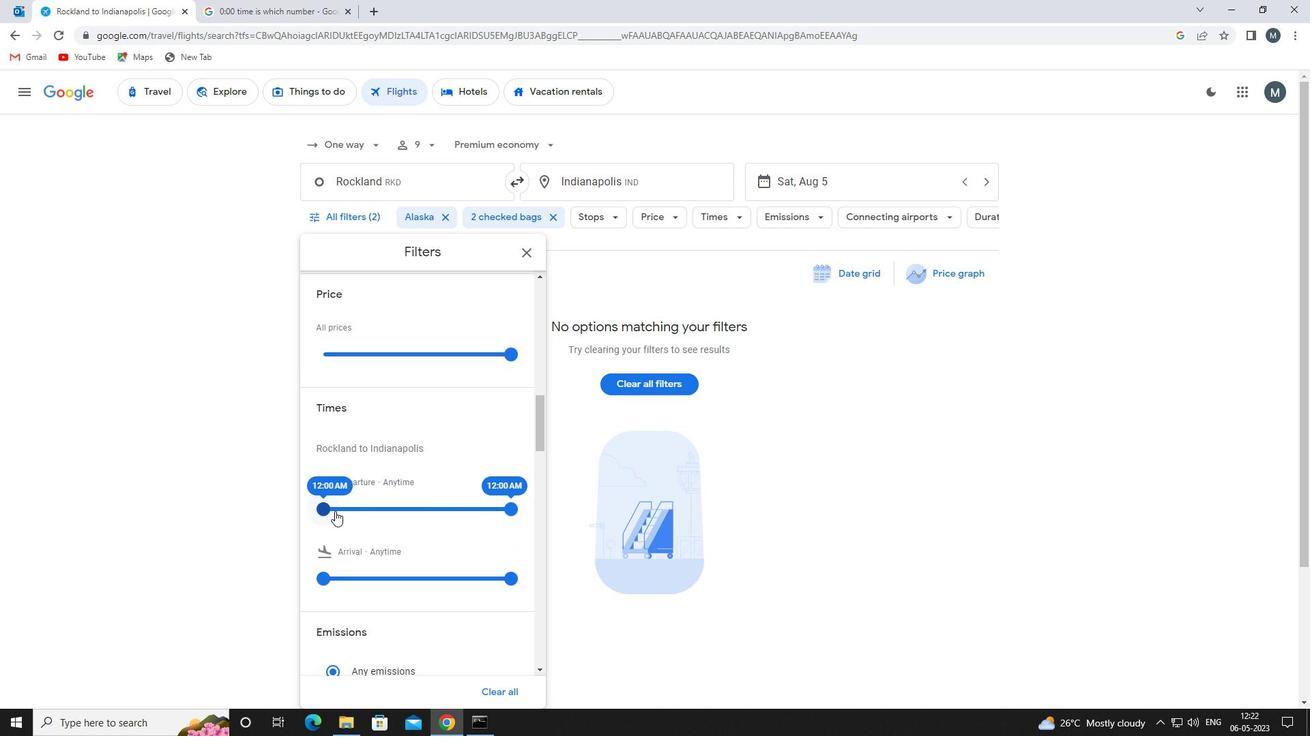 
Action: Mouse pressed left at (333, 509)
Screenshot: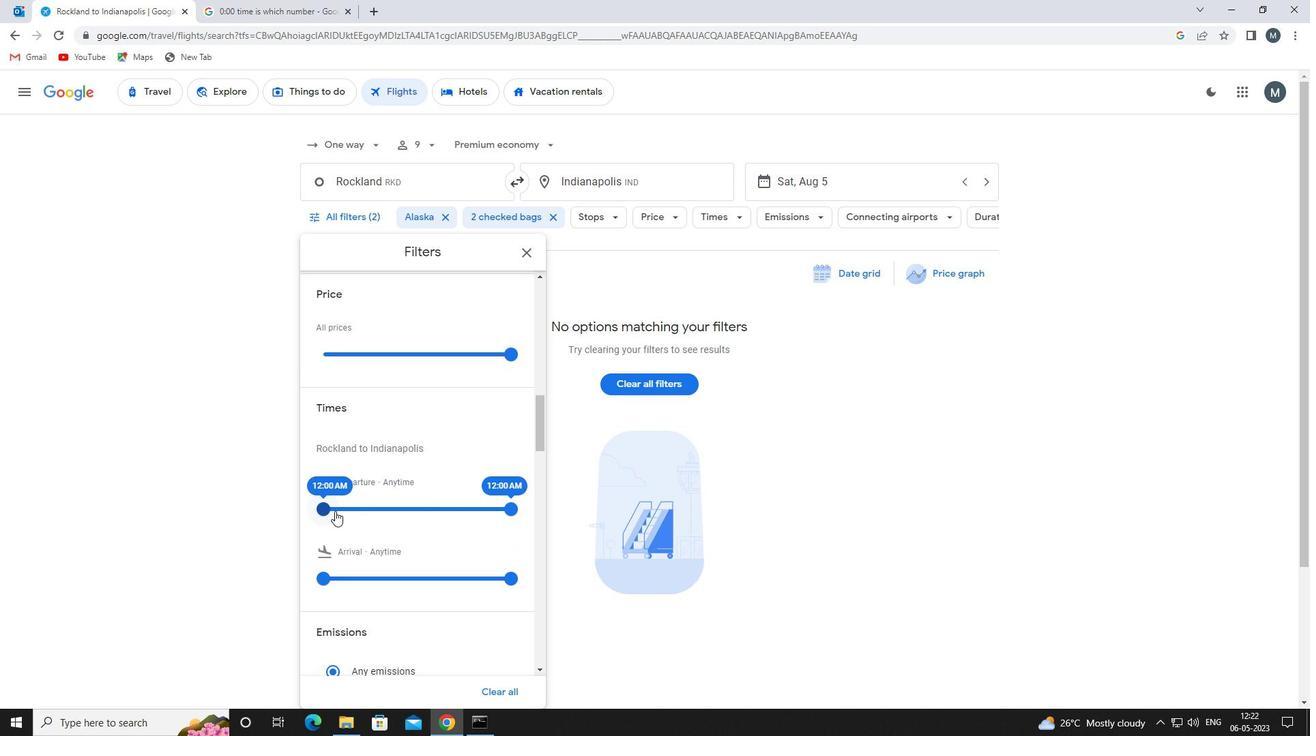 
Action: Mouse moved to (503, 508)
Screenshot: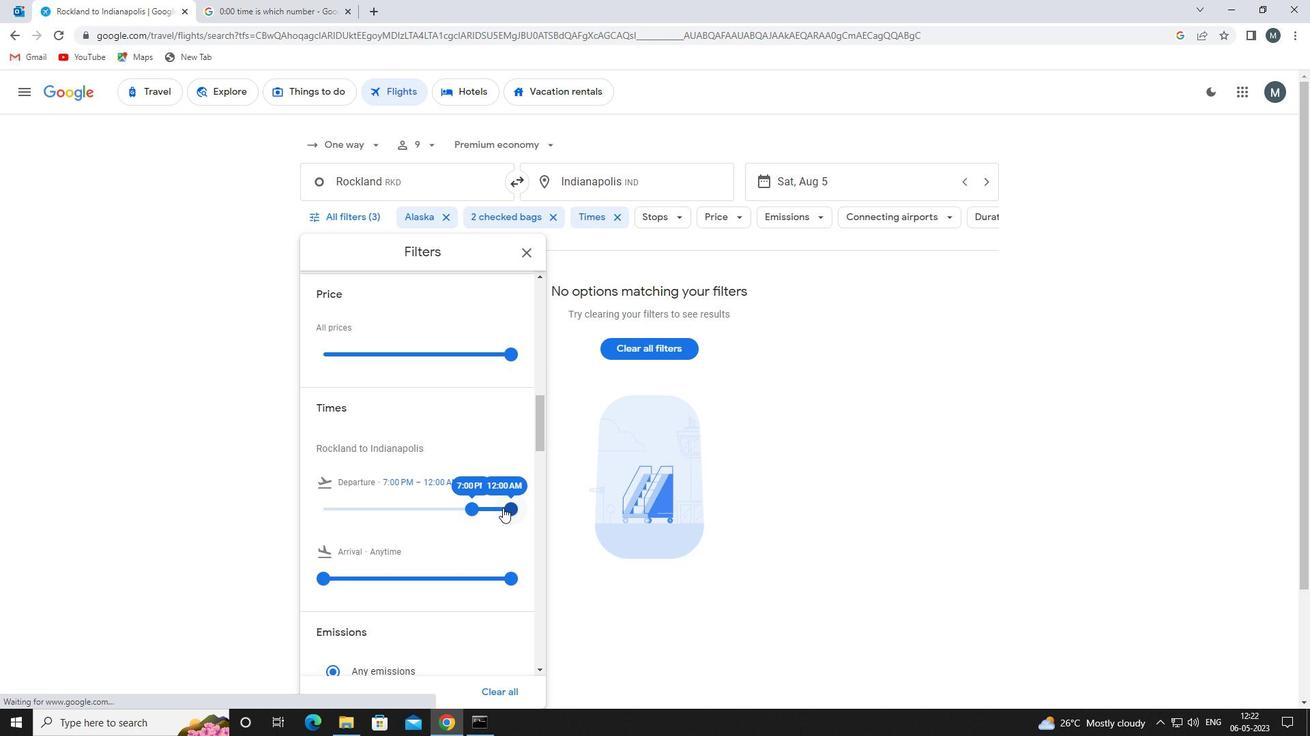 
Action: Mouse pressed left at (503, 508)
Screenshot: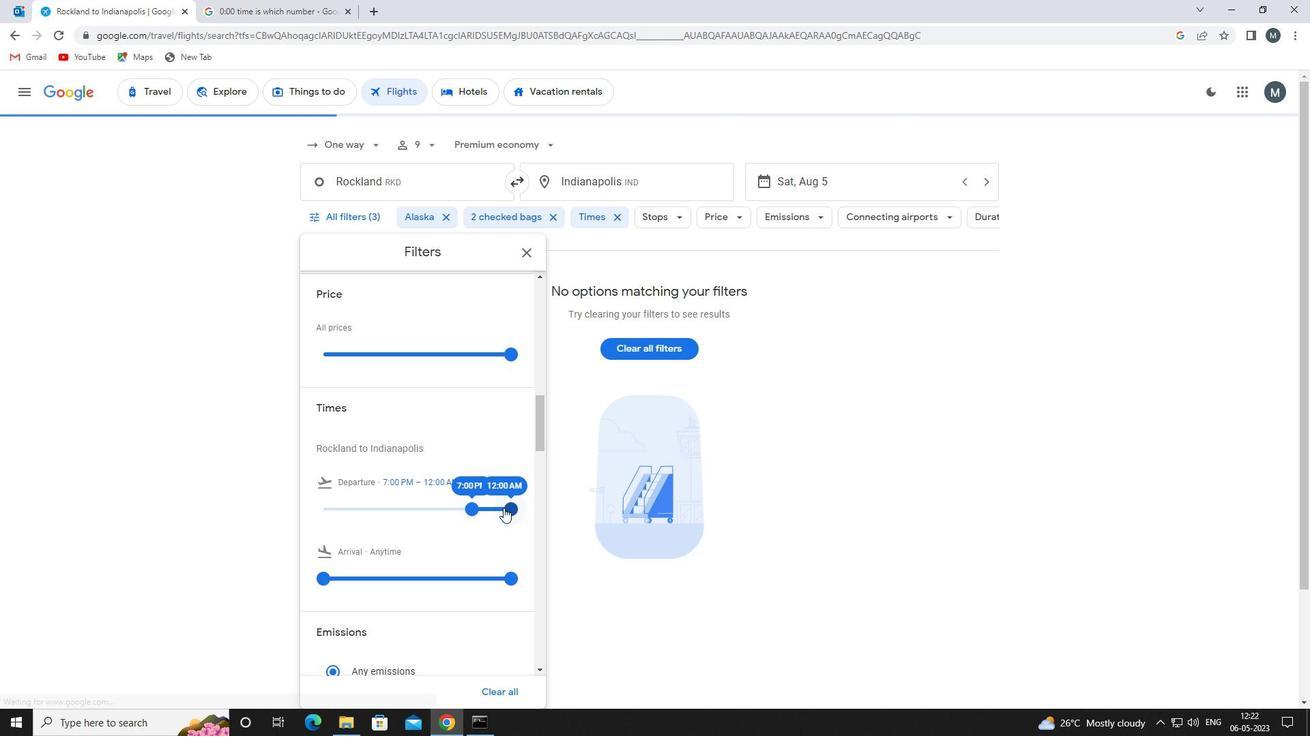 
Action: Mouse moved to (528, 252)
Screenshot: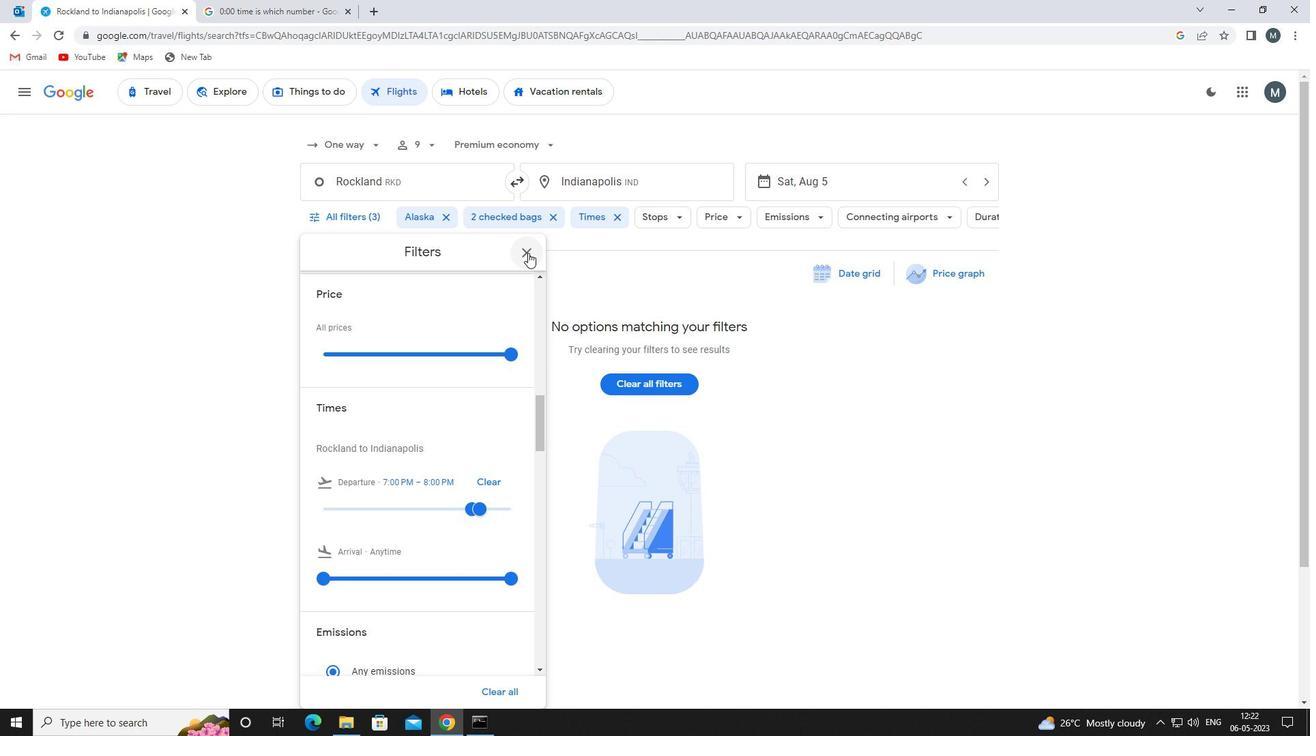 
Action: Mouse pressed left at (528, 252)
Screenshot: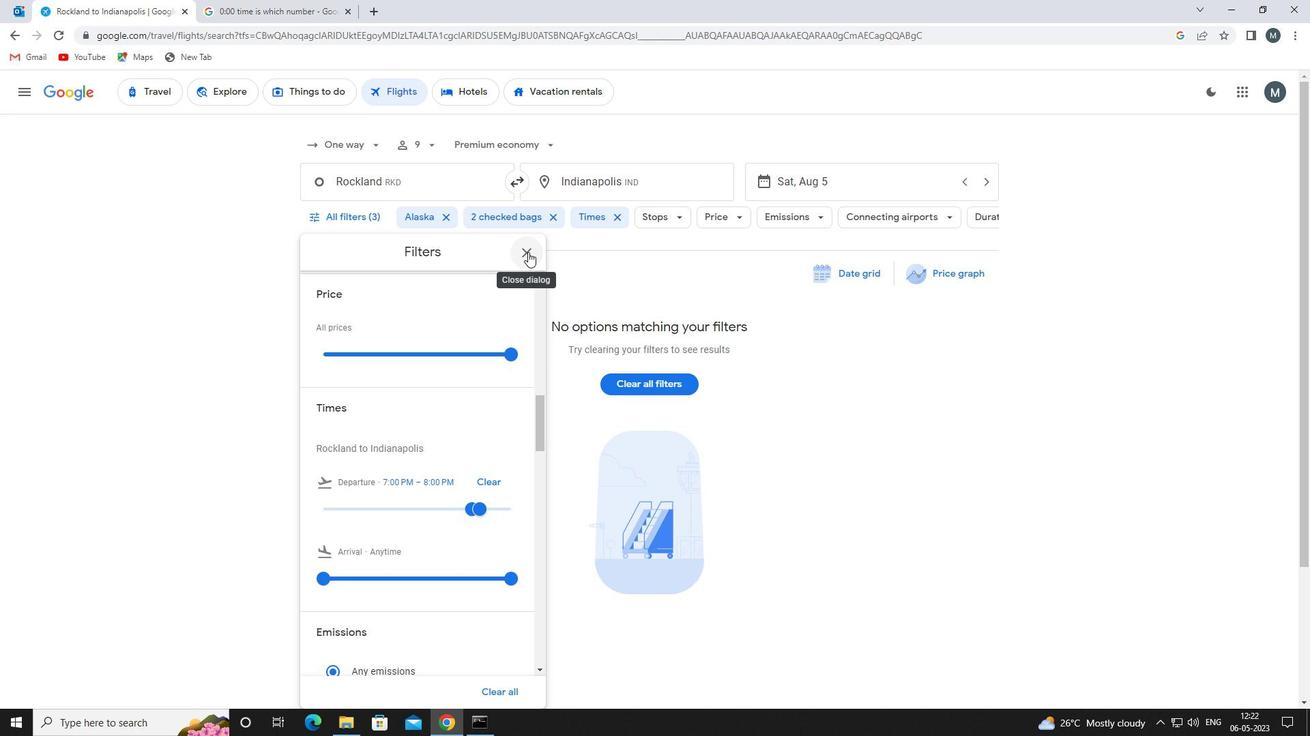 
